 Task: Open a blank google sheet and write heading  Spark Sales. Add 10 people name  'Joshua Rivera, Zoey Coleman, Ryan Wright, Addison Bailey, Jonathan Simmons, Brooklyn Ward, Caleb Barnes, Audrey Collins, Gabriel Perry, Sofia Bell'Item code in between  2020-2080. Product range in between  1000-5000. Add Products   TOMS Shoe, UGG  Shoe, Wolverine Shoe, Z-Coil Shoe, Adidas shoe, Gucci T-shirt, Louis Vuitton bag, Zara Shirt, H&M jeans, Chanel perfume.Choose quantity  3 to 10 Tax 12 percent commission 2 percent Total Add Amount. Save page Attendance Sheet for Weekly Reportingbook
Action: Mouse moved to (899, 72)
Screenshot: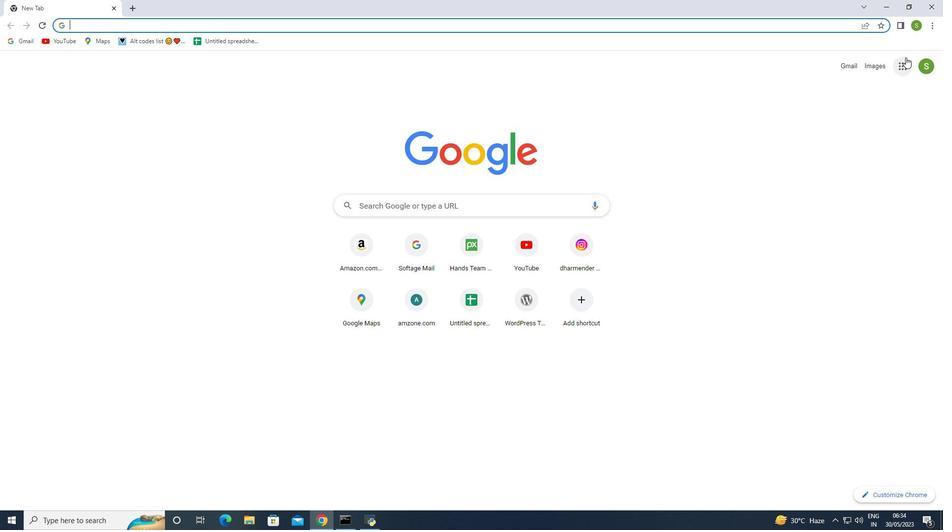 
Action: Mouse pressed left at (899, 72)
Screenshot: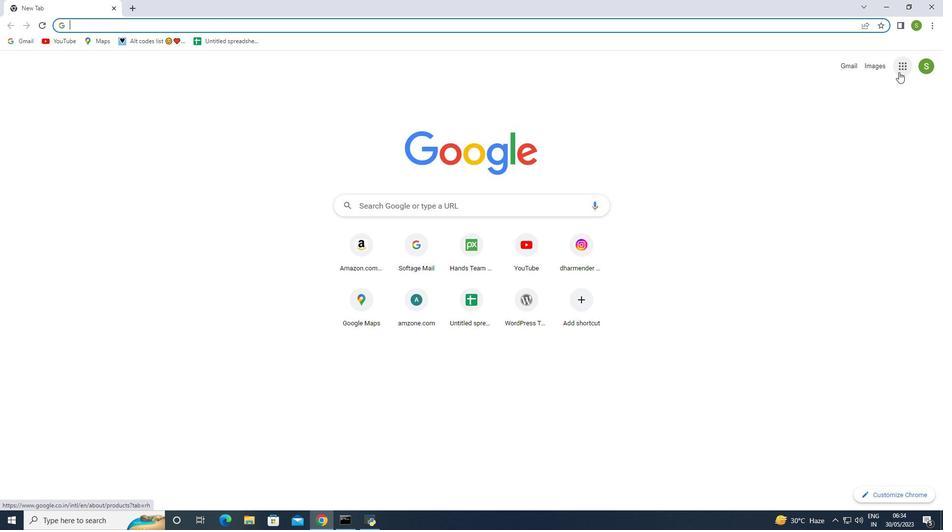 
Action: Mouse moved to (862, 148)
Screenshot: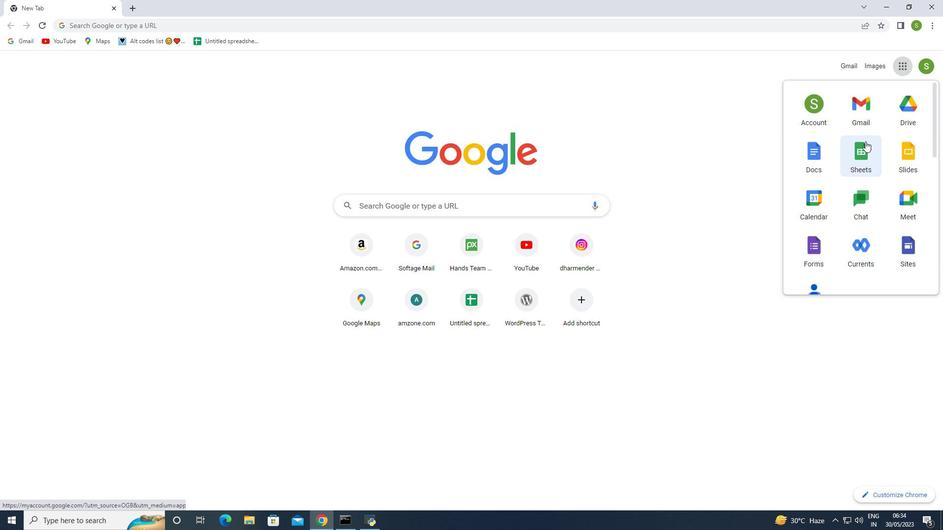 
Action: Mouse pressed left at (862, 148)
Screenshot: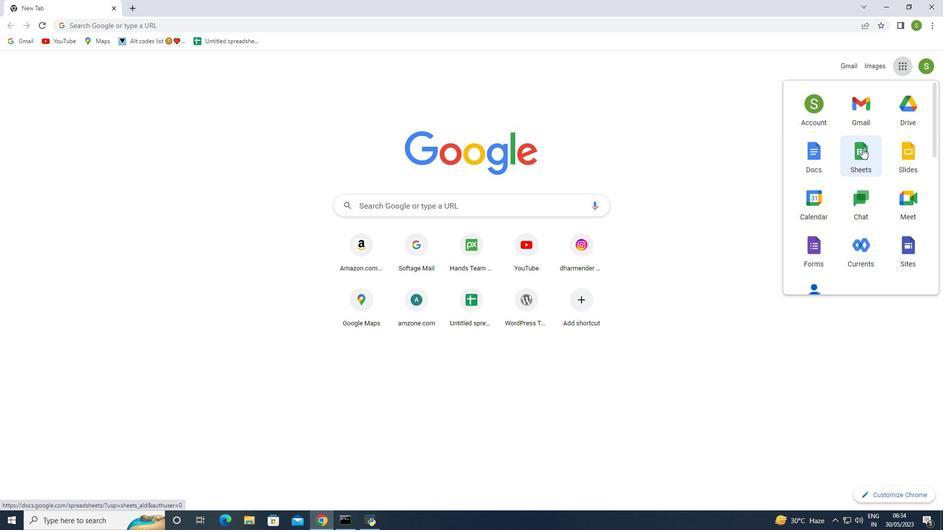 
Action: Mouse moved to (259, 144)
Screenshot: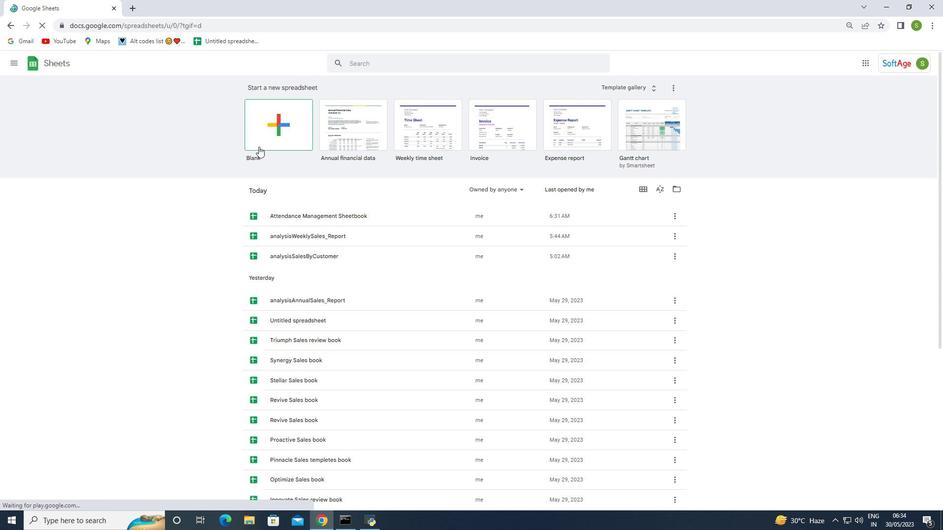 
Action: Mouse pressed left at (259, 144)
Screenshot: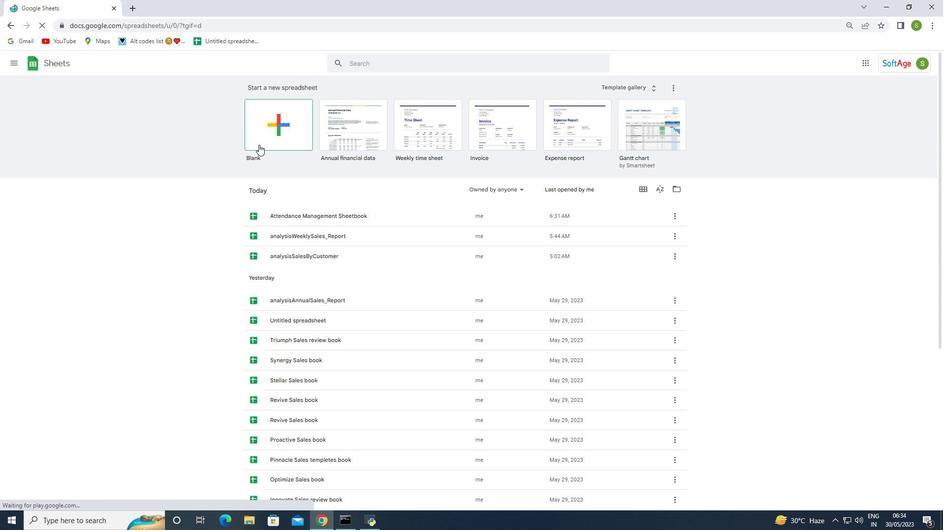 
Action: Mouse moved to (49, 136)
Screenshot: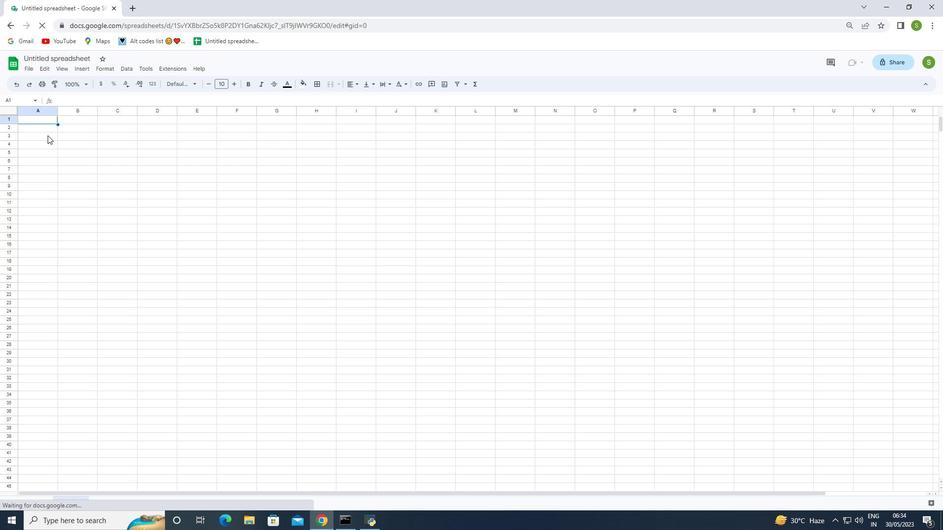 
Action: Key pressed <Key.shift><Key.shift><Key.shift><Key.shift><Key.shift><Key.shift><Key.shift><Key.shift><Key.shift><Key.shift><Key.shift><Key.shift><Key.shift><Key.shift><Key.shift><Key.shift><Key.shift><Key.shift><Key.shift><Key.shift><Key.shift><Key.shift><Key.shift><Key.shift><Key.shift><Key.shift><Key.shift><Key.shift><Key.shift><Key.shift><Key.shift><Key.shift><Key.shift><Key.shift><Key.shift>Spark<Key.space><Key.shift>Sales<Key.enter><Key.shift>Name<Key.enter><Key.shift><Key.shift><Key.shift>Joshua<Key.space><Key.shift><Key.shift><Key.shift><Key.shift>Rivera<Key.enter><Key.shift><Key.shift><Key.shift><Key.shift><Key.shift><Key.shift>Zoey<Key.space><Key.shift><Key.shift><Key.shift><Key.shift><Key.shift><Key.shift><Key.shift><Key.shift><Key.shift><Key.shift><Key.shift><Key.shift><Key.shift>Coleman<Key.enter><Key.shift><Key.shift><Key.shift><Key.shift><Key.shift><Key.shift><Key.shift>Ryan<Key.space><Key.shift>Wright<Key.enter><Key.shift>Addison<Key.space><Key.shift><Key.shift><Key.shift><Key.shift><Key.shift><Key.shift><Key.shift>Bailey<Key.enter><Key.shift>Jonathan<Key.space><Key.shift>Simmons<Key.enter><Key.shift><Key.shift><Key.shift><Key.shift><Key.shift><Key.shift><Key.shift><Key.shift><Key.shift><Key.shift><Key.shift>Brooklyn<Key.space><Key.shift>Ward<Key.enter><Key.shift><Key.shift><Key.shift><Key.shift><Key.shift><Key.shift><Key.shift><Key.shift><Key.shift><Key.shift><Key.shift><Key.shift><Key.shift><Key.shift><Key.shift><Key.shift><Key.shift><Key.shift><Key.shift><Key.shift><Key.shift><Key.shift><Key.shift><Key.shift><Key.shift><Key.shift><Key.shift><Key.shift>Caleb<Key.space><Key.shift><Key.shift>Barnes<Key.enter><Key.shift>Audrey<Key.space><Key.shift>Collins<Key.enter><Key.shift><Key.shift><Key.shift><Key.shift><Key.shift><Key.shift><Key.shift>Gabriel<Key.space><Key.shift>Perry<Key.enter><Key.shift>Sofi<Key.backspace><Key.backspace>phi<Key.backspace><Key.backspace><Key.backspace>fia<Key.space><Key.shift>Bell<Key.enter><Key.right><Key.up><Key.up><Key.up><Key.up><Key.up><Key.up><Key.up><Key.up><Key.up><Key.up><Key.up><Key.shift>Item<Key.space>code<Key.enter>2021<Key.enter>2060<Key.enter>2050<Key.enter>2065<Key.enter>2055<Key.enter>2060<Key.enter>2070<Key.enter>2075<Key.enter>2030<Key.enter>2040<Key.enter>
Screenshot: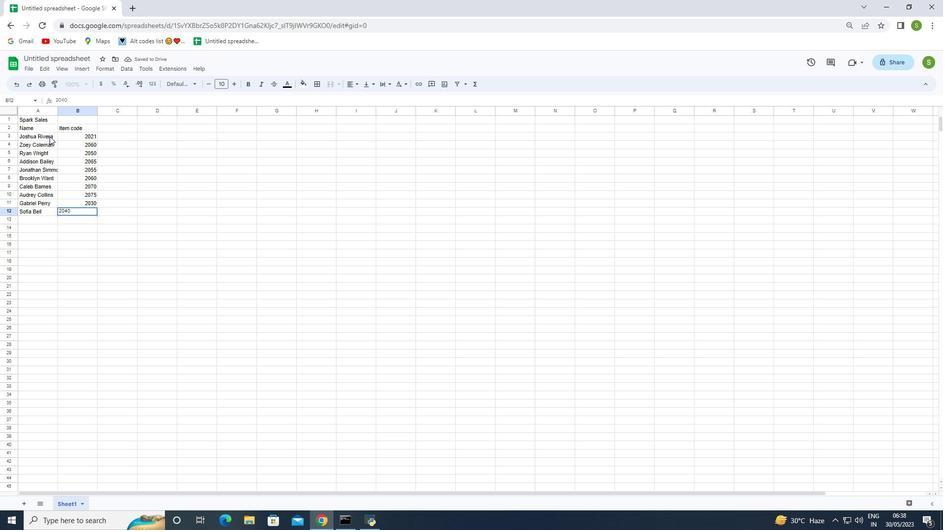 
Action: Mouse moved to (113, 127)
Screenshot: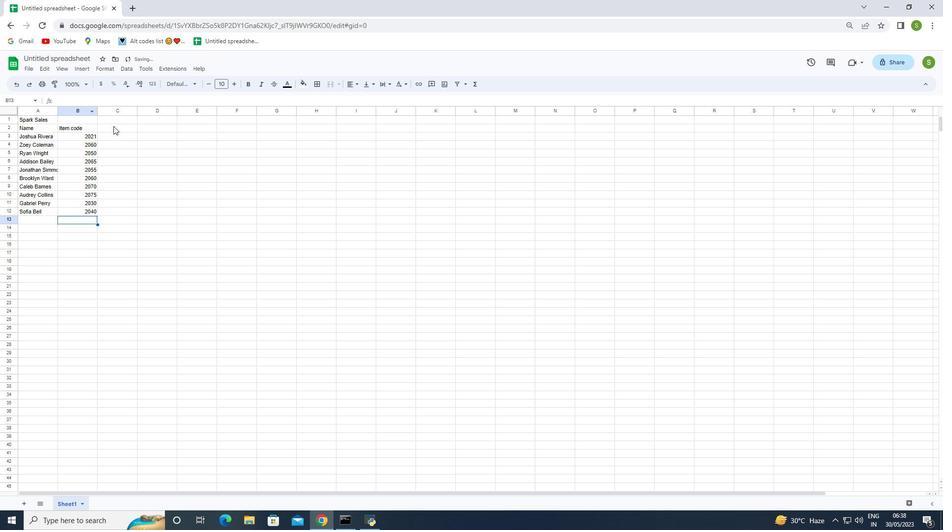 
Action: Mouse pressed left at (113, 127)
Screenshot: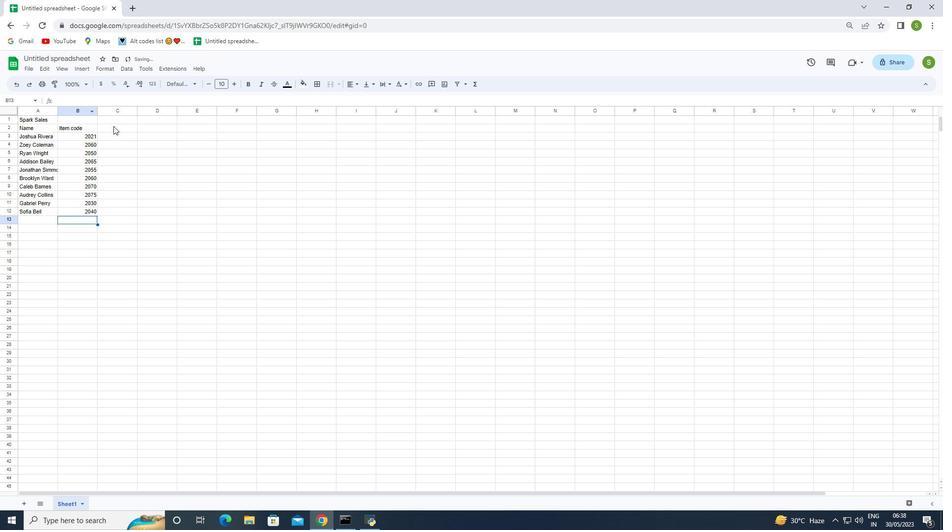 
Action: Key pressed <Key.shift><Key.shift><Key.shift><Key.shift>Product<Key.space>range<Key.enter>2000<Key.enter>3000<Key.enter>1100<Key.enter>3000<Key.enter>4000<Key.enter>45000<Key.backspace><Key.enter>3500<Key.enter>1500<Key.enter>1800<Key.enter>1700<Key.enter>
Screenshot: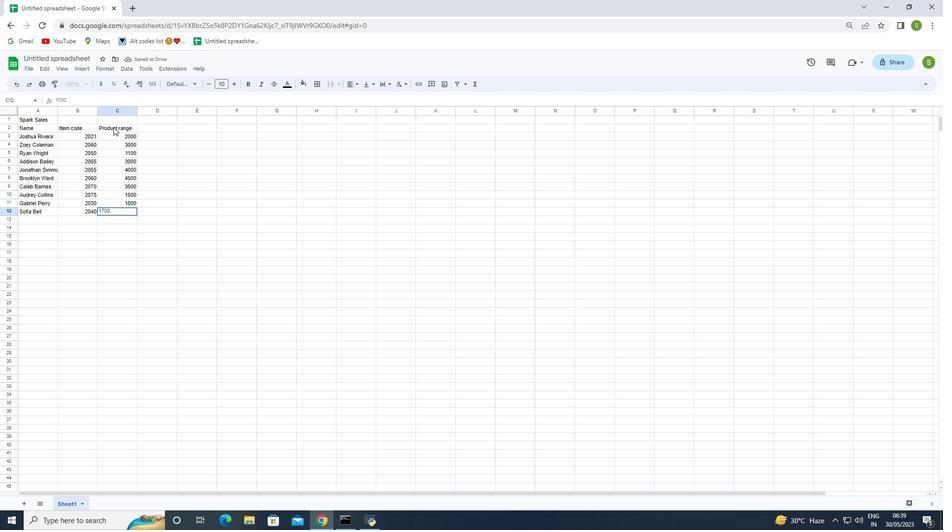 
Action: Mouse moved to (149, 127)
Screenshot: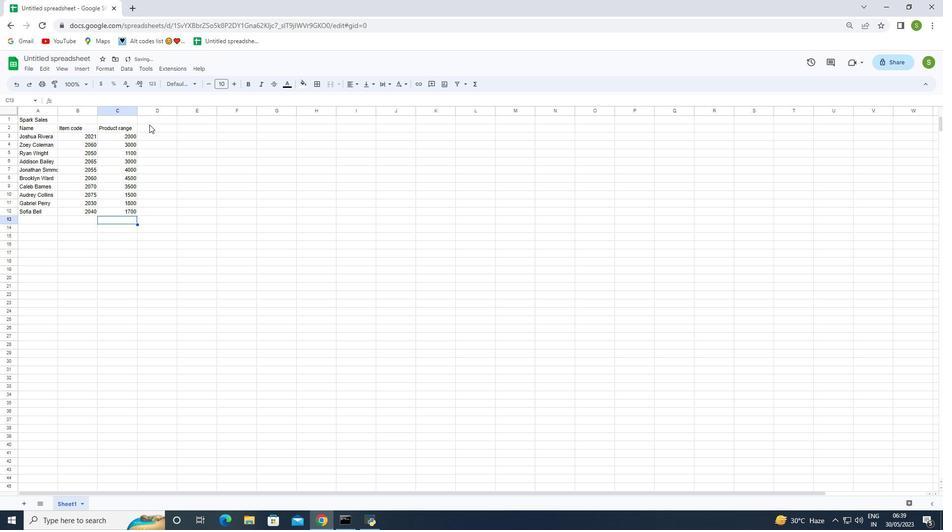 
Action: Mouse pressed left at (149, 127)
Screenshot: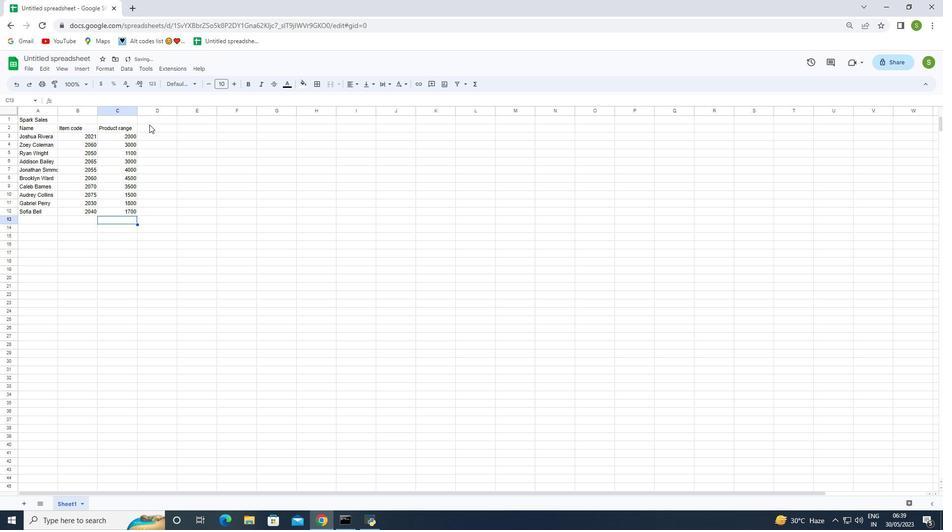 
Action: Key pressed <Key.shift><Key.shift>Products<Key.enter><Key.shift>T<Key.shift>OMS<Key.space><Key.shift>Shoe<Key.enter><Key.shift><Key.shift>UGG<Key.space><Key.shift>Shoe<Key.enter><Key.shift>Wolverine<Key.space><Key.shift>Shoe<Key.enter><Key.shift>Z-<Key.shift><Key.shift>Coil<Key.space><Key.shift>Shoe<Key.enter><Key.shift><Key.shift>Adidas<Key.space>shoe<Key.enter><Key.shift><Key.shift><Key.shift><Key.shift><Key.shift><Key.shift><Key.shift><Key.shift><Key.shift><Key.shift><Key.shift><Key.shift><Key.shift><Key.shift><Key.shift><Key.shift><Key.shift><Key.shift><Key.shift><Key.shift>Gucci<Key.space><Key.shift><Key.shift>T-shirt<Key.enter><Key.shift><Key.shift><Key.shift><Key.shift><Key.shift><Key.shift><Key.shift><Key.shift><Key.shift><Key.shift><Key.shift><Key.shift><Key.shift><Key.shift><Key.shift><Key.shift><Key.shift><Key.shift><Key.shift><Key.shift><Key.shift><Key.shift><Key.shift><Key.shift>Louis<Key.space><Key.shift>Vuitton<Key.space>bag<Key.enter><Key.shift><Key.shift><Key.shift><Key.shift><Key.shift><Key.shift><Key.shift><Key.shift><Key.shift><Key.shift><Key.shift>Zara<Key.space><Key.shift>Shirt<Key.enter><Key.shift><Key.shift>H<Key.shift><Key.shift><Key.shift><Key.shift><Key.shift><Key.shift><Key.shift><Key.shift><Key.shift>&<Key.shift>M<Key.space>jeans<Key.enter><Key.shift><Key.shift><Key.shift><Key.shift><Key.shift><Key.shift><Key.shift><Key.shift><Key.shift><Key.shift><Key.shift><Key.shift><Key.shift><Key.shift><Key.shift><Key.shift><Key.shift><Key.shift><Key.shift><Key.shift><Key.shift><Key.shift><Key.shift><Key.shift><Key.shift><Key.shift><Key.shift><Key.shift><Key.shift><Key.shift><Key.shift><Key.shift><Key.shift><Key.shift><Key.shift><Key.shift><Key.shift><Key.shift><Key.shift><Key.shift><Key.shift><Key.shift><Key.shift><Key.shift><Key.shift><Key.shift><Key.shift><Key.shift><Key.shift><Key.shift><Key.shift><Key.shift><Key.shift><Key.shift><Key.shift><Key.shift><Key.shift><Key.shift><Key.shift><Key.shift><Key.shift><Key.shift><Key.shift><Key.shift><Key.shift><Key.shift><Key.shift><Key.shift><Key.shift><Key.shift><Key.shift><Key.shift><Key.shift><Key.shift><Key.shift><Key.shift><Key.shift><Key.shift><Key.shift><Key.shift><Key.shift><Key.shift><Key.shift><Key.shift><Key.shift><Key.shift><Key.shift><Key.shift><Key.shift><Key.shift><Key.shift><Key.shift><Key.shift><Key.shift><Key.shift><Key.shift><Key.shift><Key.shift><Key.shift><Key.shift><Key.shift><Key.shift><Key.shift><Key.shift><Key.shift><Key.shift><Key.shift><Key.shift><Key.shift><Key.shift><Key.shift><Key.shift><Key.shift><Key.shift><Key.shift><Key.shift><Key.shift><Key.shift><Key.shift><Key.shift><Key.shift><Key.shift><Key.shift><Key.shift><Key.shift><Key.shift><Key.shift><Key.shift><Key.shift><Key.shift><Key.shift><Key.shift><Key.shift><Key.shift><Key.shift><Key.shift><Key.shift><Key.shift><Key.shift><Key.shift><Key.shift><Key.shift><Key.shift><Key.shift><Key.shift><Key.shift><Key.shift><Key.shift><Key.shift><Key.shift><Key.shift><Key.shift><Key.shift><Key.shift><Key.shift><Key.shift><Key.shift><Key.shift><Key.shift><Key.shift><Key.shift><Key.shift><Key.shift><Key.shift><Key.shift><Key.shift><Key.shift><Key.shift><Key.shift><Key.shift><Key.shift><Key.shift><Key.shift><Key.shift><Key.shift><Key.shift><Key.shift><Key.shift><Key.shift><Key.shift><Key.shift><Key.shift><Key.shift><Key.shift><Key.shift><Key.shift><Key.shift><Key.shift><Key.shift><Key.shift><Key.shift><Key.shift><Key.shift><Key.shift><Key.shift><Key.shift><Key.shift><Key.shift><Key.shift><Key.shift><Key.shift><Key.shift><Key.shift><Key.shift><Key.shift><Key.shift><Key.shift><Key.shift><Key.shift><Key.shift><Key.shift><Key.shift><Key.shift><Key.shift><Key.shift><Key.shift><Key.shift><Key.shift><Key.shift><Key.shift><Key.shift><Key.shift><Key.shift><Key.shift><Key.shift><Key.shift><Key.shift><Key.shift><Key.shift><Key.shift><Key.shift><Key.shift><Key.shift><Key.shift><Key.shift><Key.shift><Key.shift><Key.shift><Key.shift><Key.shift><Key.shift><Key.shift><Key.shift><Key.shift><Key.shift><Key.shift><Key.shift><Key.shift><Key.shift><Key.shift><Key.shift><Key.shift><Key.shift><Key.shift><Key.shift><Key.shift><Key.shift><Key.shift><Key.shift><Key.shift><Key.shift><Key.shift><Key.shift><Key.shift><Key.shift><Key.shift><Key.shift><Key.shift><Key.shift><Key.shift><Key.shift><Key.shift><Key.shift><Key.shift><Key.shift><Key.shift><Key.shift><Key.shift><Key.shift><Key.shift><Key.shift><Key.shift><Key.shift><Key.shift><Key.shift><Key.shift><Key.shift><Key.shift><Key.shift><Key.shift><Key.shift><Key.shift><Key.shift><Key.shift><Key.shift><Key.shift><Key.shift><Key.shift><Key.shift><Key.shift><Key.shift><Key.shift><Key.shift><Key.shift><Key.shift><Key.shift><Key.shift><Key.shift><Key.shift><Key.shift><Key.shift><Key.shift><Key.shift><Key.shift><Key.shift><Key.shift><Key.shift><Key.shift><Key.shift><Key.shift><Key.shift><Key.shift><Key.shift><Key.shift><Key.shift><Key.shift><Key.shift><Key.shift><Key.shift><Key.shift><Key.shift><Key.shift><Key.shift><Key.shift><Key.shift><Key.shift><Key.shift><Key.shift><Key.shift><Key.shift><Key.shift><Key.shift><Key.shift><Key.shift><Key.shift><Key.shift><Key.shift><Key.shift><Key.shift><Key.shift><Key.shift><Key.shift><Key.shift><Key.shift><Key.shift><Key.shift><Key.shift><Key.shift><Key.shift><Key.shift><Key.shift><Key.shift><Key.shift><Key.shift><Key.shift><Key.shift><Key.shift><Key.shift><Key.shift><Key.shift><Key.shift><Key.shift><Key.shift><Key.shift><Key.shift><Key.shift><Key.shift><Key.shift><Key.shift><Key.shift><Key.shift><Key.shift><Key.shift><Key.shift><Key.shift><Key.shift><Key.shift><Key.shift><Key.shift><Key.shift><Key.shift><Key.shift><Key.shift><Key.shift><Key.shift><Key.shift><Key.shift><Key.shift><Key.shift><Key.shift><Key.shift><Key.shift><Key.shift><Key.shift><Key.shift><Key.shift><Key.shift><Key.shift><Key.shift><Key.shift><Key.shift><Key.shift><Key.shift><Key.shift><Key.shift><Key.shift><Key.shift><Key.shift><Key.shift><Key.shift><Key.shift><Key.shift><Key.shift><Key.shift>
Screenshot: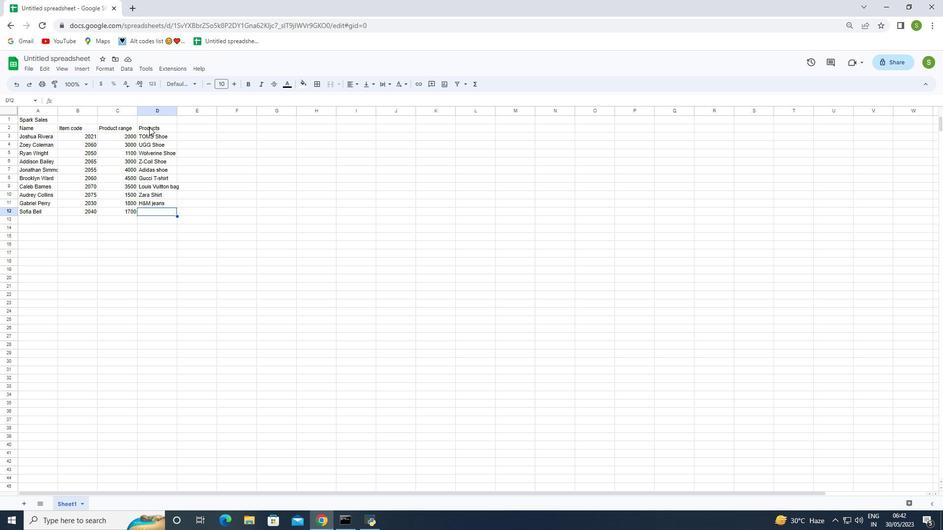 
Action: Mouse moved to (139, 209)
Screenshot: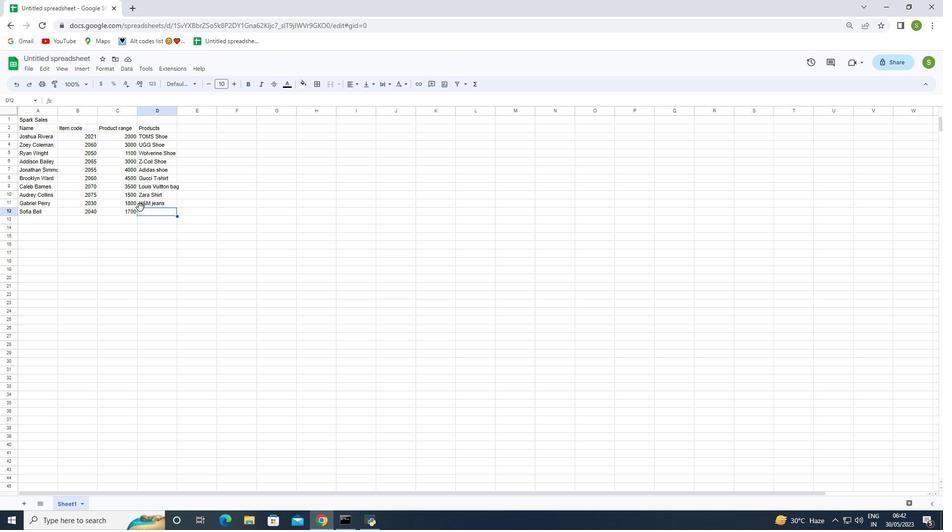 
Action: Key pressed <Key.shift><Key.shift><Key.shift><Key.shift><Key.shift><Key.shift><Key.shift><Key.shift><Key.shift><Key.shift><Key.shift><Key.shift><Key.shift><Key.shift><Key.shift><Key.shift><Key.shift><Key.shift><Key.shift><Key.shift><Key.shift><Key.shift><Key.shift><Key.shift><Key.shift><Key.shift><Key.shift><Key.shift><Key.shift><Key.shift><Key.shift><Key.shift><Key.shift><Key.shift><Key.shift><Key.shift><Key.shift><Key.shift><Key.shift><Key.shift><Key.shift><Key.shift><Key.shift><Key.shift><Key.shift><Key.shift><Key.shift><Key.shift><Key.shift><Key.shift><Key.shift><Key.shift><Key.shift><Key.shift><Key.shift><Key.shift>Chanel<Key.space>perfume<Key.enter>
Screenshot: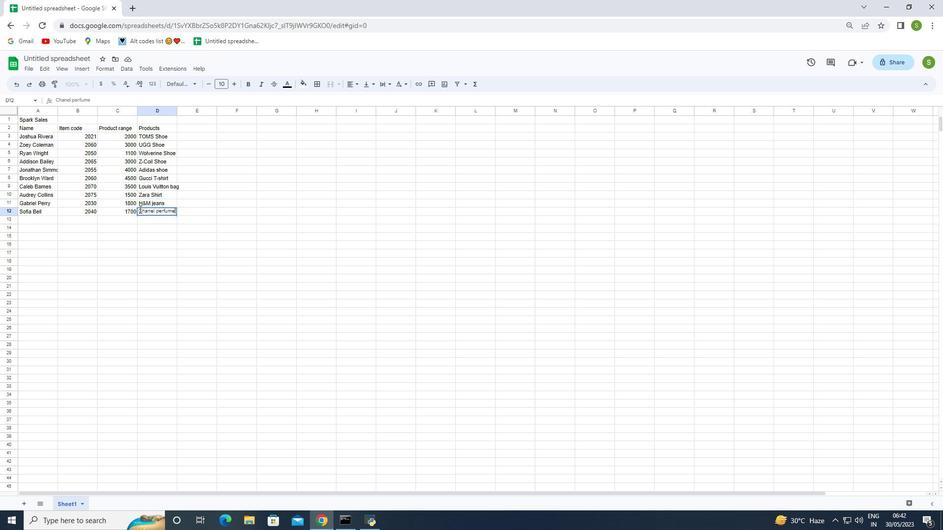 
Action: Mouse moved to (182, 127)
Screenshot: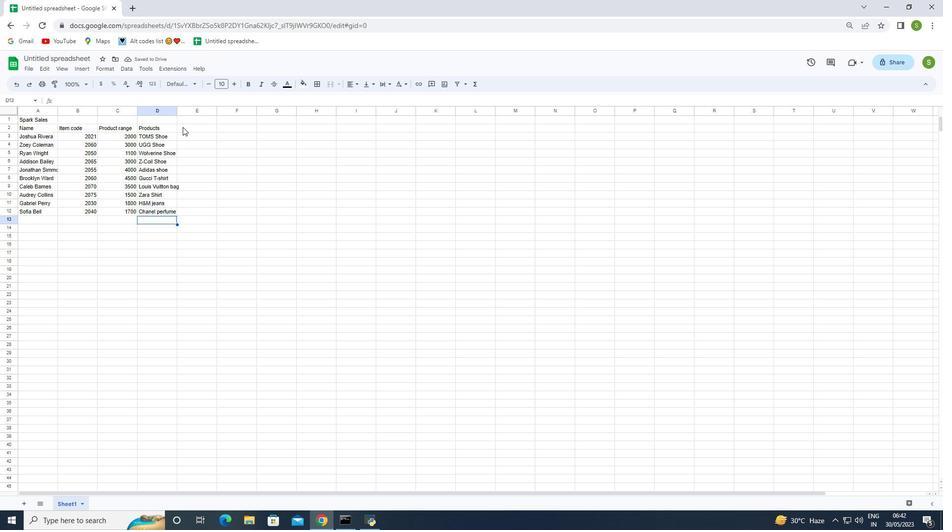 
Action: Mouse pressed left at (182, 127)
Screenshot: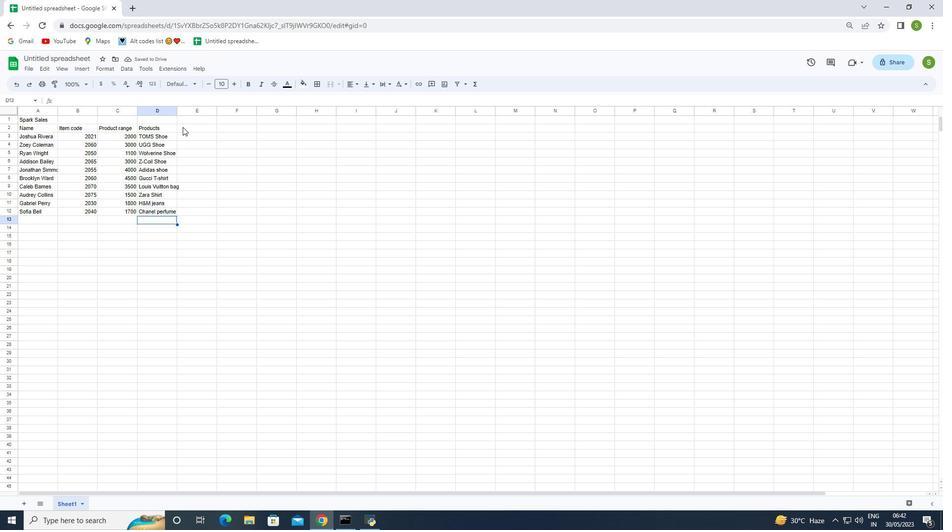 
Action: Key pressed <Key.shift>Quantity<Key.enter>3<Key.enter>4<Key.enter>6<Key.enter>5<Key.enter>7<Key.enter>8<Key.enter>9<Key.enter>10<Key.enter>4<Key.enter>5<Key.enter>
Screenshot: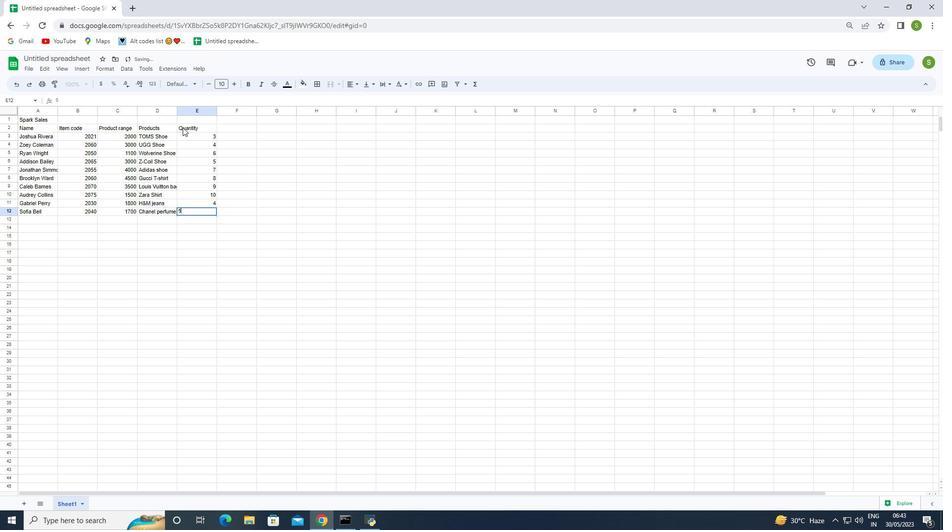 
Action: Mouse moved to (233, 126)
Screenshot: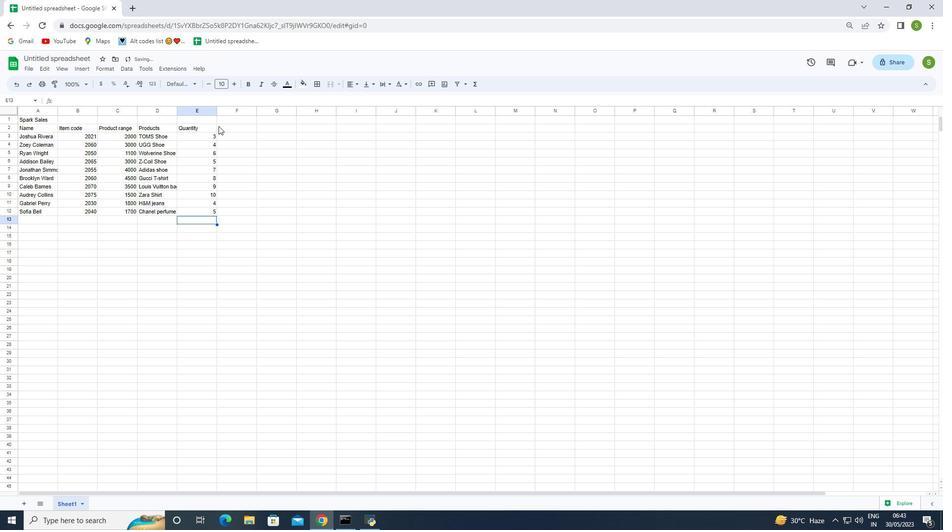 
Action: Mouse pressed left at (233, 126)
Screenshot: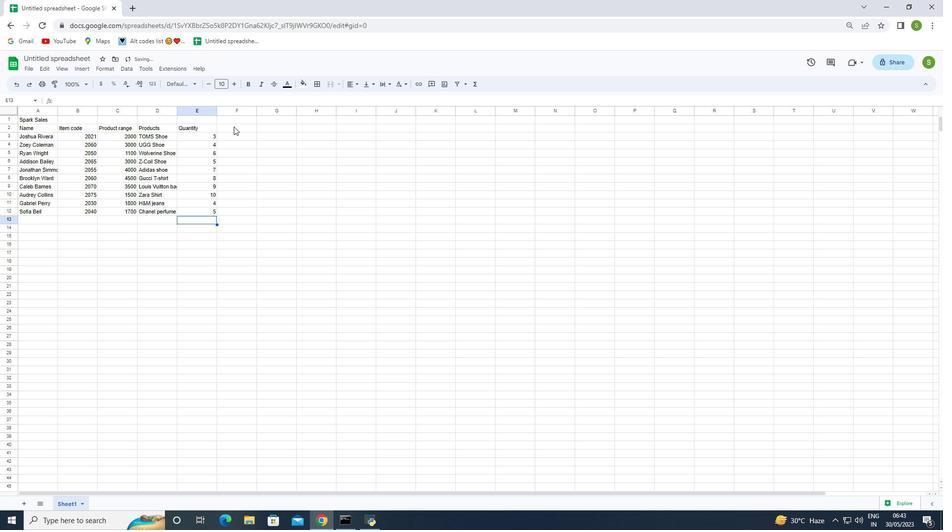 
Action: Key pressed <Key.shift>Amount<Key.enter>=
Screenshot: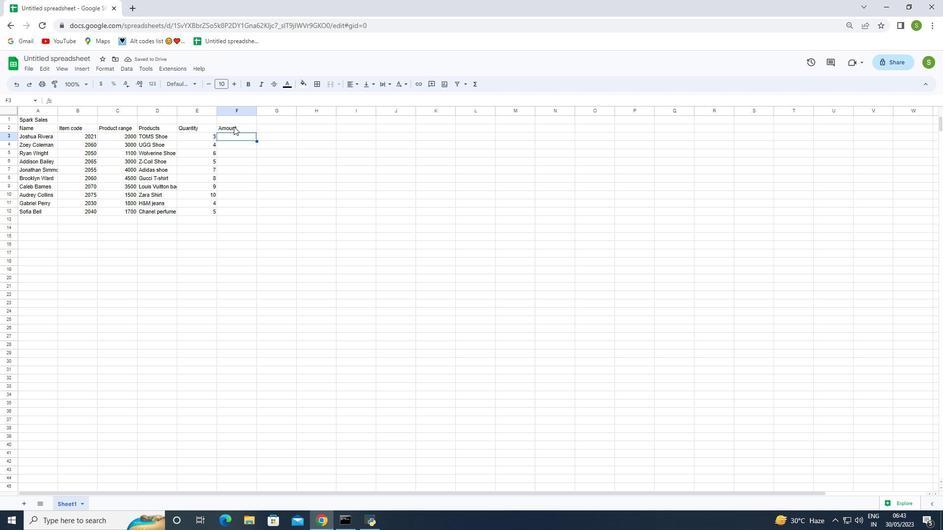 
Action: Mouse moved to (126, 138)
Screenshot: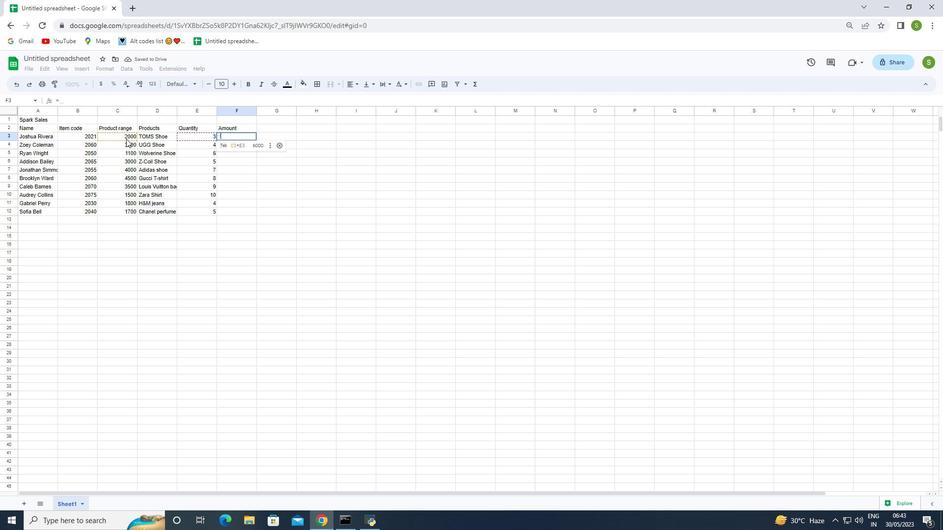 
Action: Mouse pressed left at (126, 138)
Screenshot: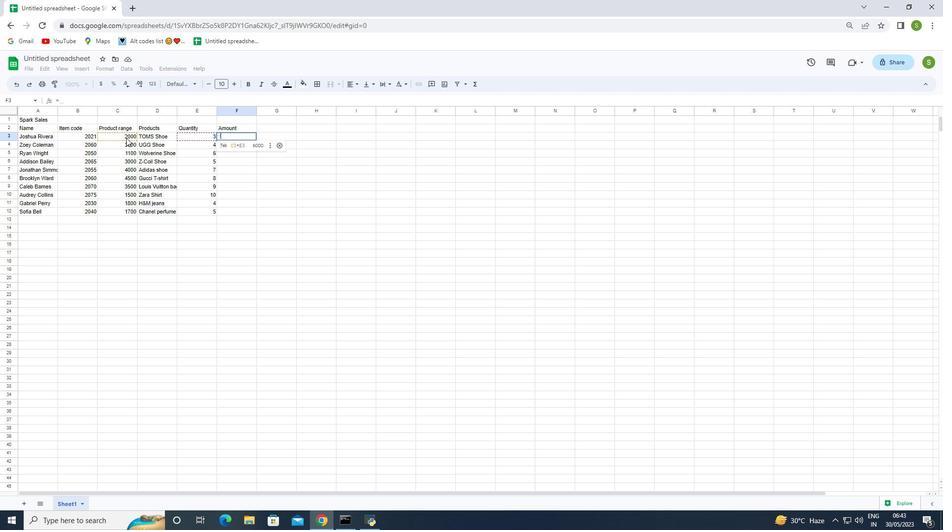 
Action: Key pressed *
Screenshot: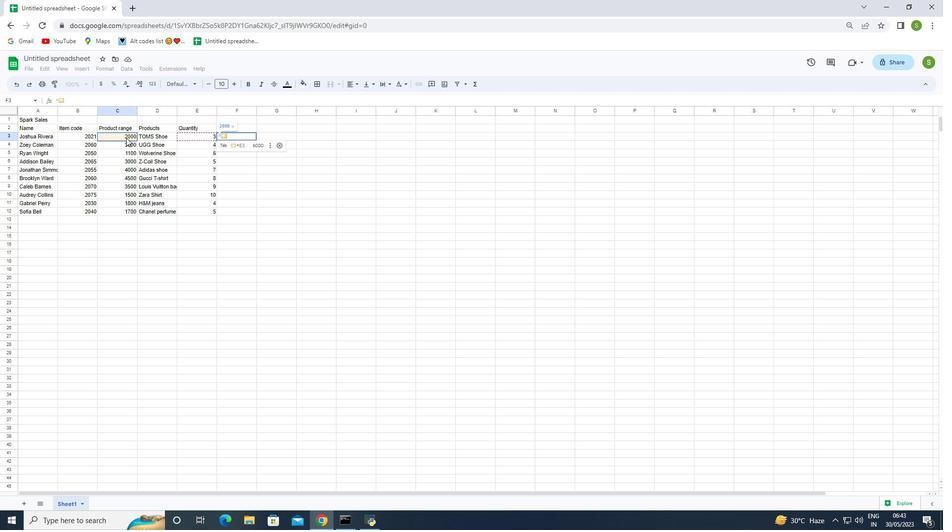 
Action: Mouse moved to (191, 136)
Screenshot: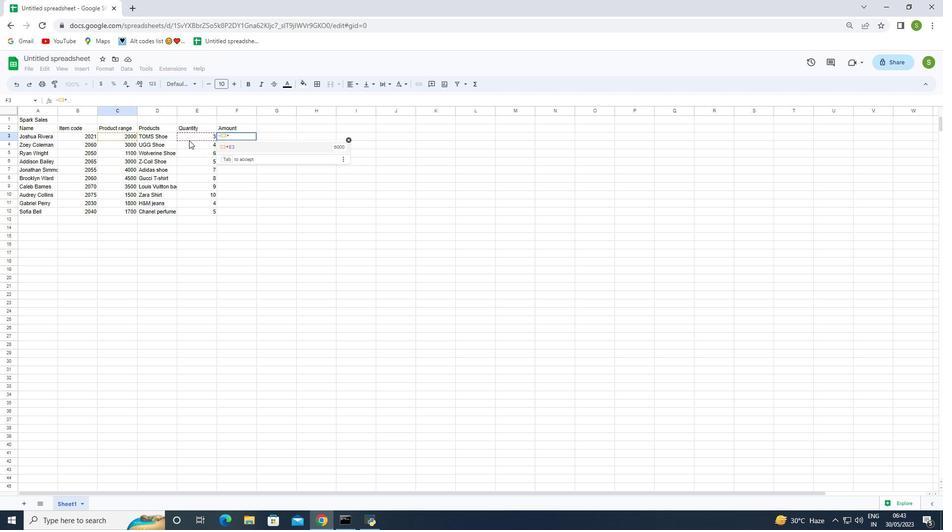 
Action: Mouse pressed left at (191, 136)
Screenshot: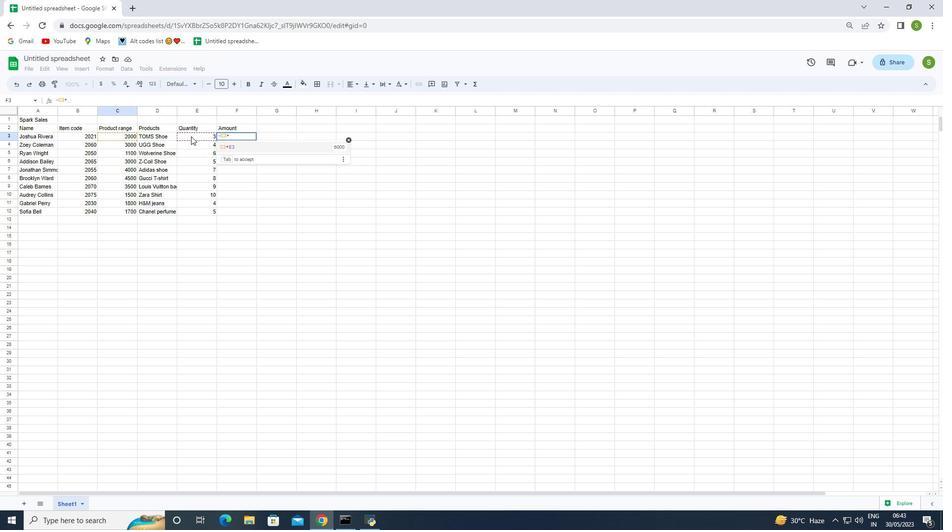 
Action: Mouse moved to (191, 137)
Screenshot: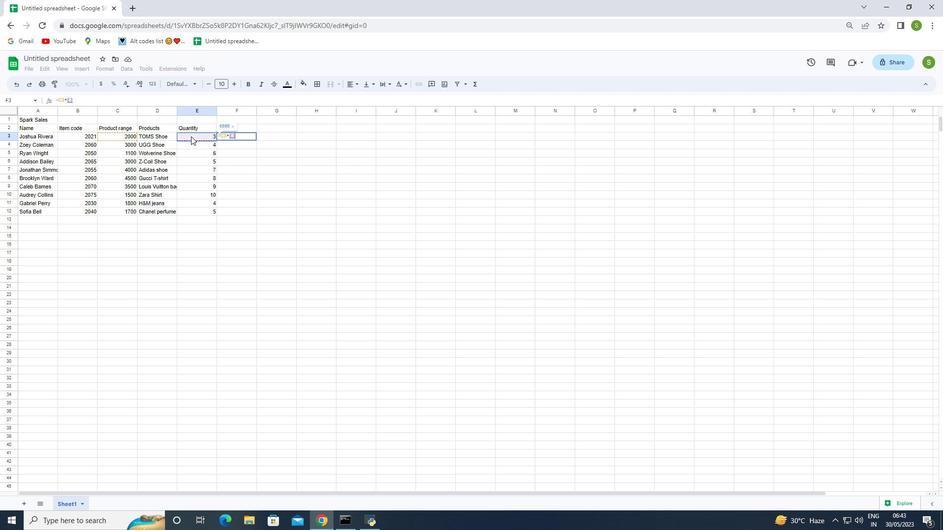 
Action: Key pressed <Key.enter>
Screenshot: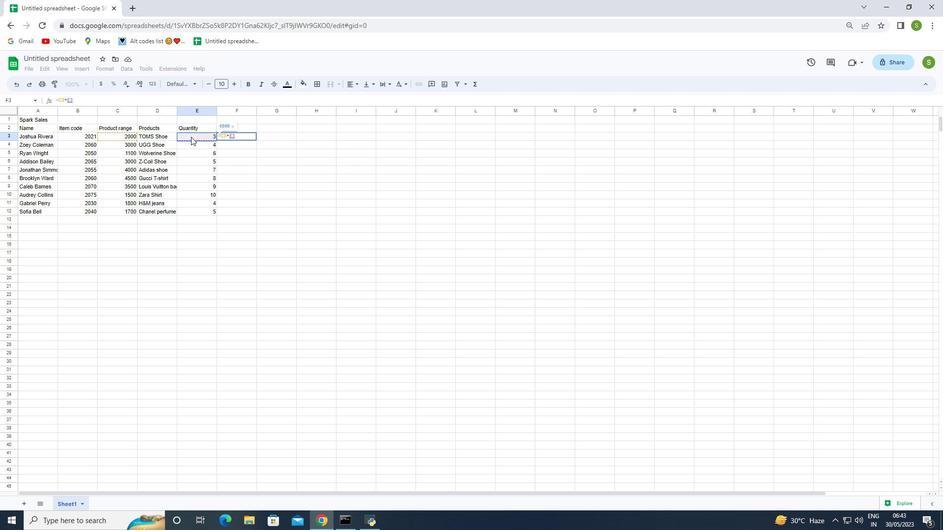 
Action: Mouse moved to (357, 141)
Screenshot: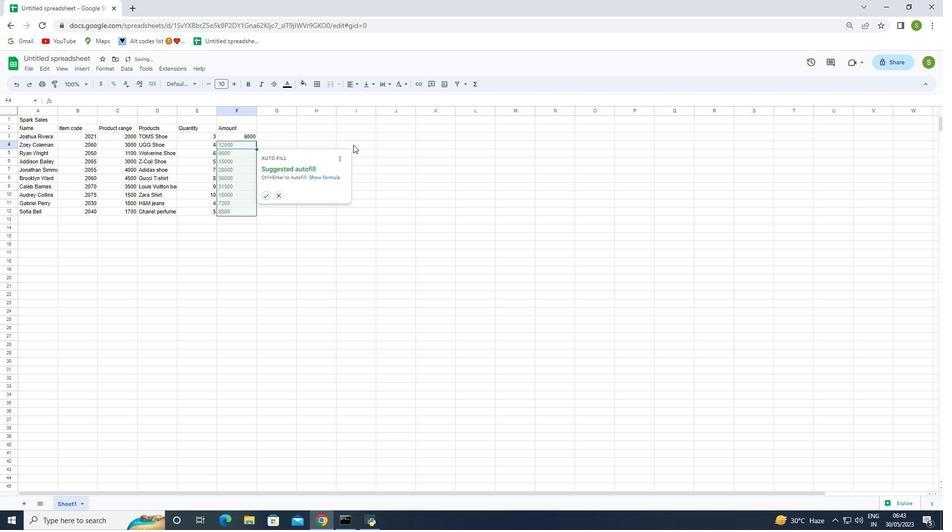 
Action: Mouse pressed left at (357, 141)
Screenshot: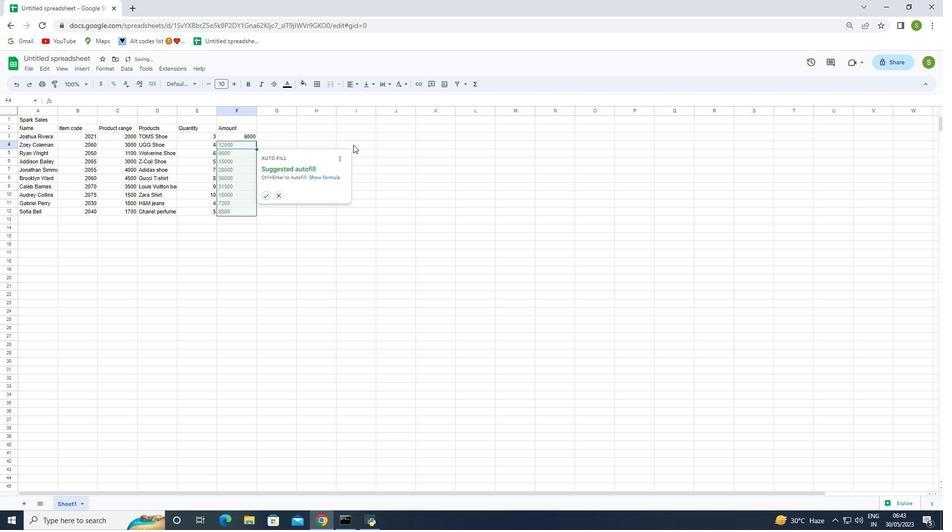 
Action: Mouse moved to (245, 143)
Screenshot: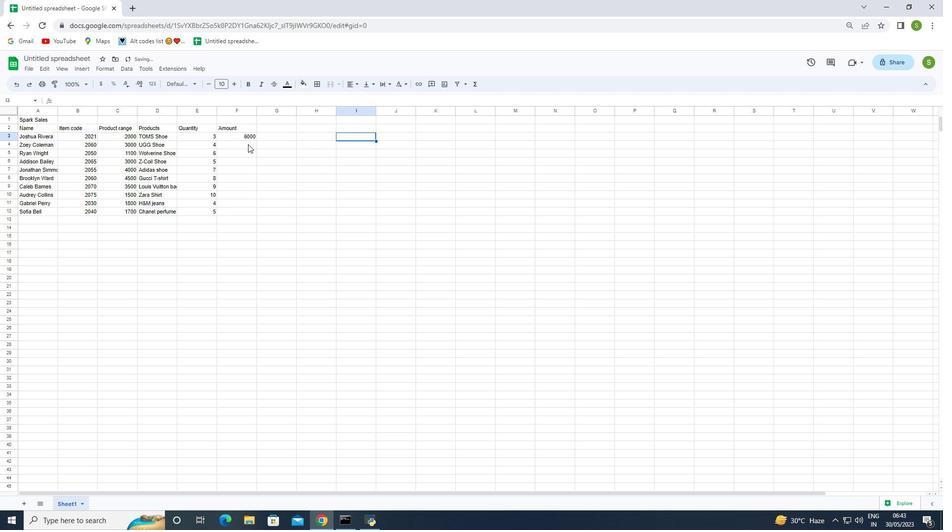 
Action: Mouse pressed left at (245, 143)
Screenshot: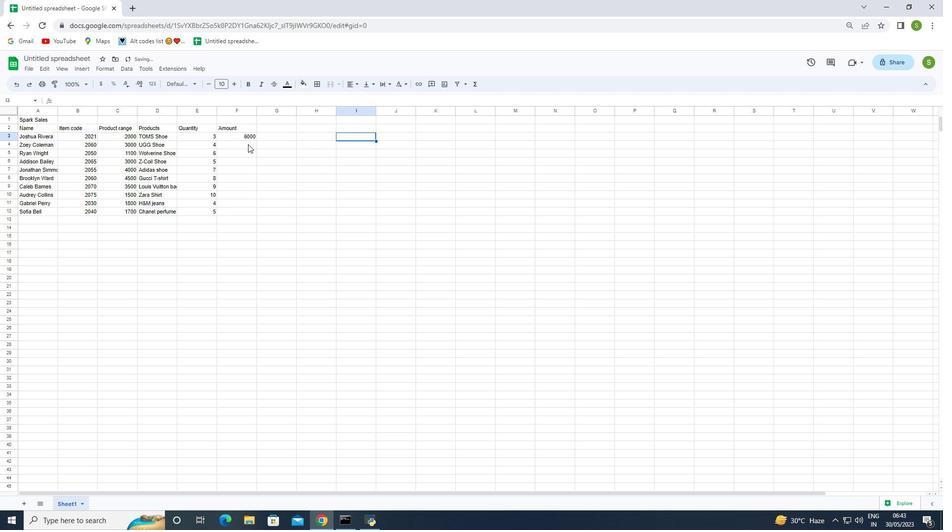 
Action: Key pressed =
Screenshot: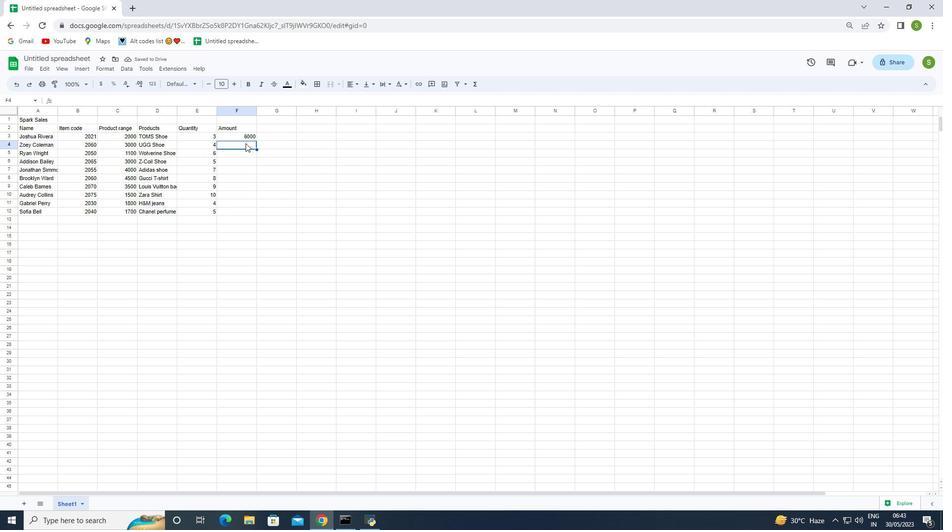 
Action: Mouse moved to (112, 144)
Screenshot: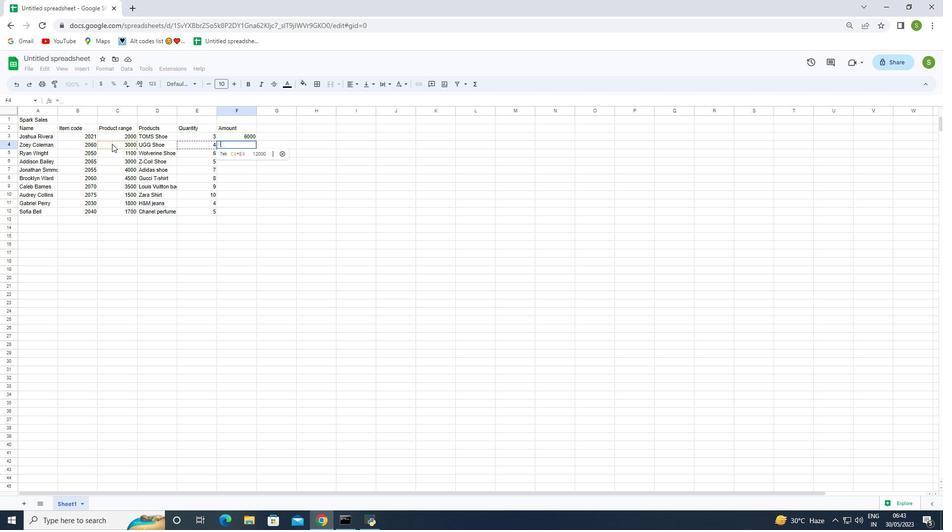 
Action: Mouse pressed left at (112, 144)
Screenshot: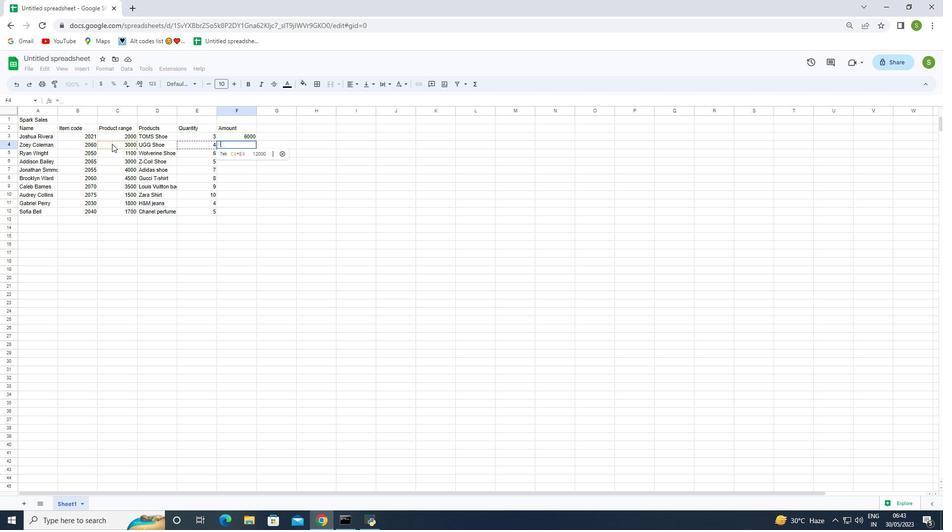 
Action: Key pressed *
Screenshot: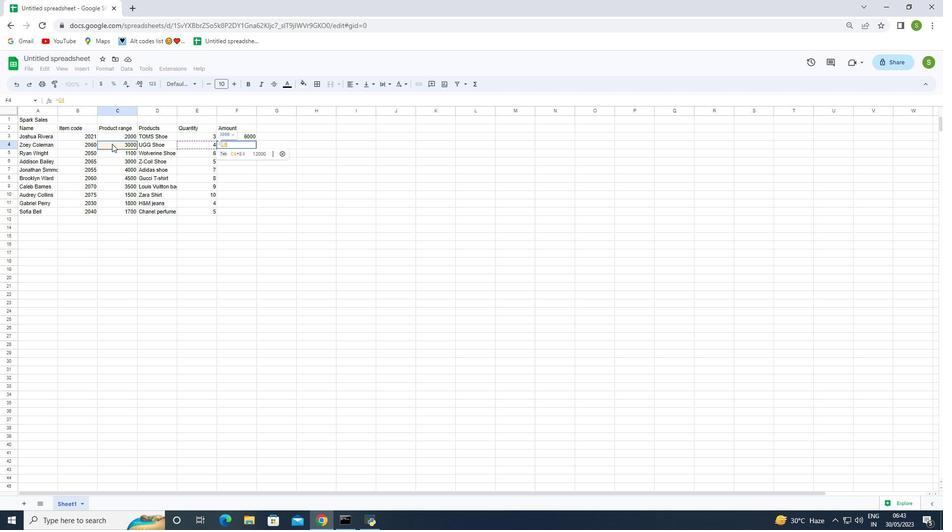 
Action: Mouse moved to (183, 144)
Screenshot: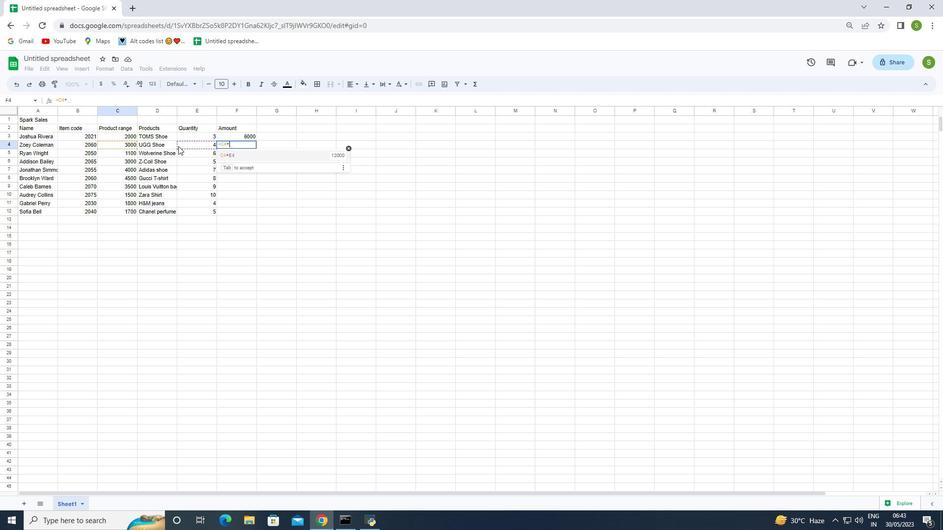 
Action: Mouse pressed left at (183, 144)
Screenshot: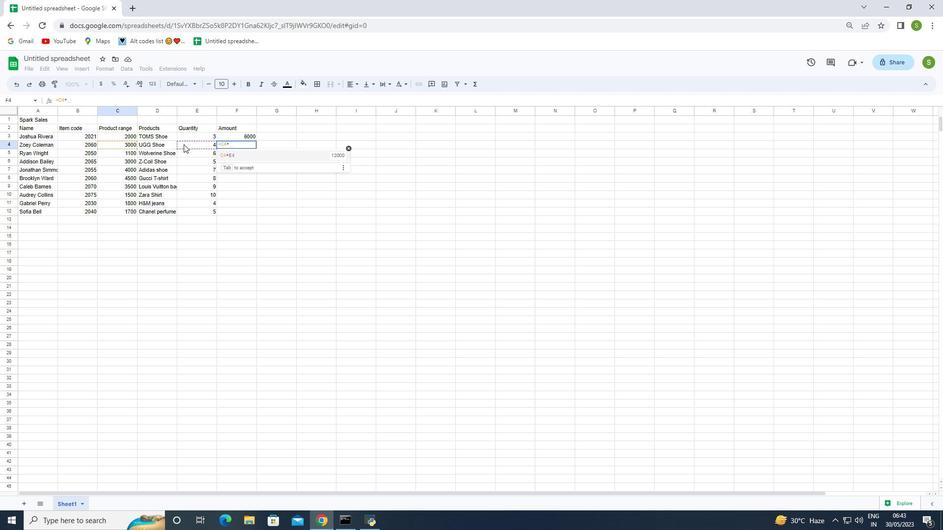 
Action: Key pressed <Key.enter>
Screenshot: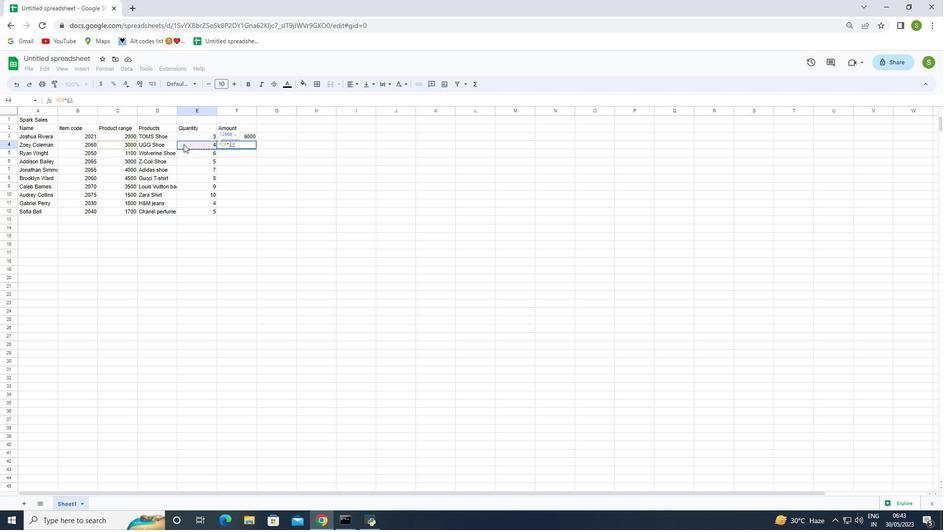 
Action: Mouse moved to (221, 160)
Screenshot: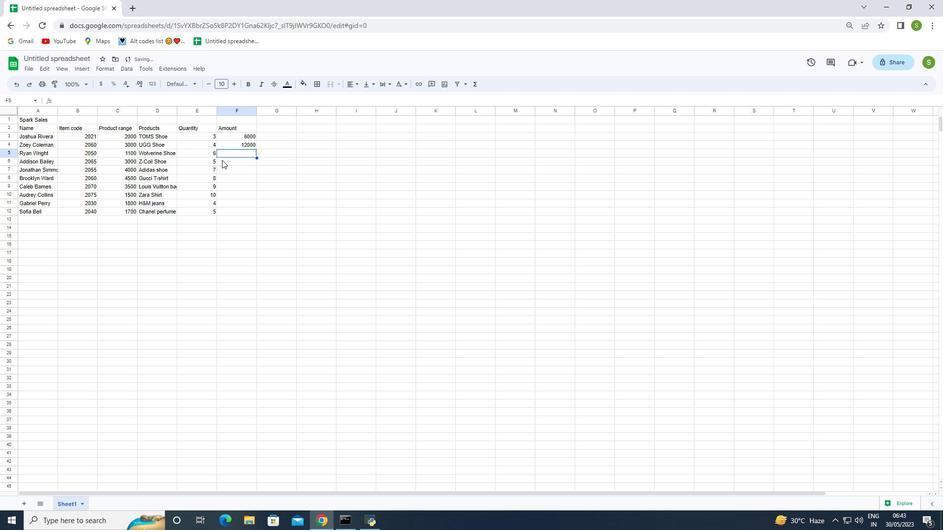 
Action: Key pressed =
Screenshot: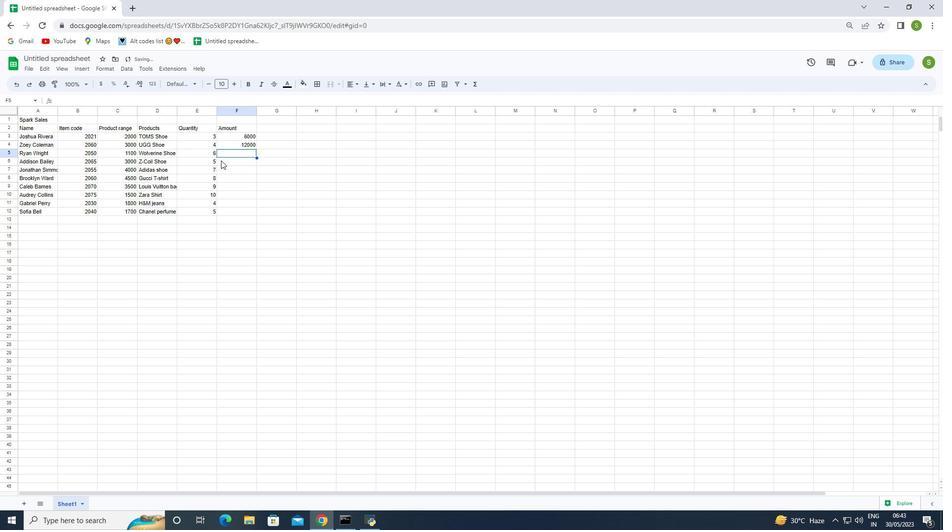 
Action: Mouse moved to (116, 154)
Screenshot: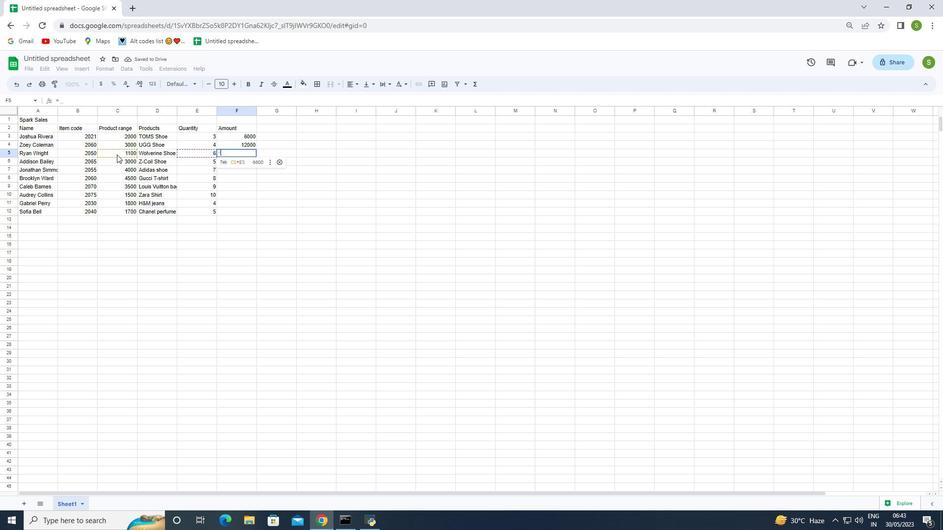 
Action: Mouse pressed left at (116, 154)
Screenshot: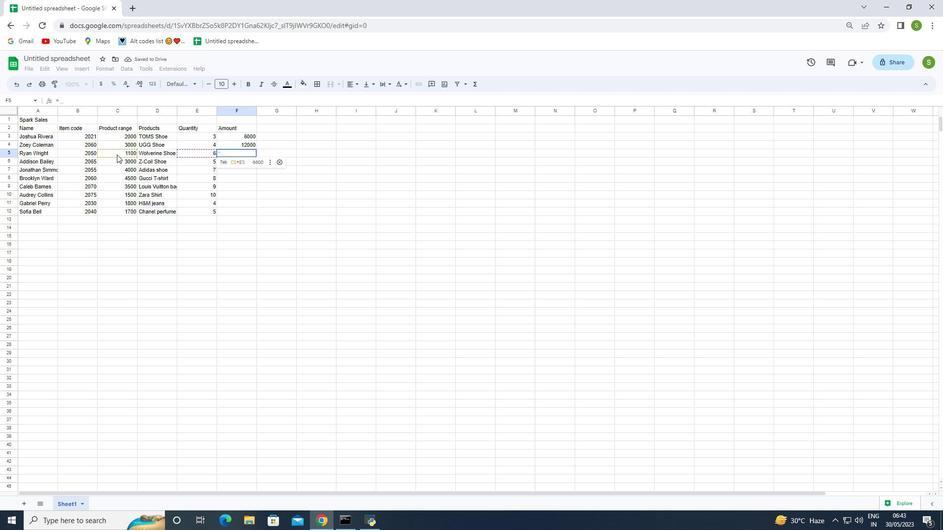 
Action: Key pressed *
Screenshot: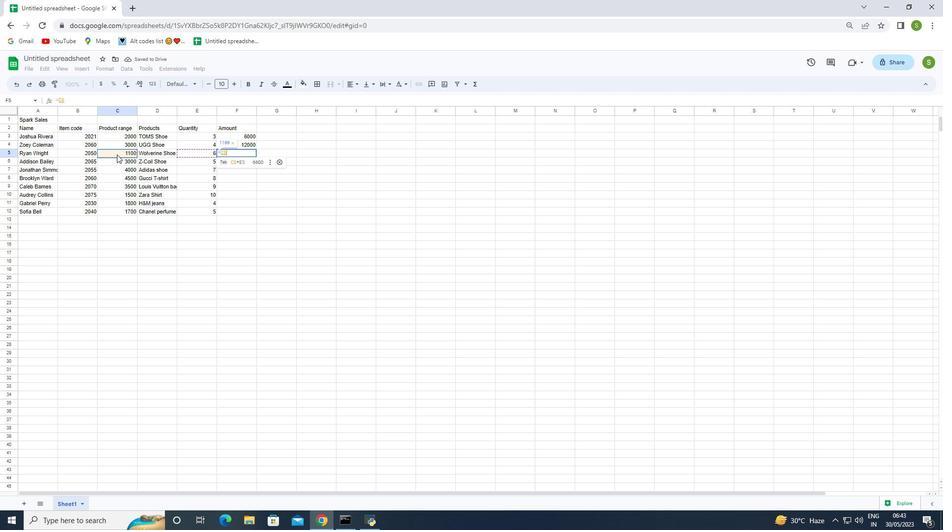 
Action: Mouse moved to (203, 155)
Screenshot: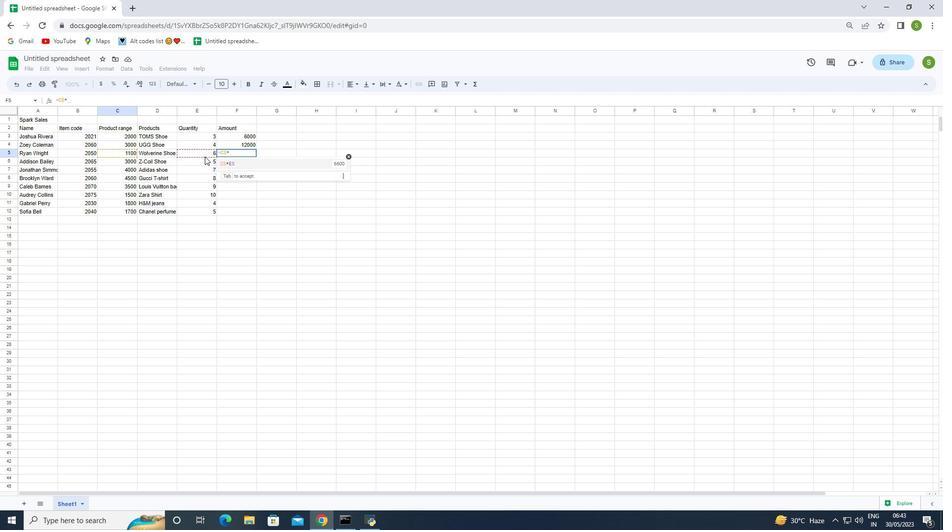 
Action: Mouse pressed left at (203, 155)
Screenshot: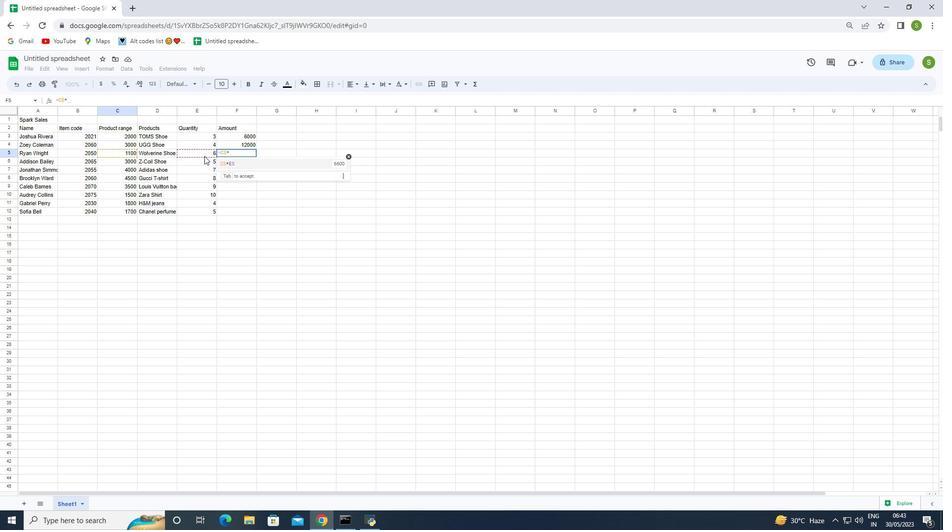 
Action: Key pressed <Key.enter>
Screenshot: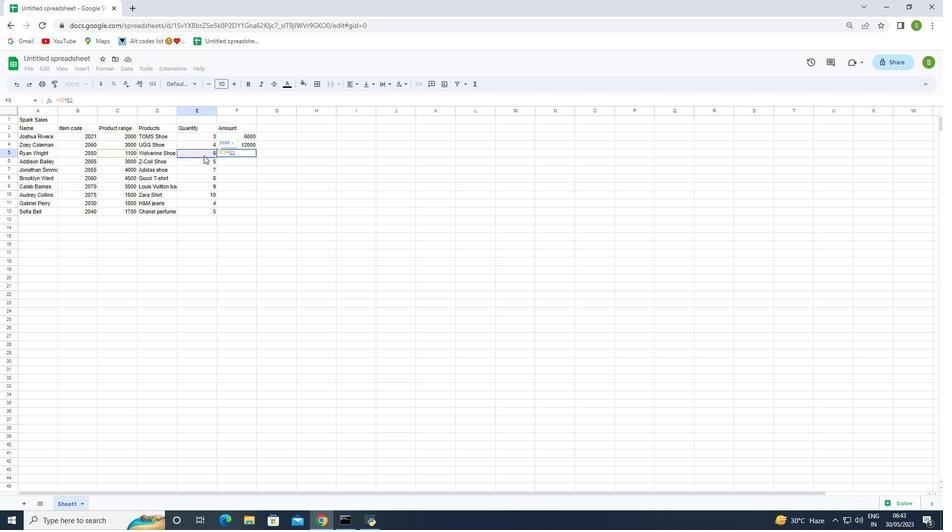 
Action: Mouse moved to (227, 169)
Screenshot: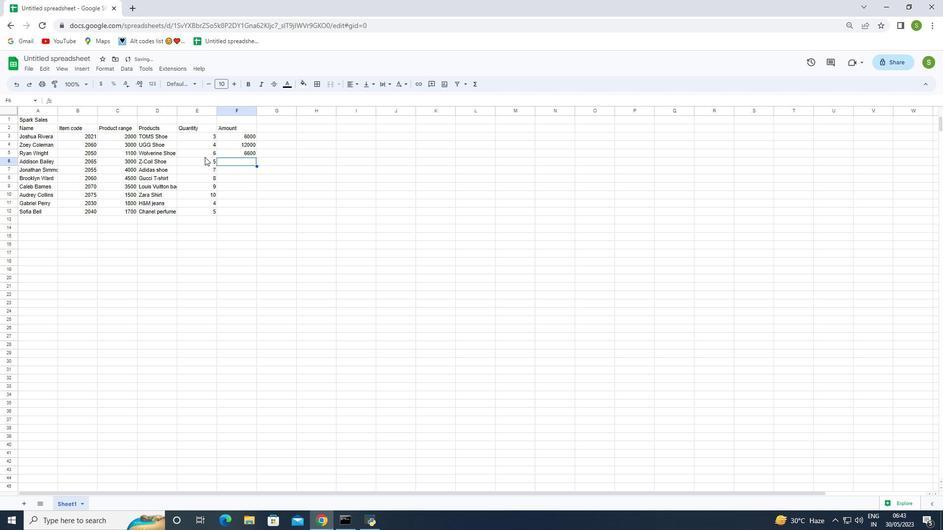 
Action: Key pressed =
Screenshot: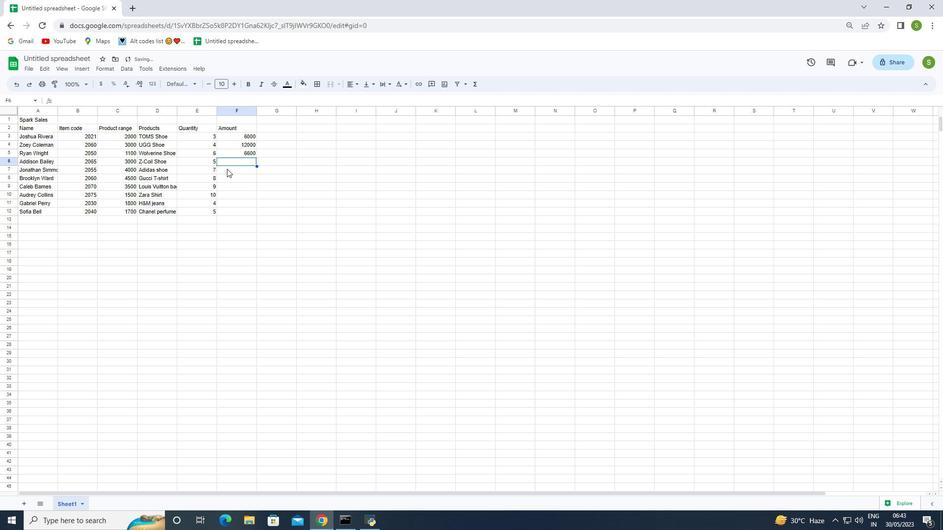 
Action: Mouse moved to (125, 162)
Screenshot: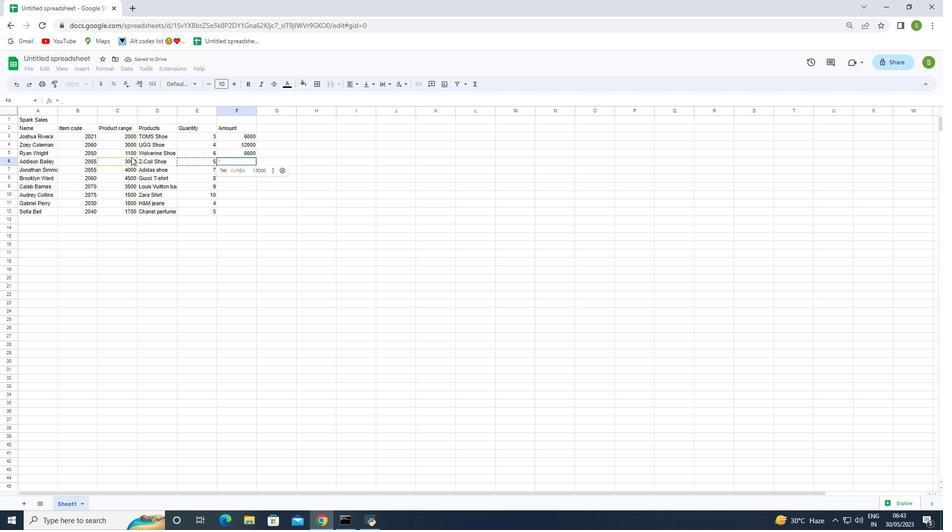 
Action: Mouse pressed left at (125, 162)
Screenshot: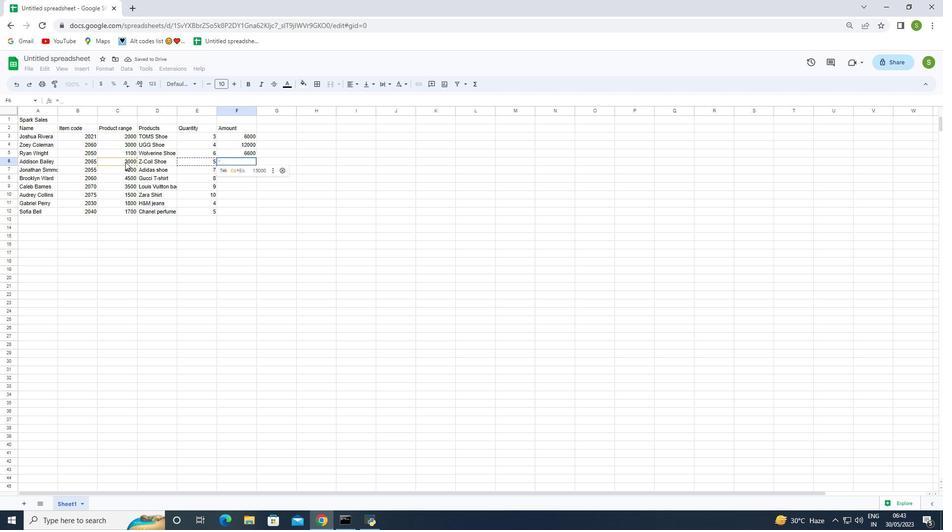 
Action: Key pressed *
Screenshot: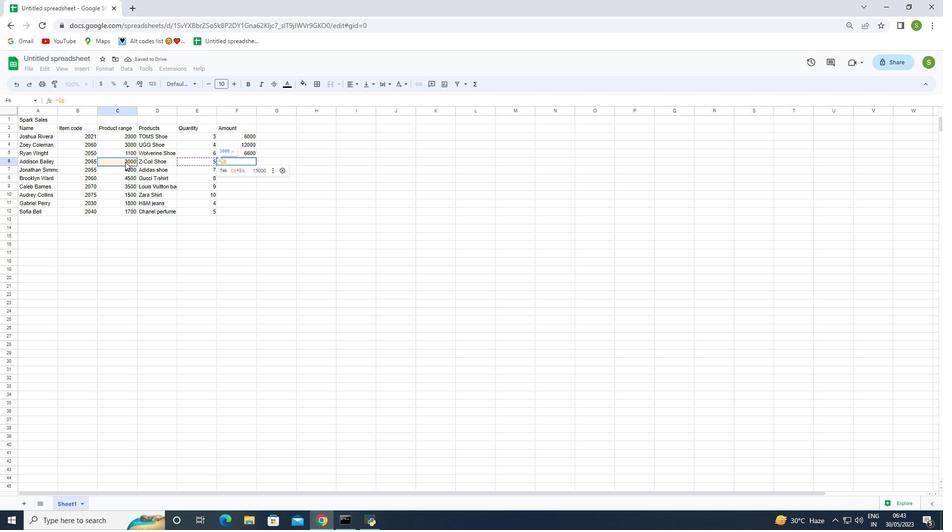 
Action: Mouse moved to (186, 163)
Screenshot: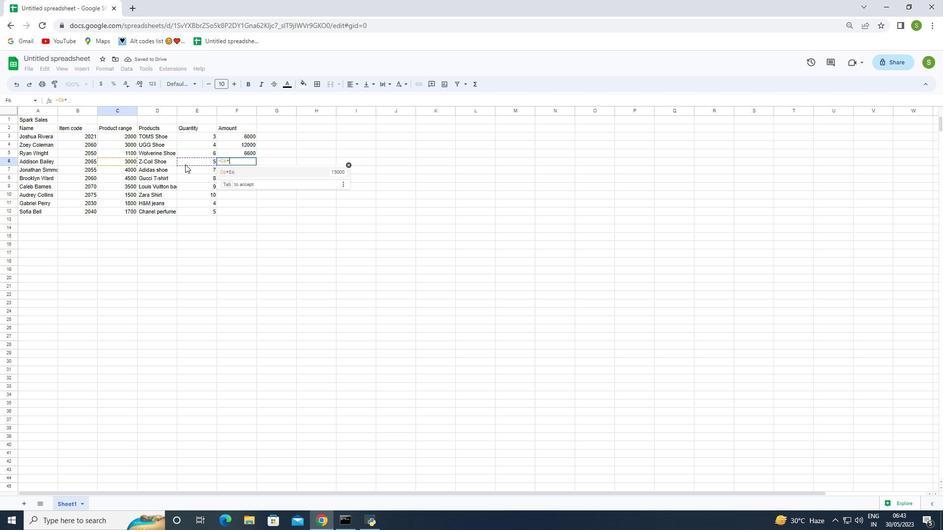
Action: Mouse pressed left at (186, 163)
Screenshot: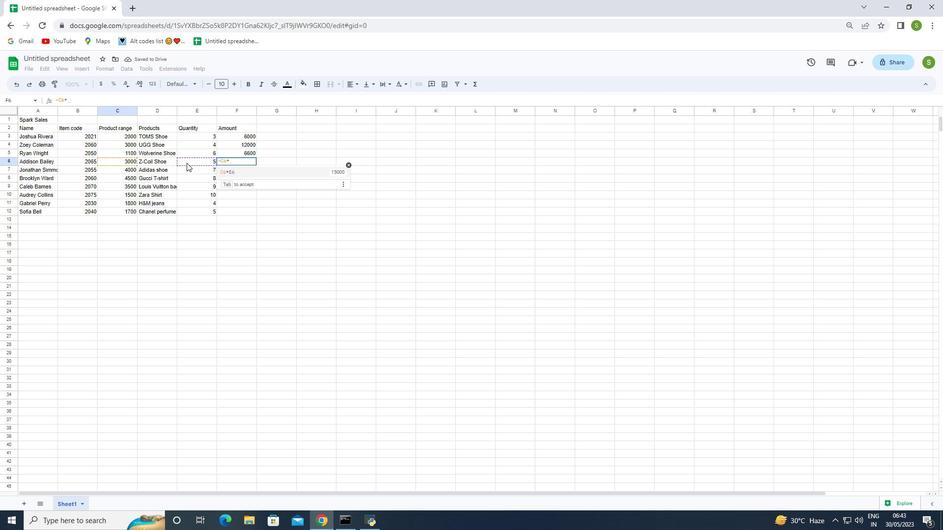 
Action: Key pressed <Key.enter>
Screenshot: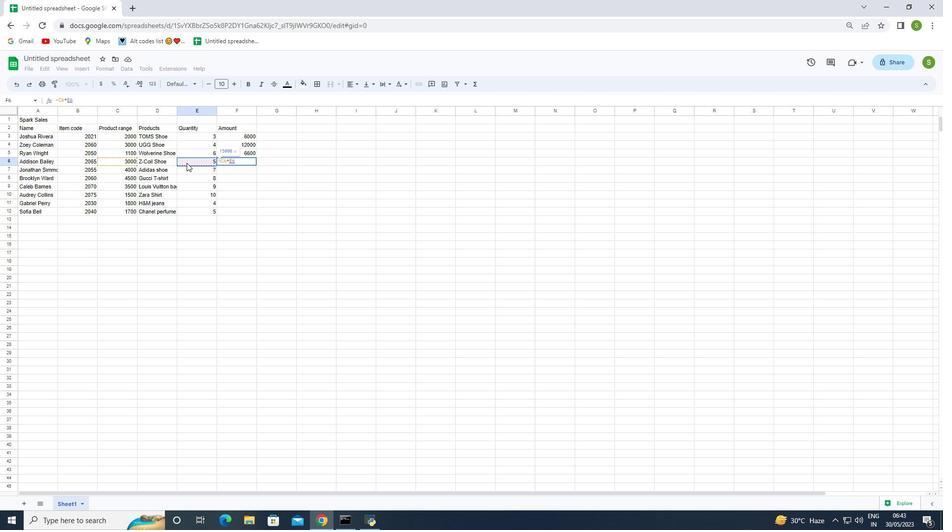 
Action: Mouse moved to (201, 171)
Screenshot: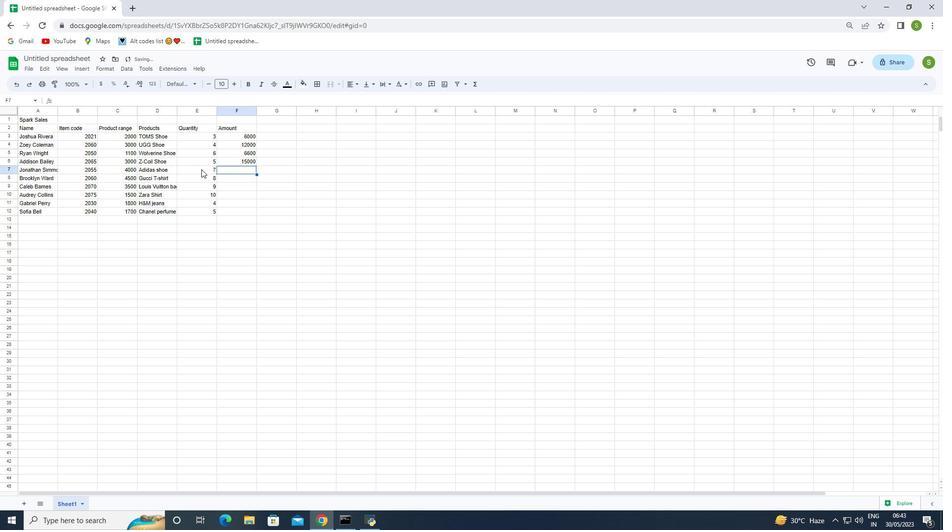 
Action: Key pressed =
Screenshot: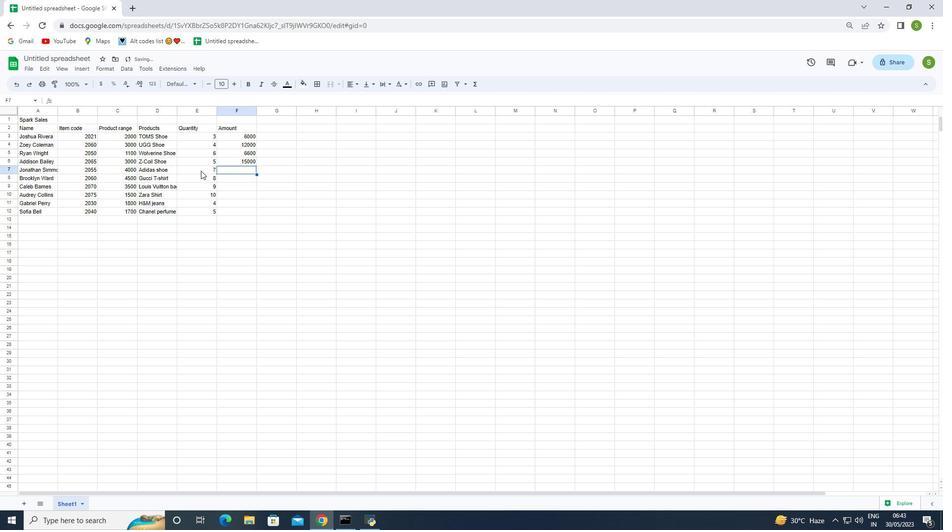
Action: Mouse moved to (127, 168)
Screenshot: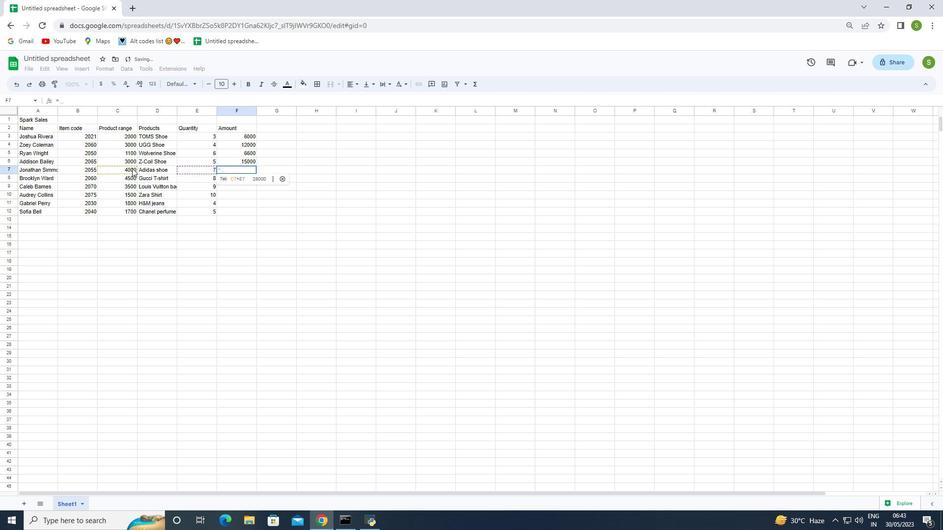 
Action: Mouse pressed left at (127, 168)
Screenshot: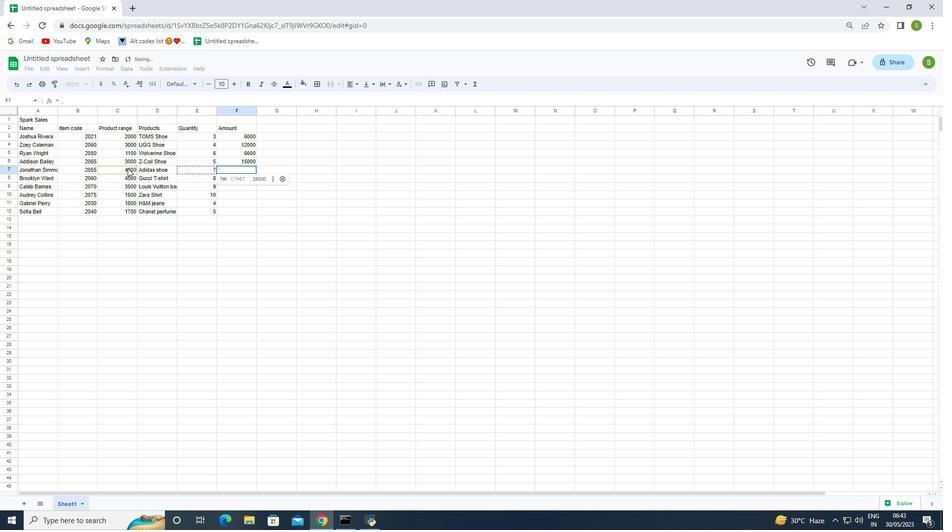 
Action: Key pressed *
Screenshot: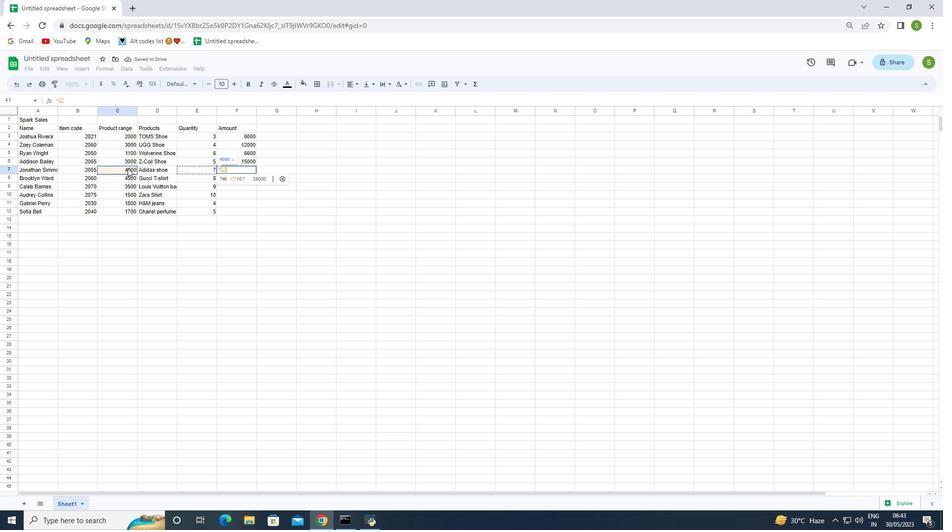 
Action: Mouse moved to (183, 170)
Screenshot: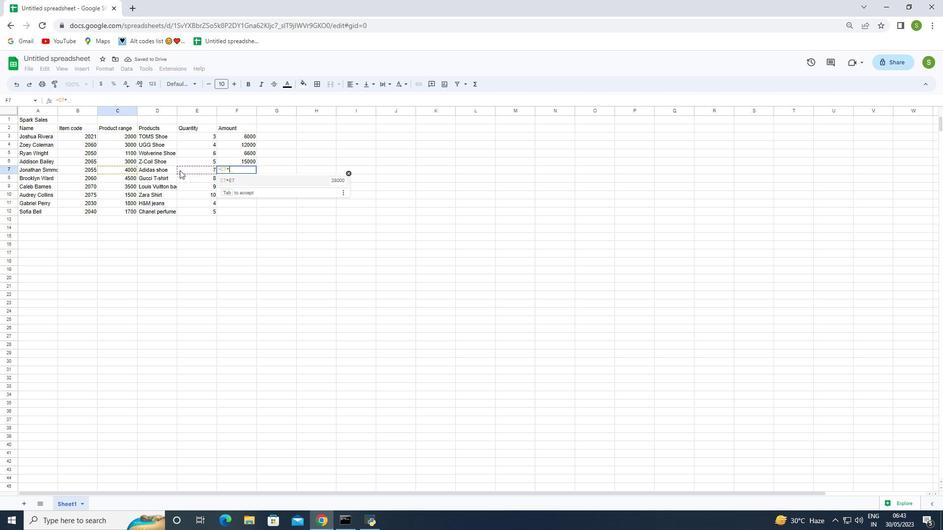 
Action: Mouse pressed left at (183, 170)
Screenshot: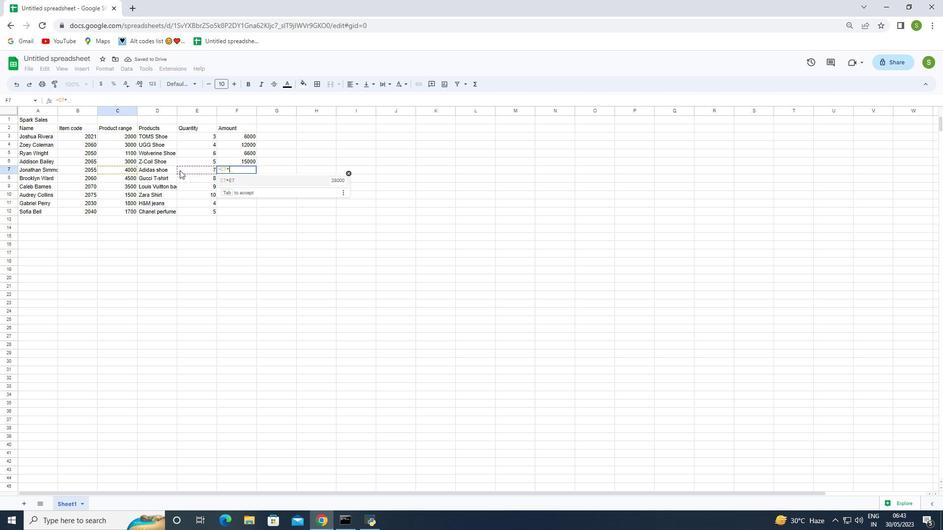 
Action: Key pressed <Key.enter>
Screenshot: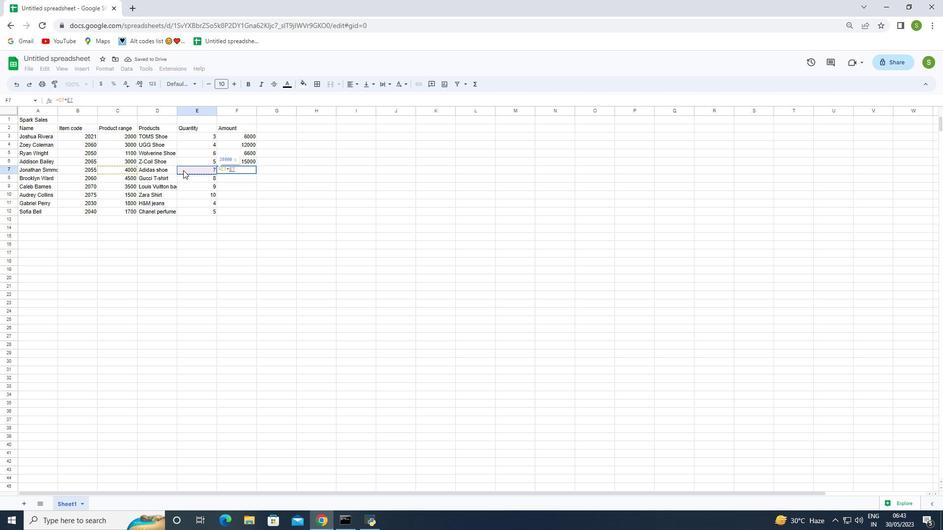 
Action: Mouse moved to (183, 174)
Screenshot: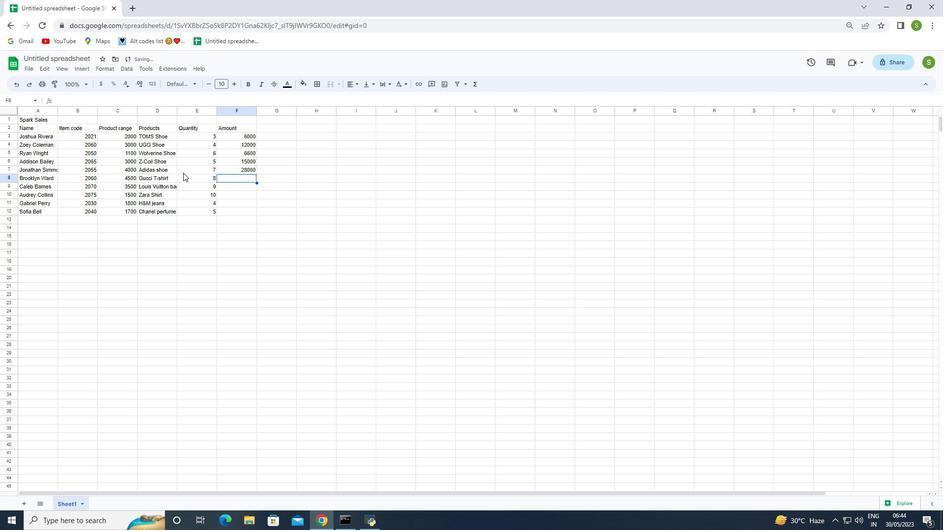 
Action: Key pressed =
Screenshot: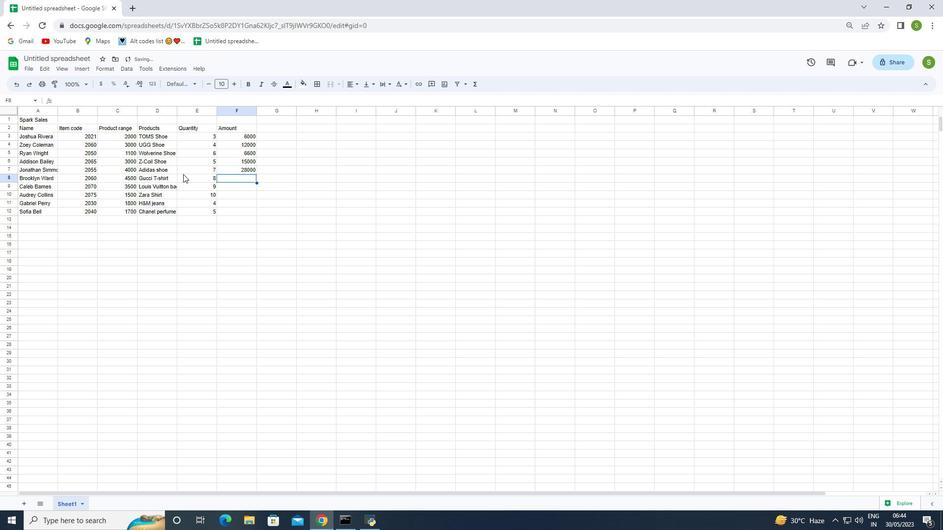 
Action: Mouse moved to (127, 177)
Screenshot: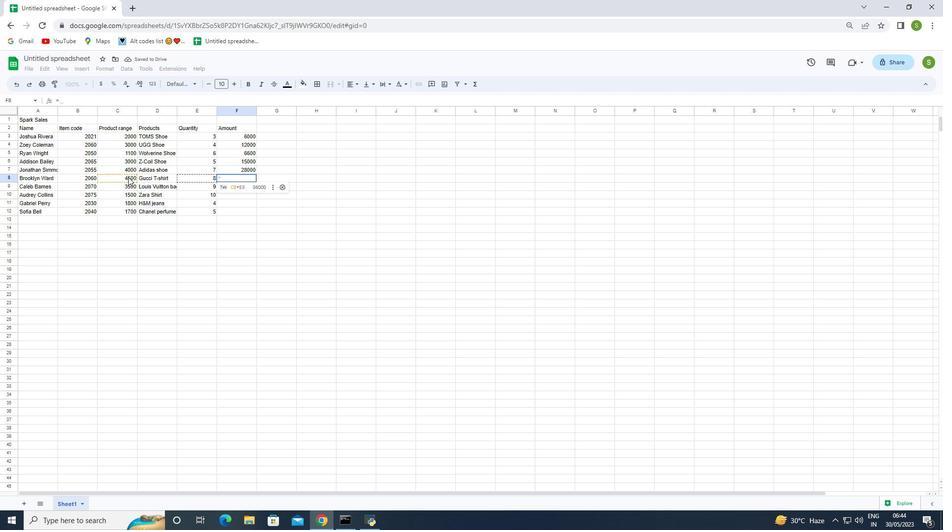 
Action: Mouse pressed left at (127, 177)
Screenshot: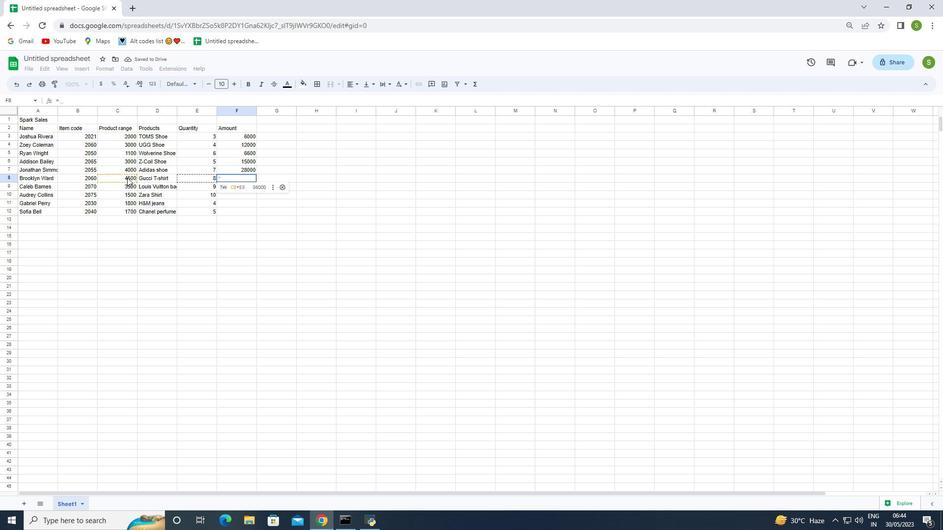 
Action: Mouse moved to (127, 177)
Screenshot: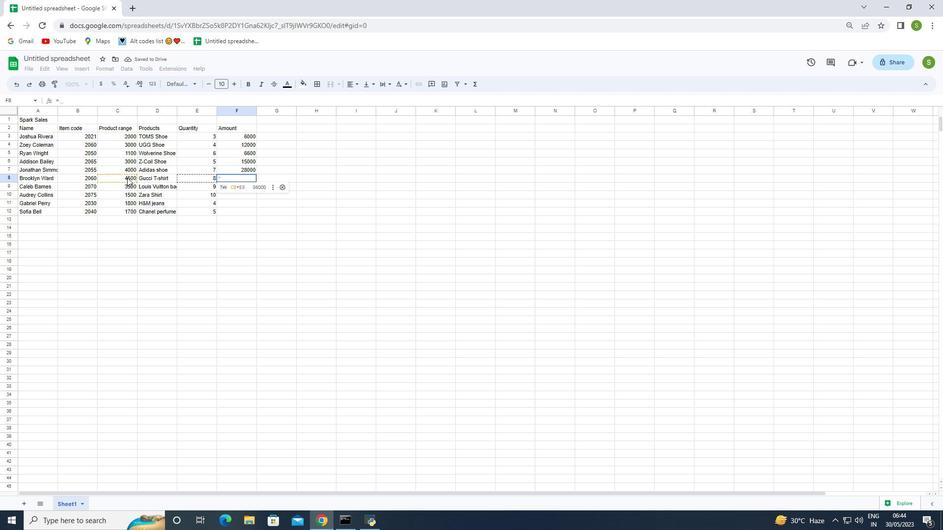 
Action: Key pressed *
Screenshot: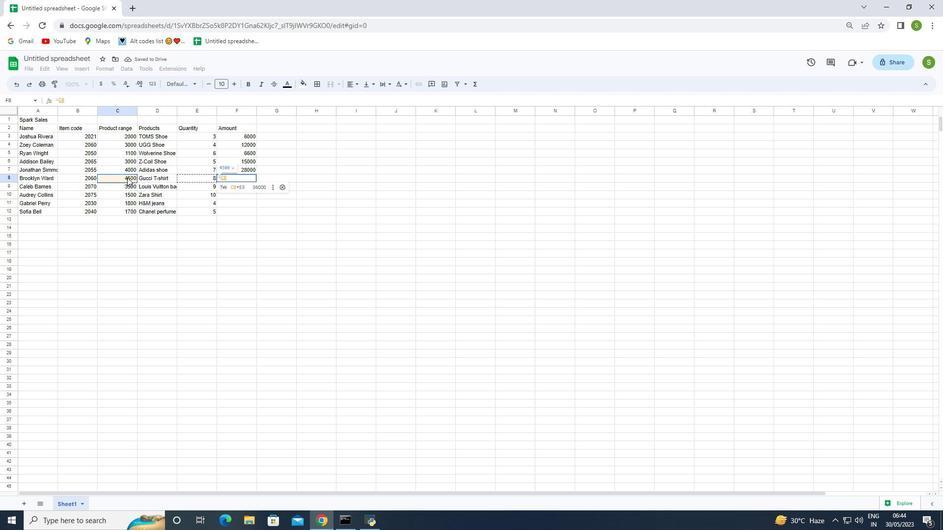 
Action: Mouse moved to (194, 180)
Screenshot: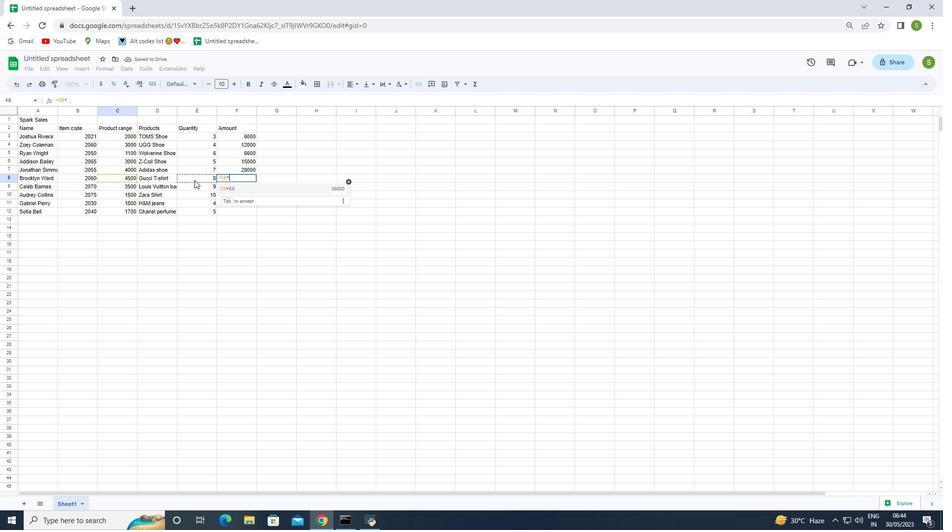 
Action: Mouse pressed left at (194, 180)
Screenshot: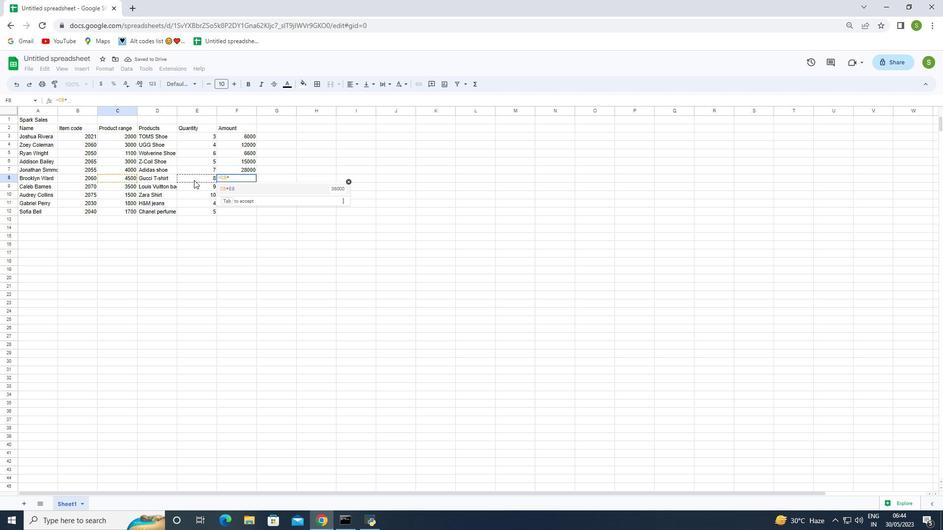 
Action: Key pressed <Key.enter>=
Screenshot: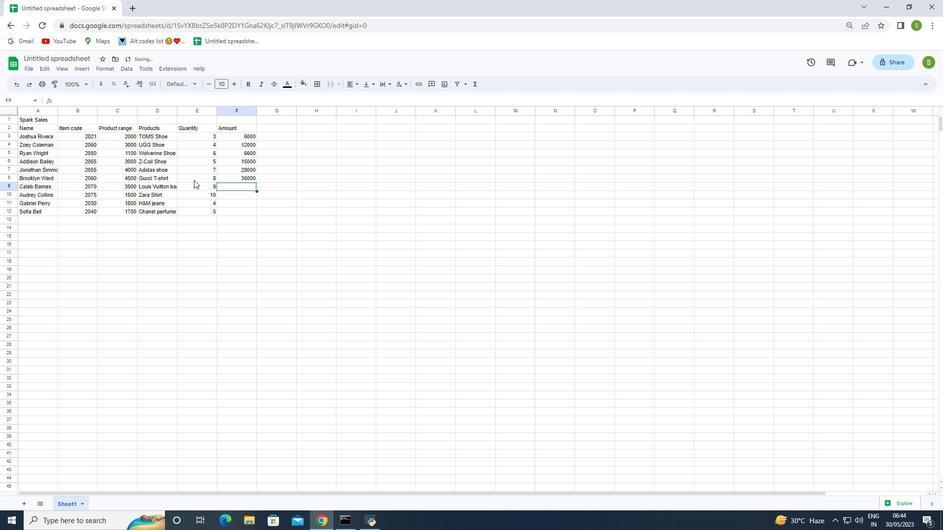 
Action: Mouse moved to (131, 184)
Screenshot: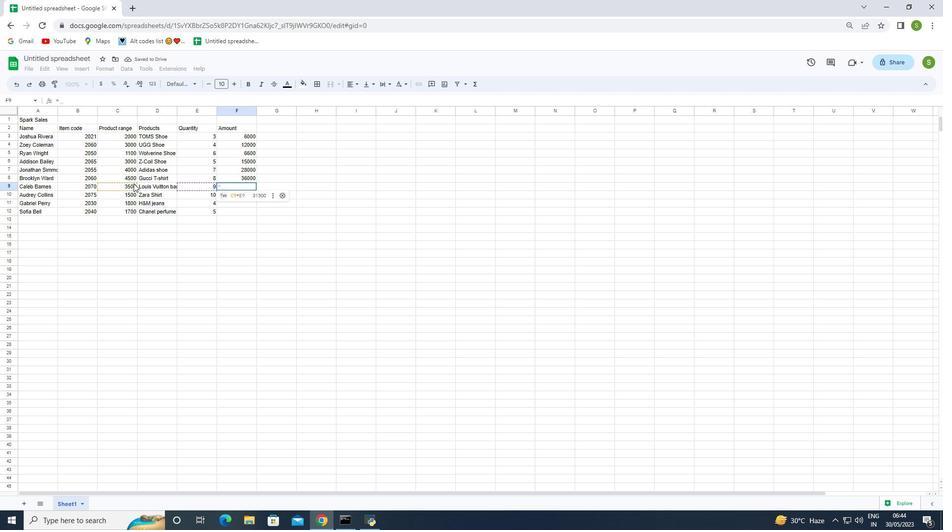 
Action: Mouse pressed left at (131, 184)
Screenshot: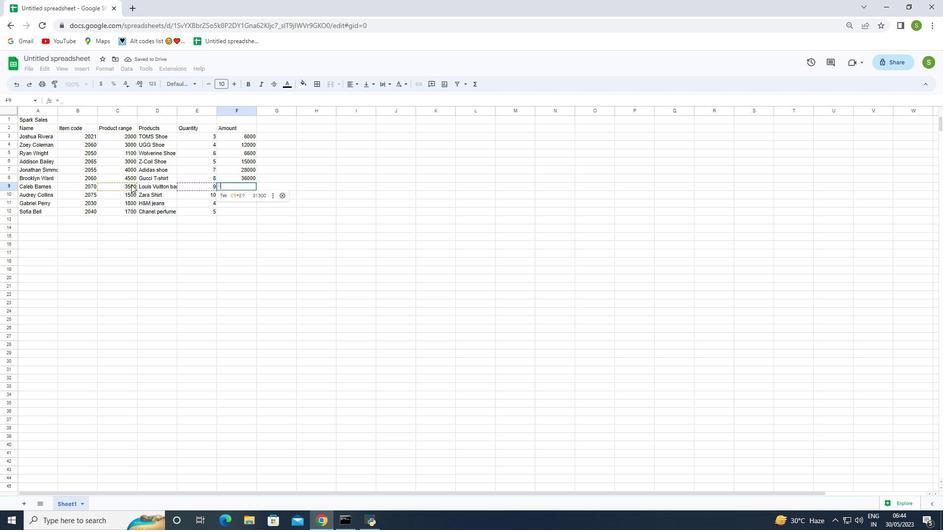 
Action: Mouse moved to (131, 184)
Screenshot: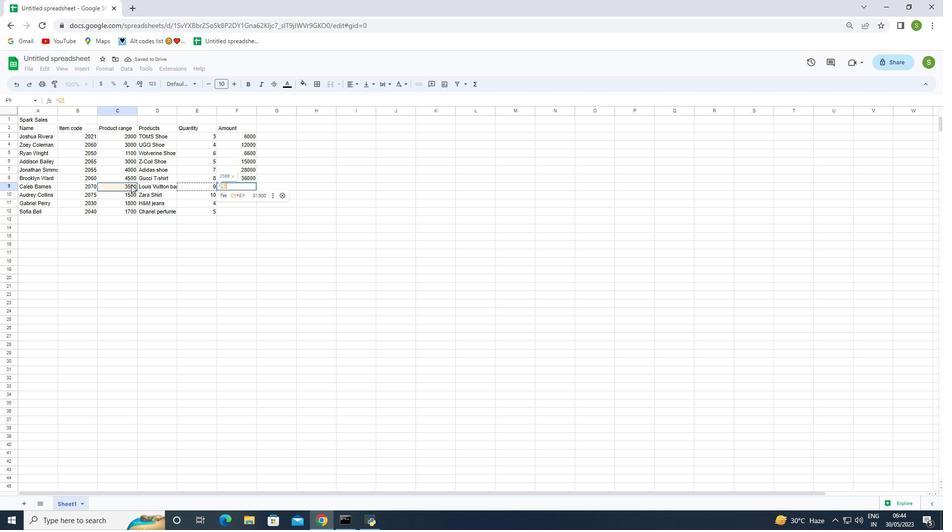 
Action: Key pressed *
Screenshot: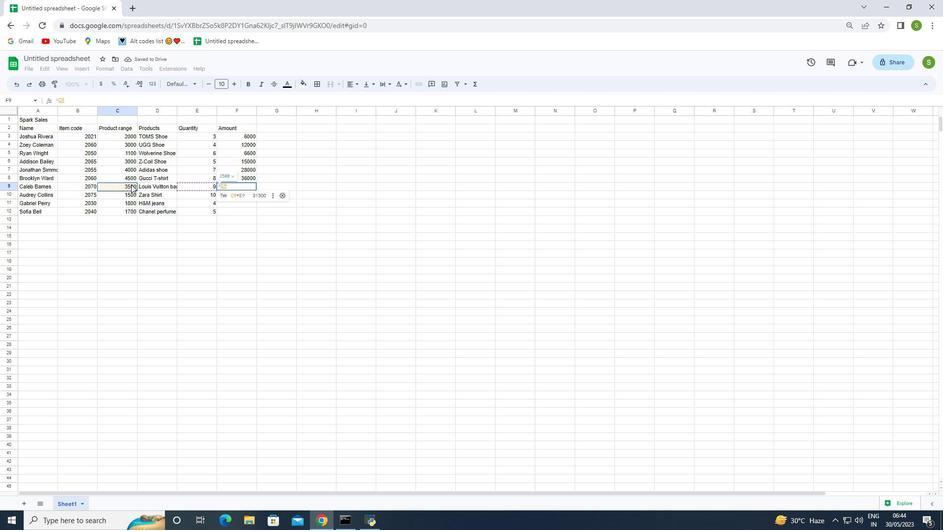 
Action: Mouse moved to (201, 187)
Screenshot: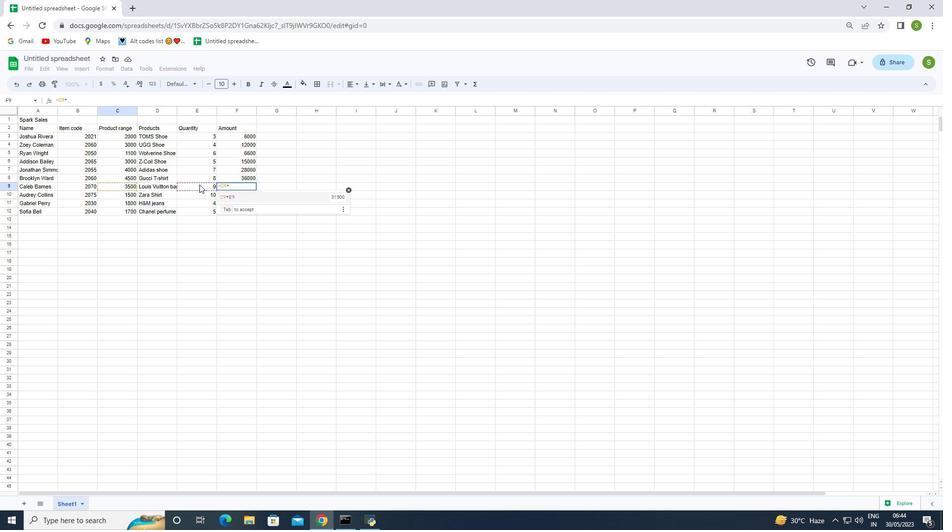 
Action: Mouse pressed left at (201, 187)
Screenshot: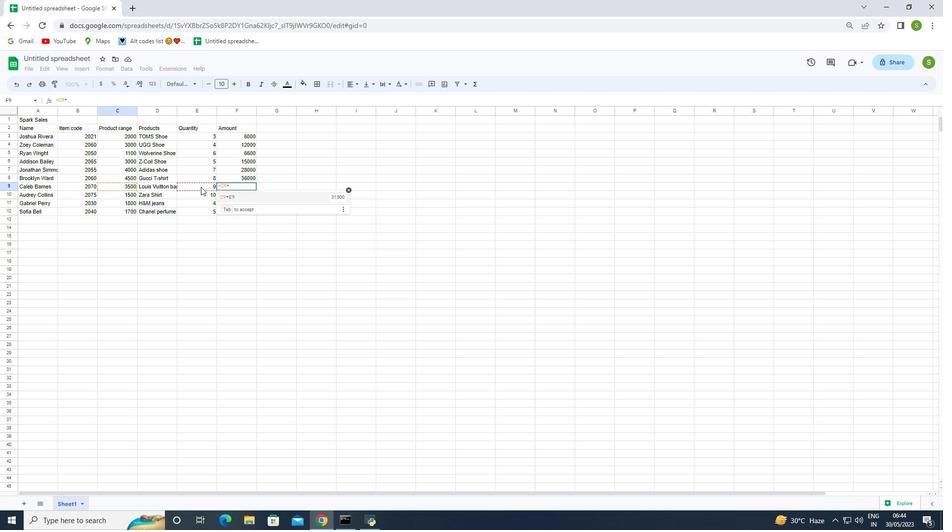 
Action: Key pressed <Key.enter>
Screenshot: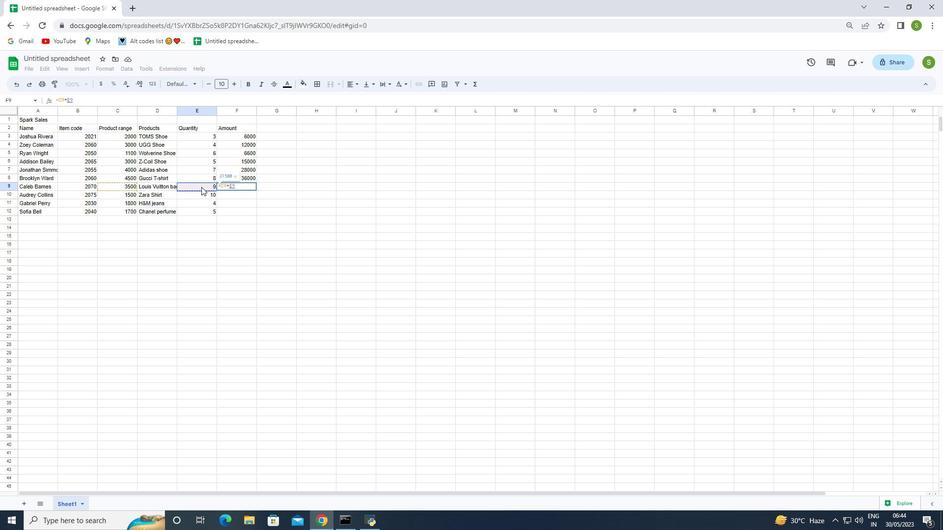 
Action: Mouse moved to (211, 200)
Screenshot: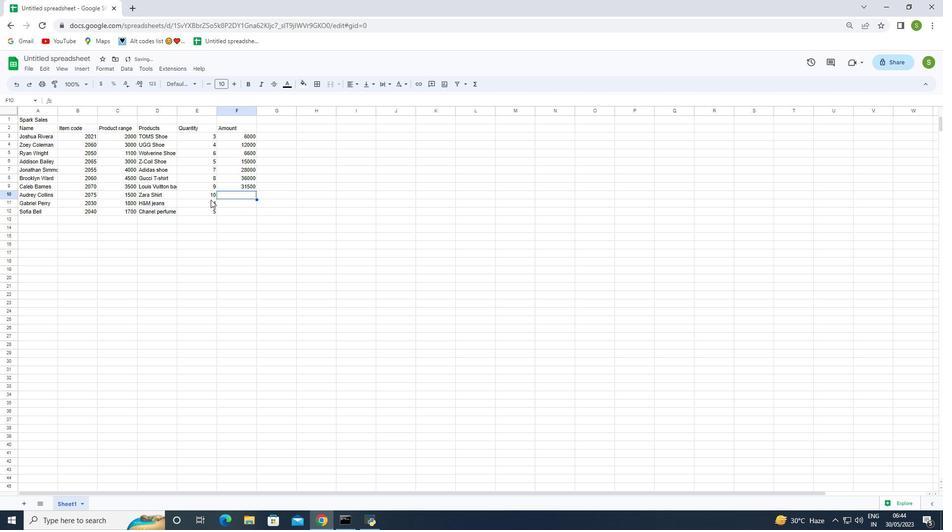 
Action: Key pressed =
Screenshot: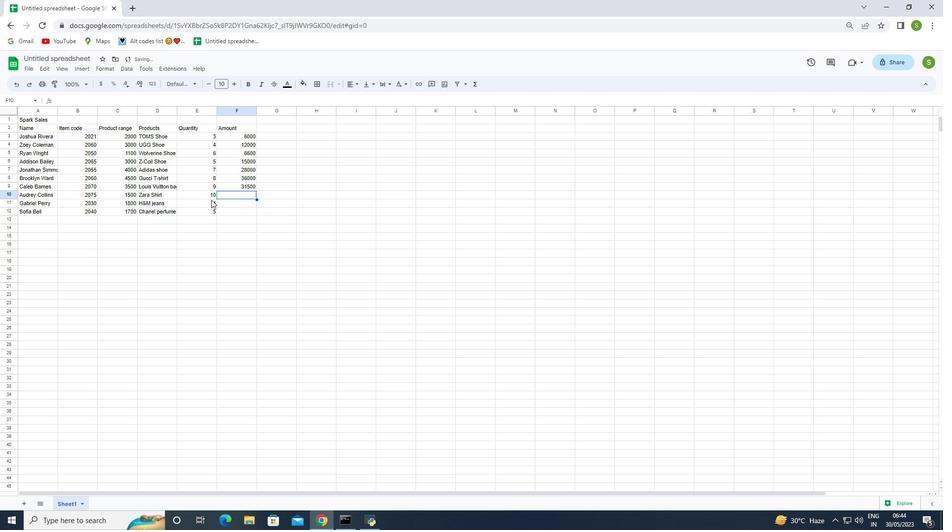 
Action: Mouse moved to (126, 196)
Screenshot: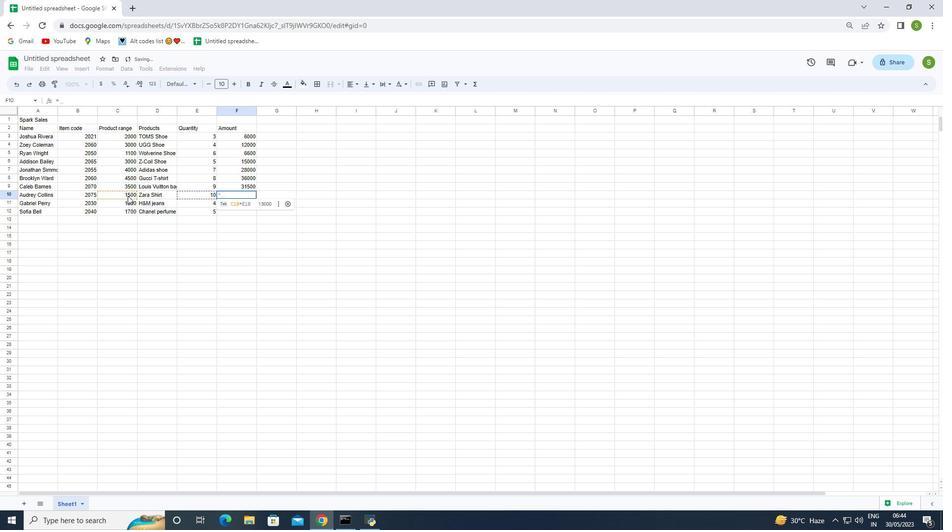 
Action: Mouse pressed left at (126, 196)
Screenshot: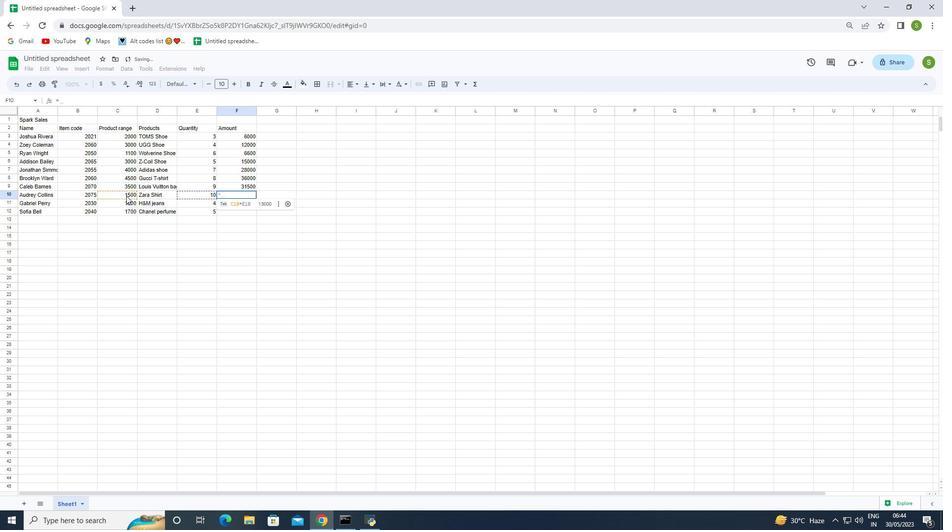 
Action: Mouse moved to (126, 195)
Screenshot: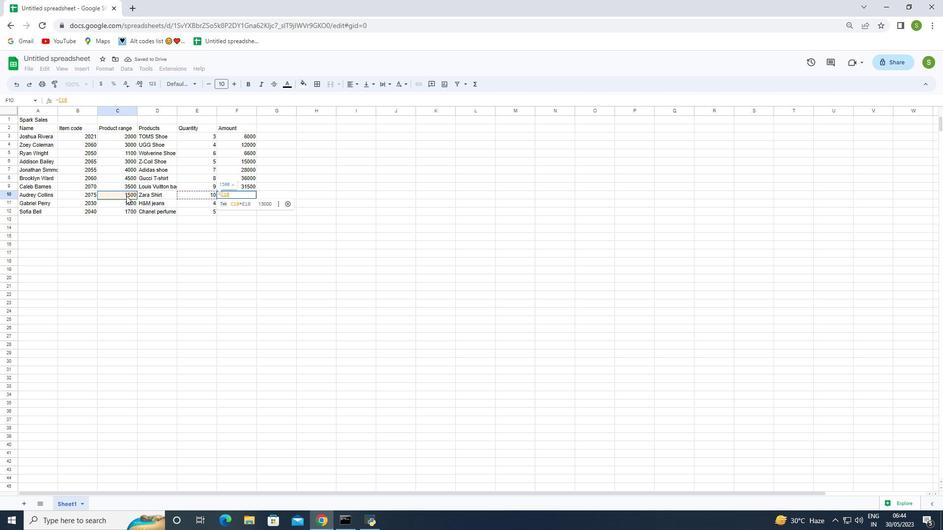 
Action: Key pressed *
Screenshot: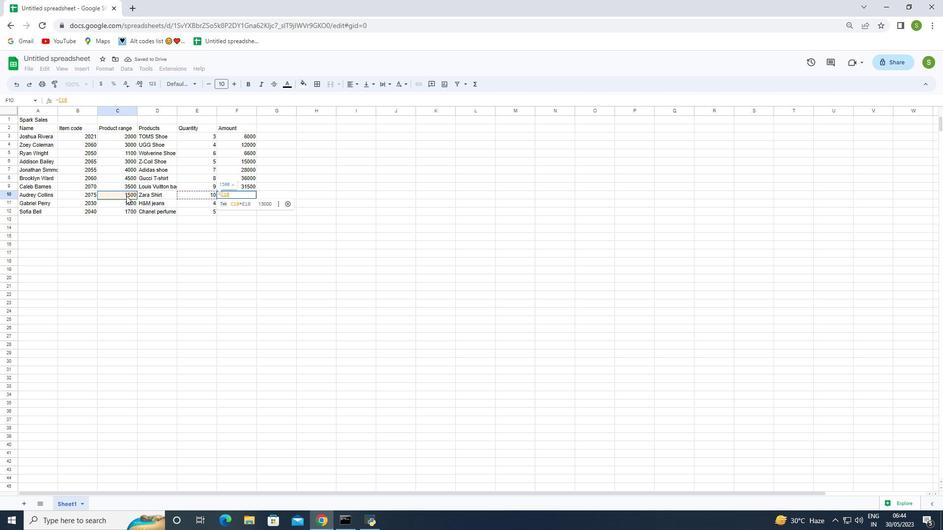 
Action: Mouse moved to (190, 196)
Screenshot: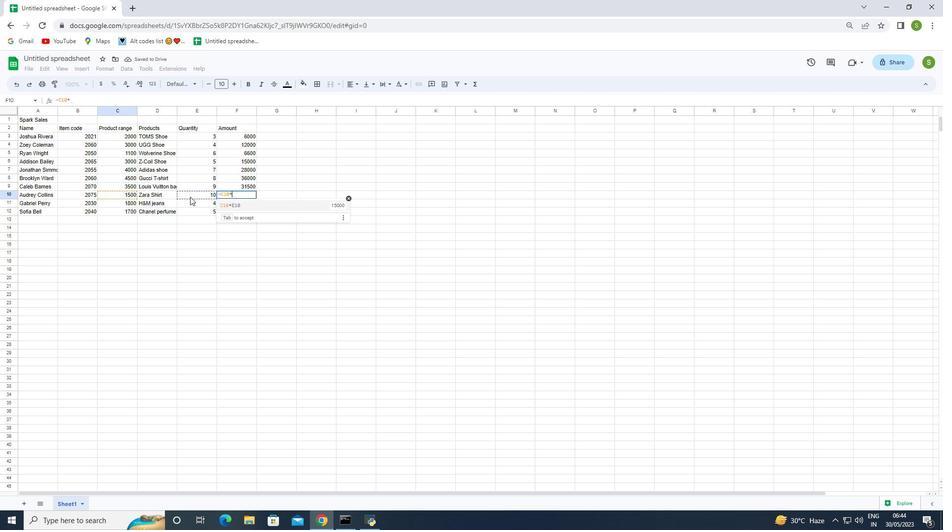 
Action: Mouse pressed left at (190, 196)
Screenshot: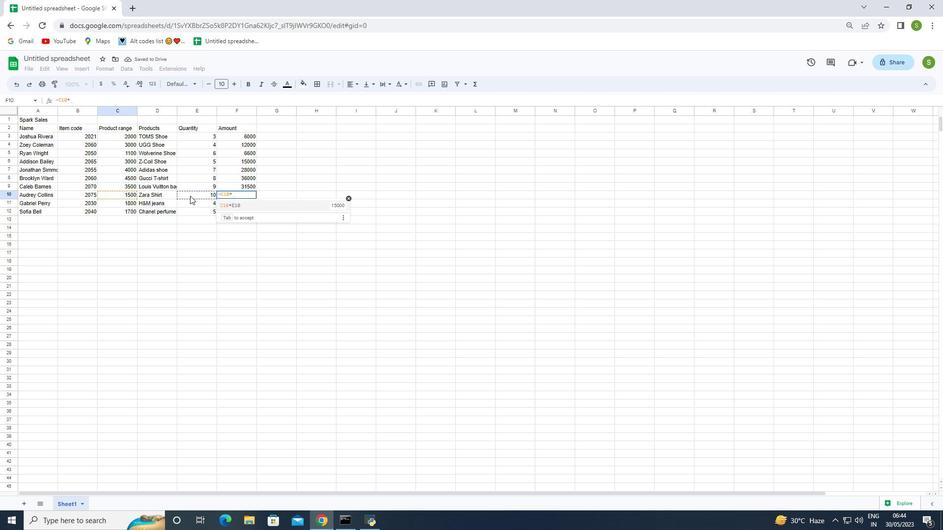 
Action: Key pressed <Key.enter>
Screenshot: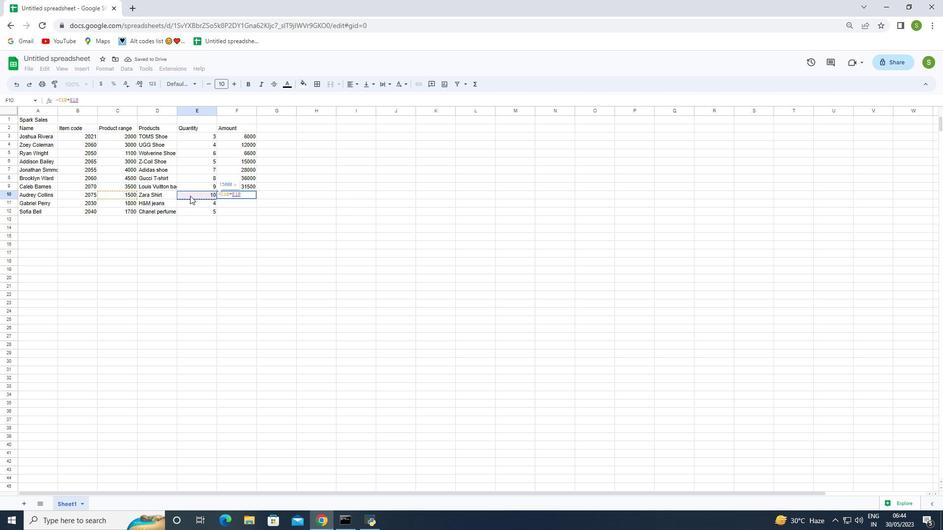 
Action: Mouse moved to (197, 202)
Screenshot: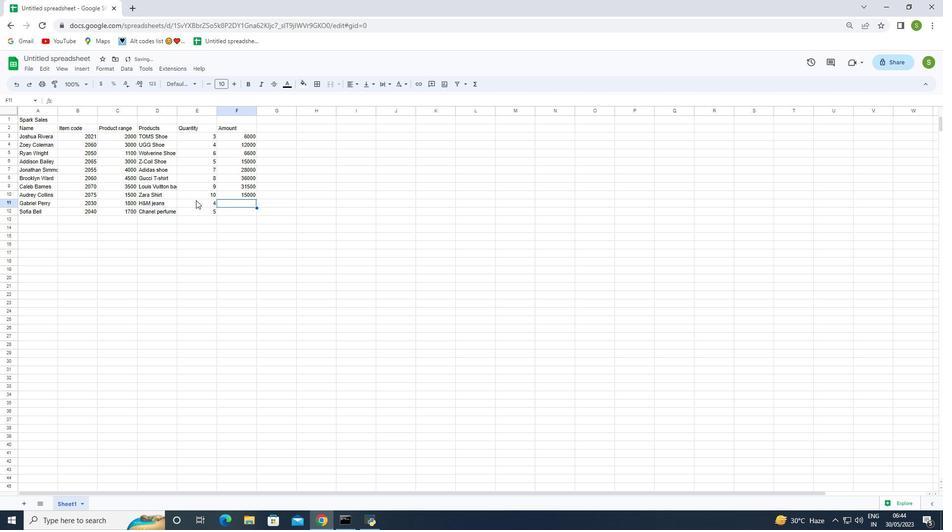 
Action: Key pressed =
Screenshot: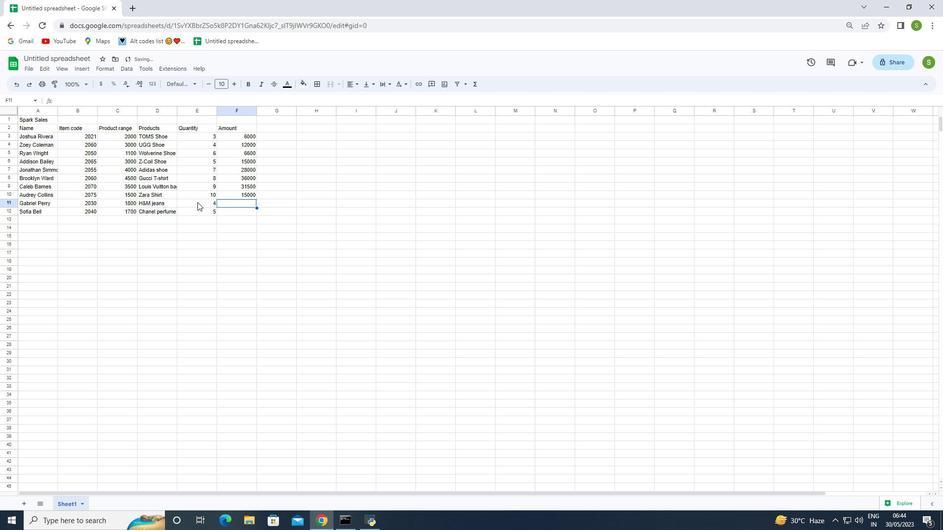 
Action: Mouse moved to (131, 203)
Screenshot: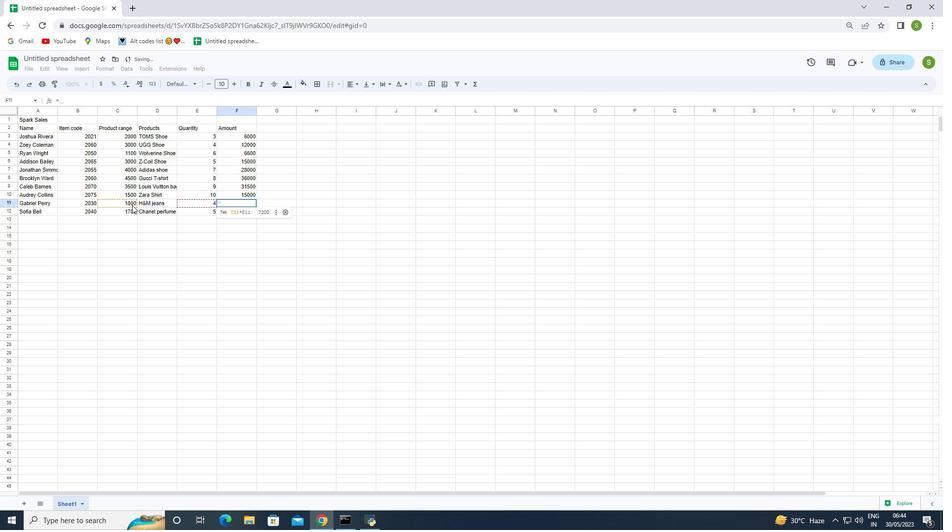 
Action: Mouse pressed left at (131, 203)
Screenshot: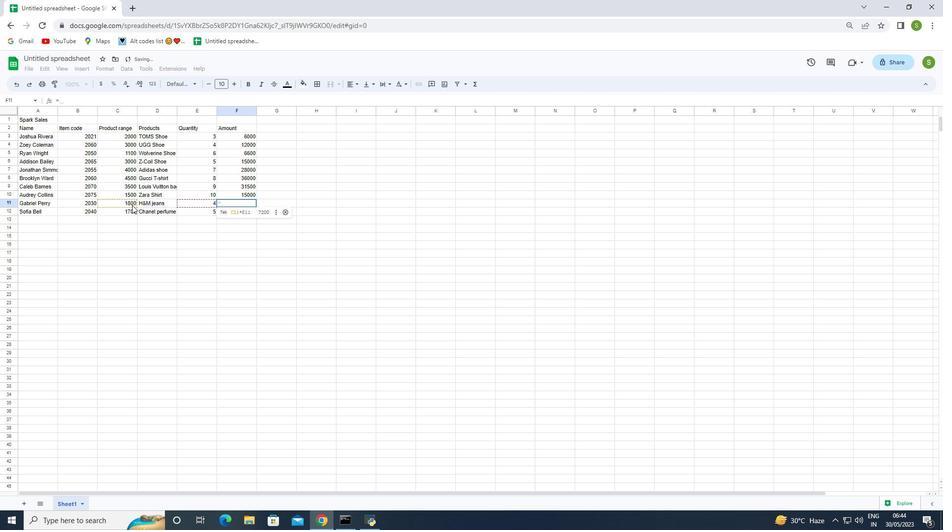 
Action: Mouse moved to (131, 203)
Screenshot: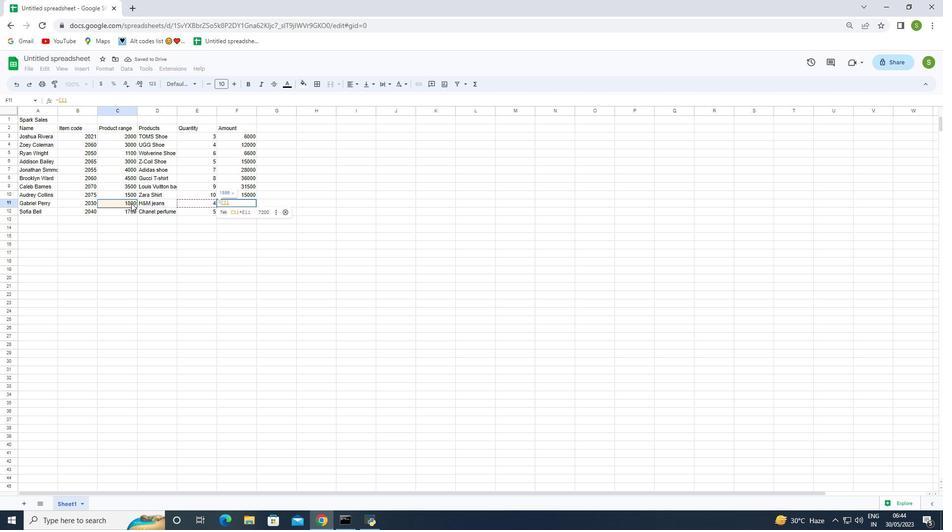 
Action: Key pressed *
Screenshot: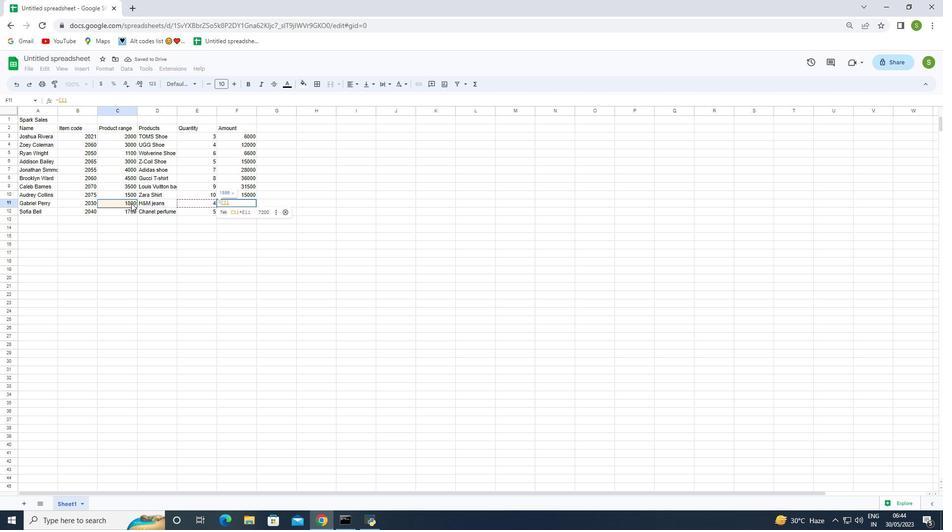 
Action: Mouse moved to (181, 204)
Screenshot: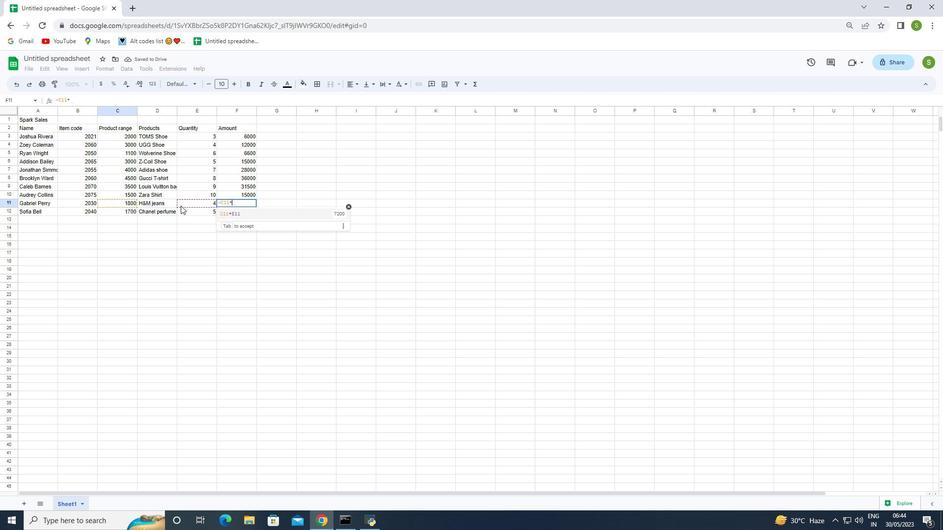 
Action: Mouse pressed left at (181, 204)
Screenshot: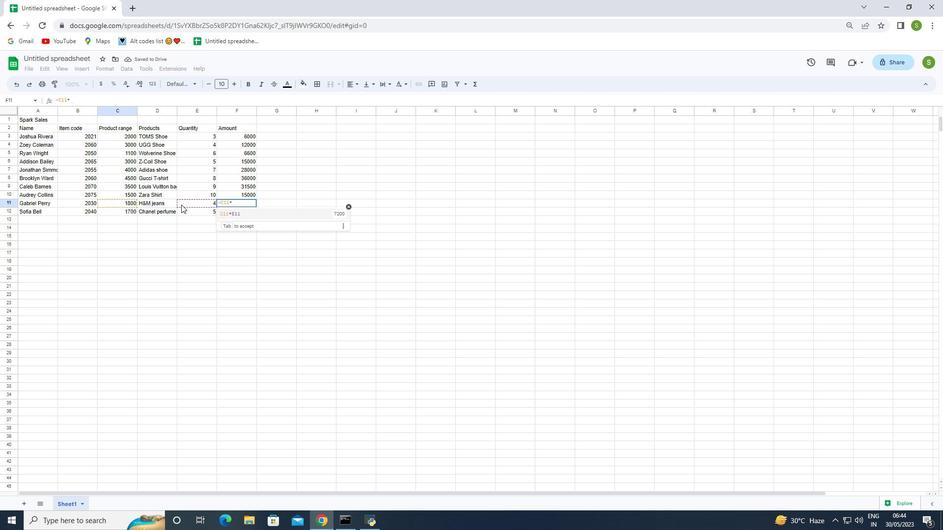 
Action: Mouse moved to (181, 205)
Screenshot: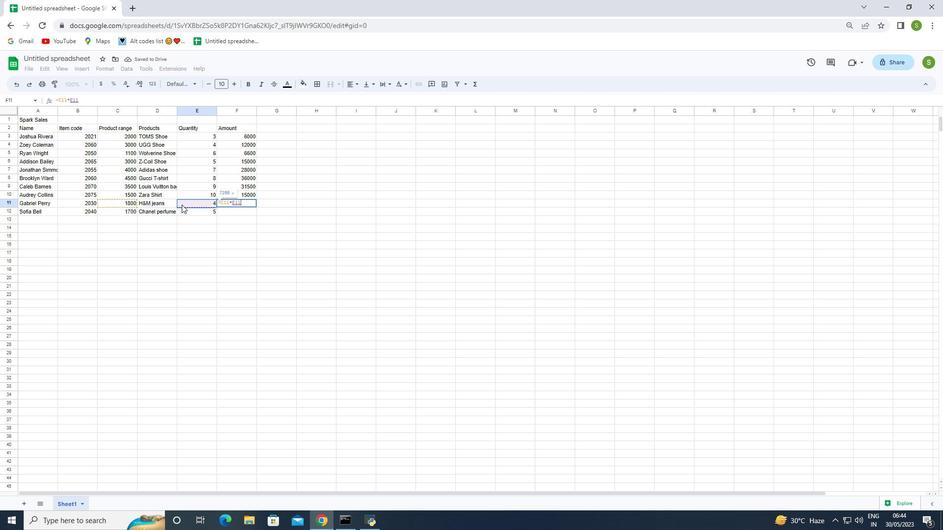 
Action: Key pressed <Key.enter>
Screenshot: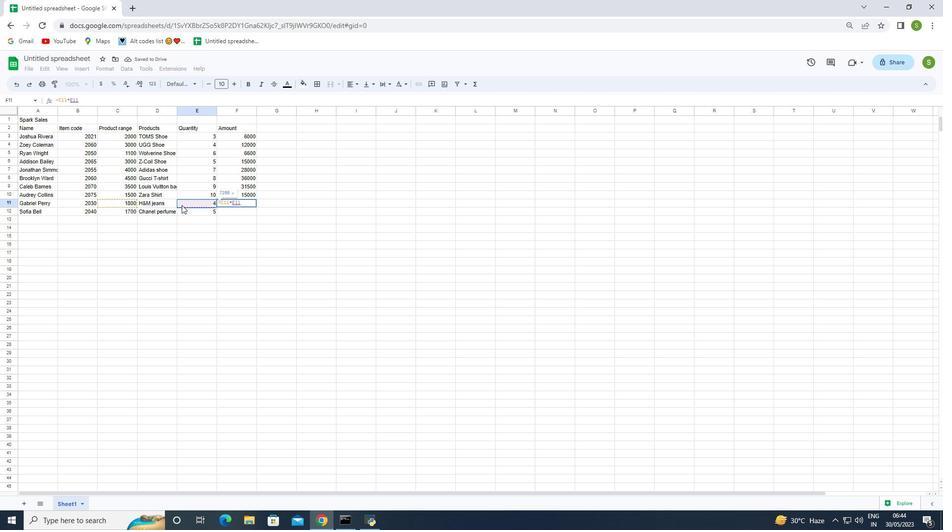 
Action: Mouse moved to (182, 219)
Screenshot: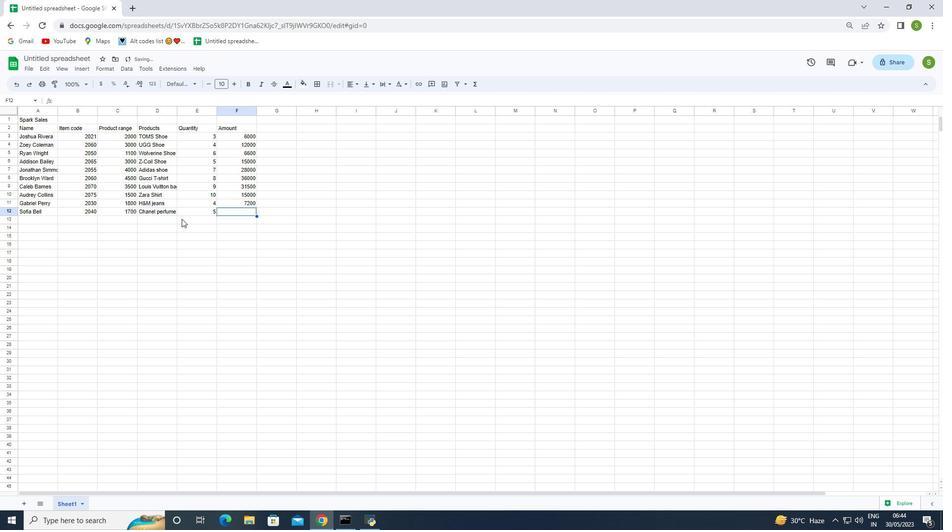 
Action: Key pressed =
Screenshot: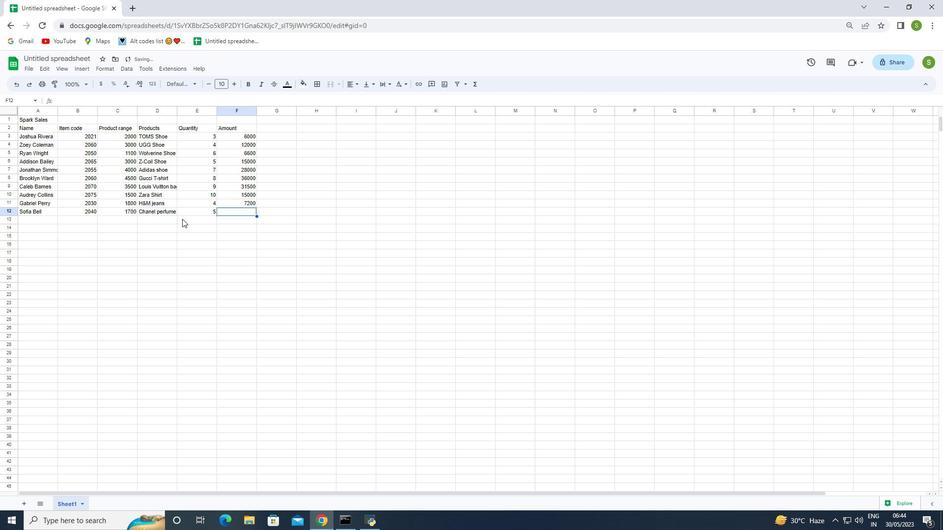 
Action: Mouse moved to (133, 212)
Screenshot: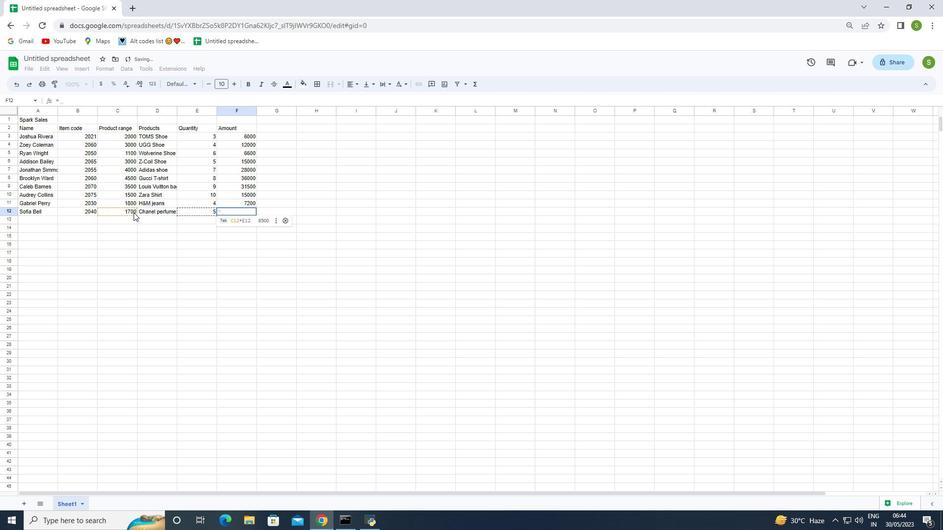 
Action: Mouse pressed left at (133, 212)
Screenshot: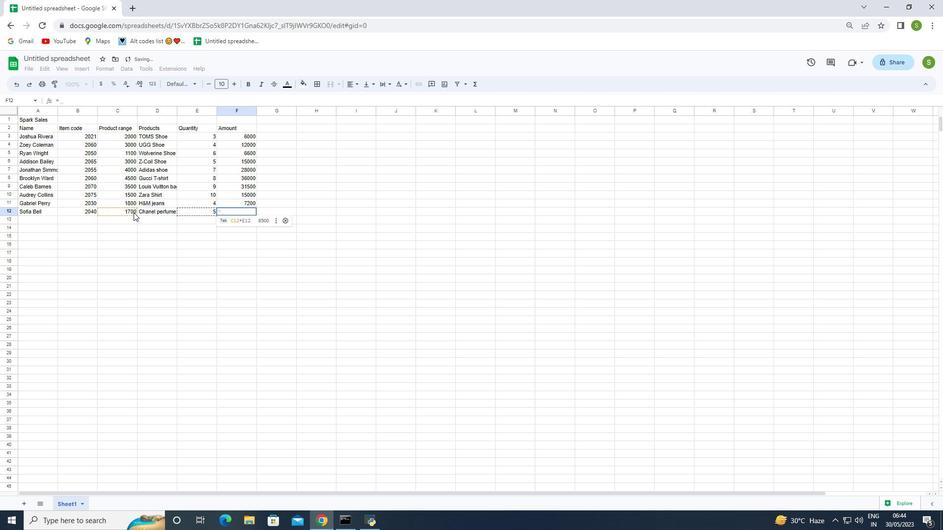 
Action: Mouse moved to (136, 211)
Screenshot: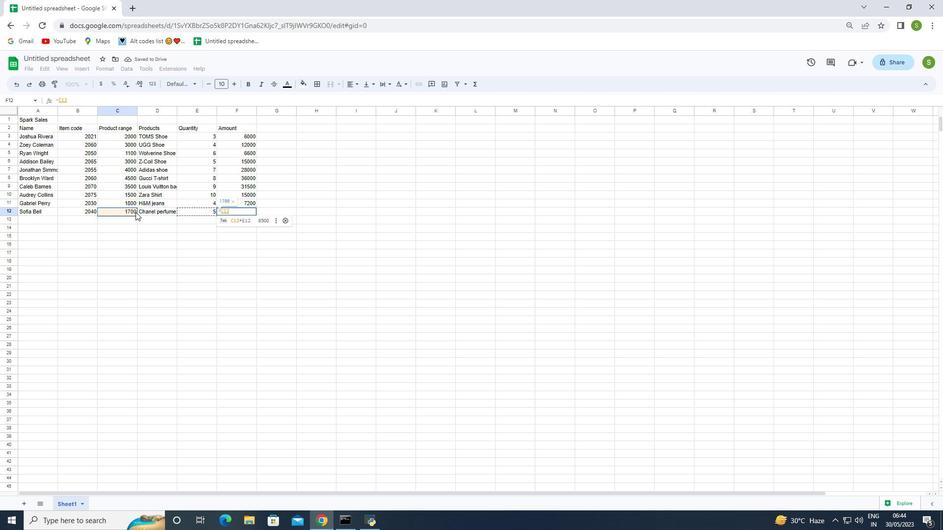 
Action: Key pressed *
Screenshot: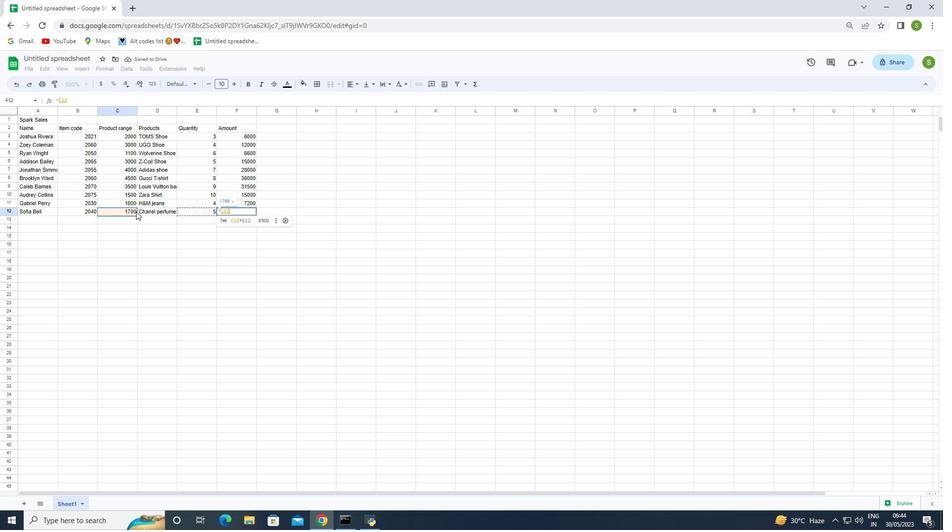 
Action: Mouse moved to (183, 212)
Screenshot: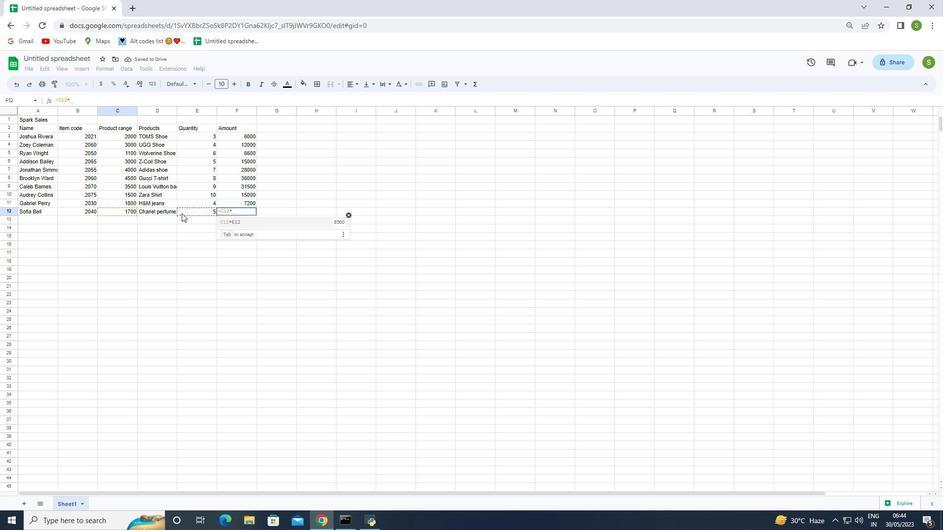 
Action: Mouse pressed left at (183, 212)
Screenshot: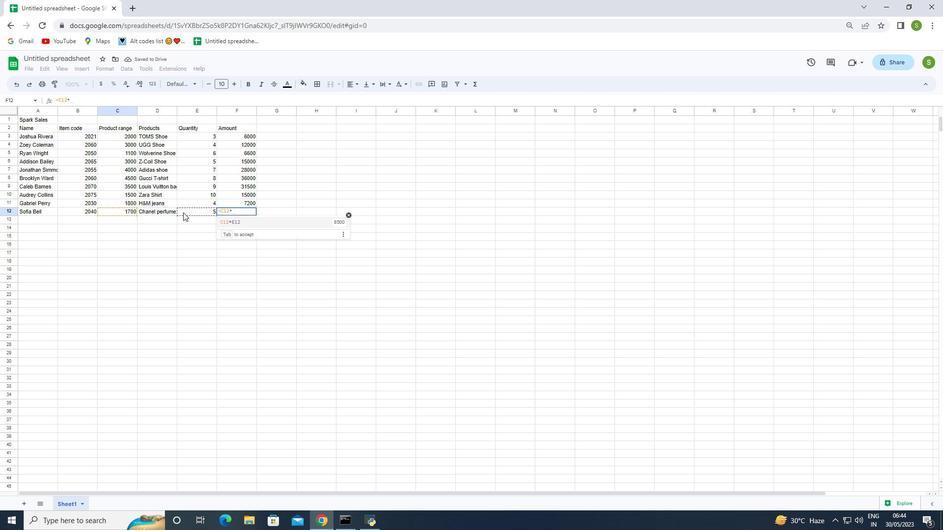 
Action: Mouse moved to (183, 212)
Screenshot: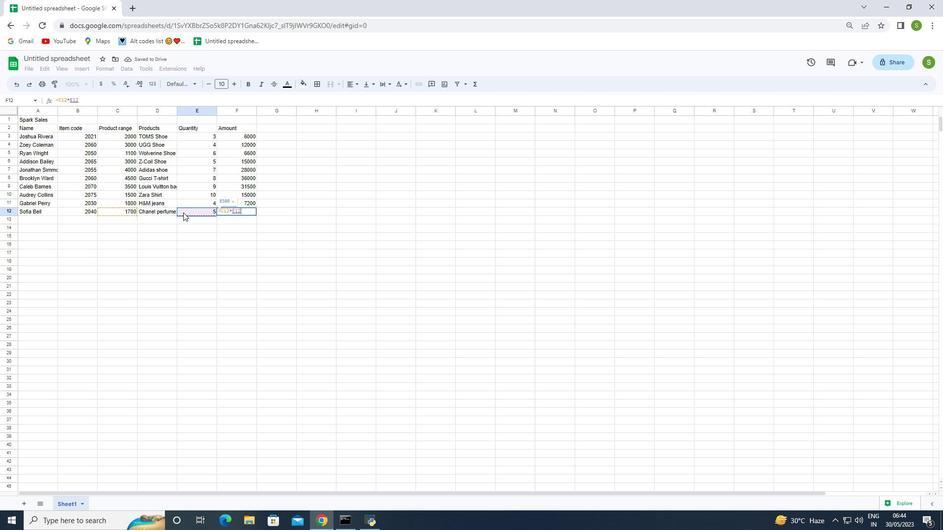 
Action: Key pressed <Key.enter>
Screenshot: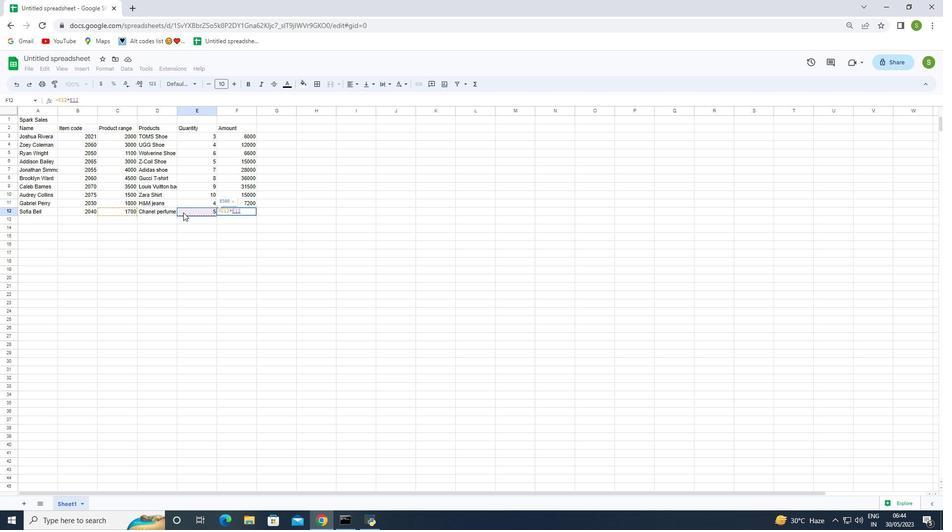 
Action: Mouse moved to (204, 265)
Screenshot: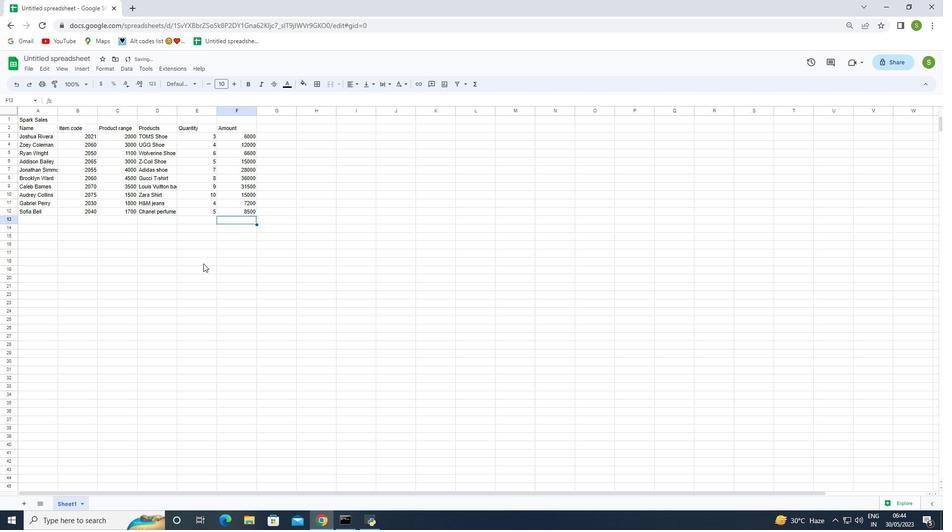 
Action: Mouse pressed left at (204, 265)
Screenshot: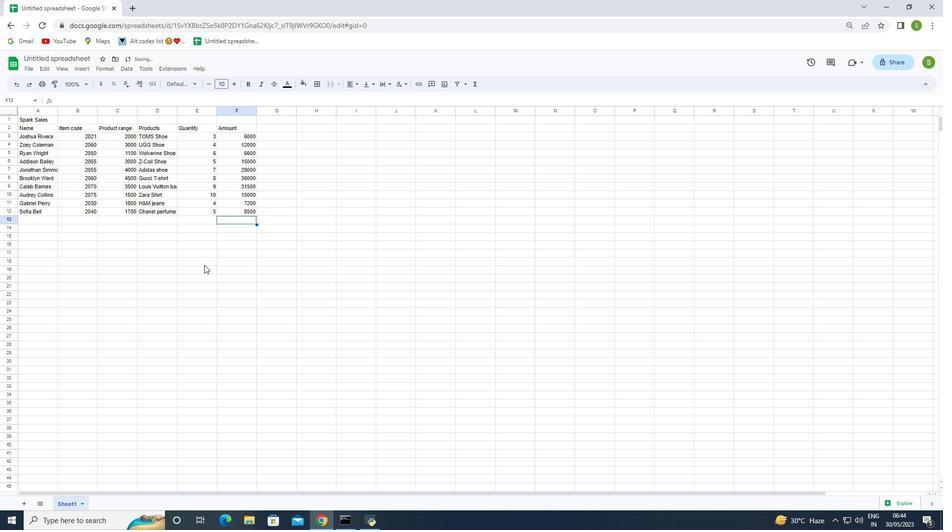 
Action: Mouse moved to (266, 129)
Screenshot: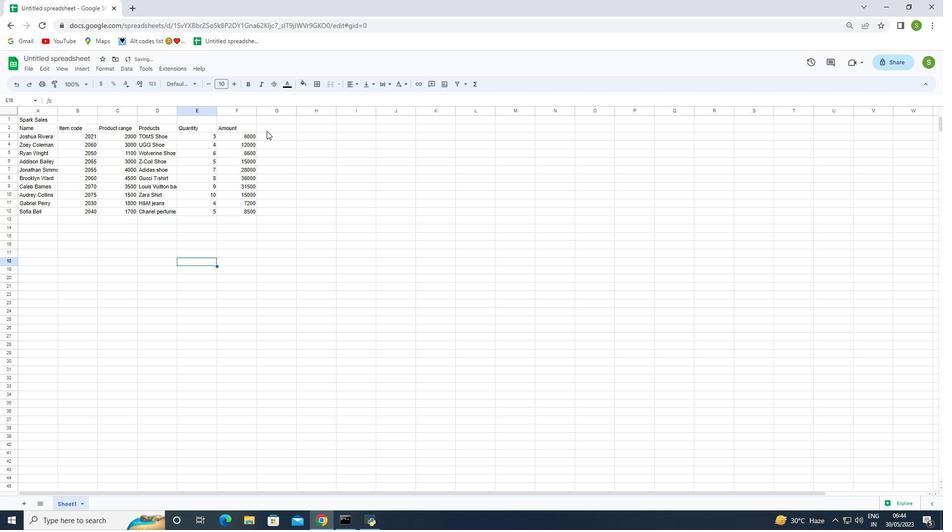 
Action: Mouse pressed left at (266, 129)
Screenshot: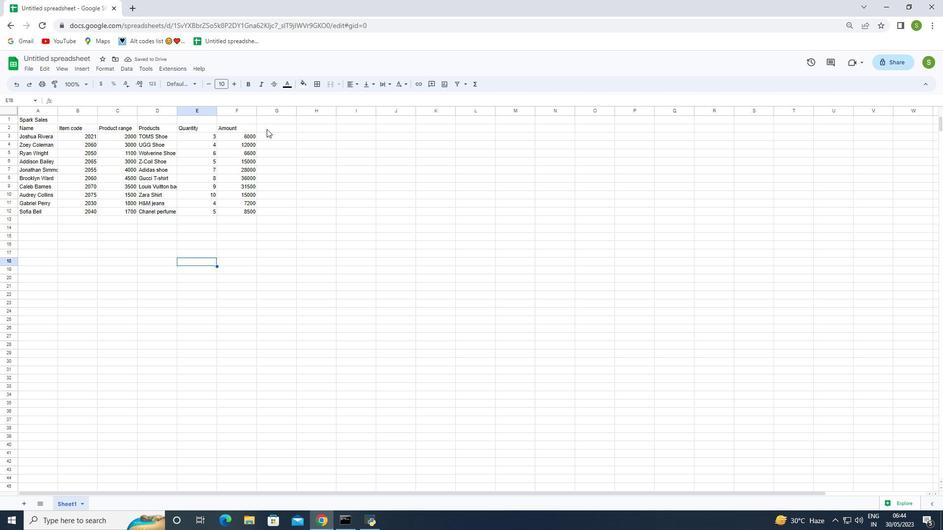
Action: Mouse moved to (266, 131)
Screenshot: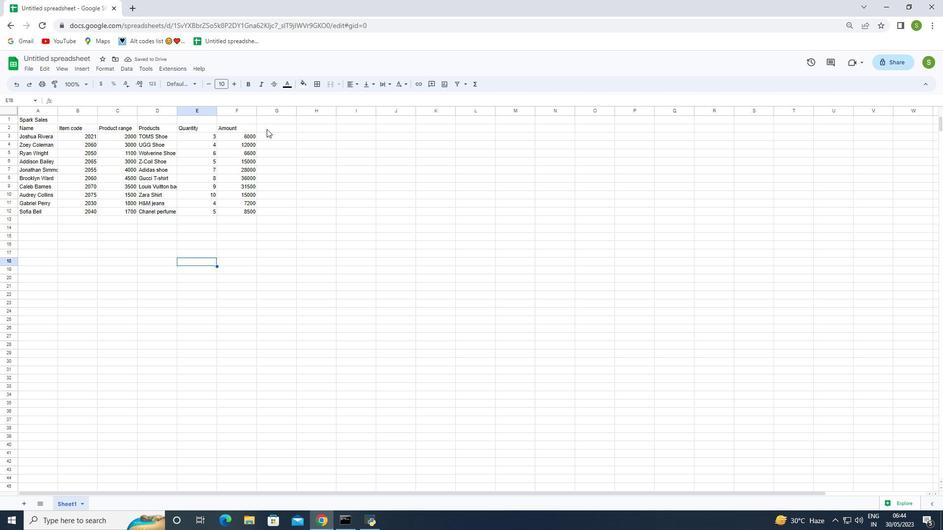 
Action: Key pressed <Key.shift>Tax
Screenshot: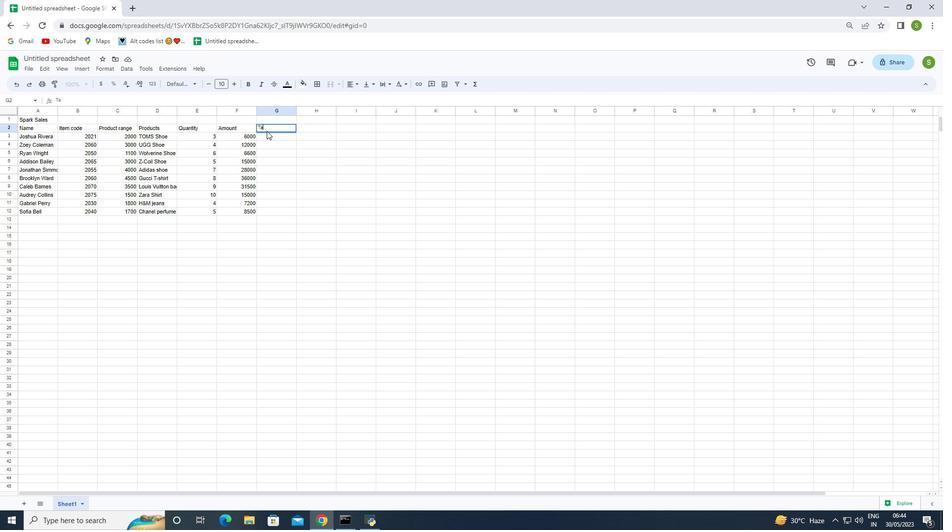 
Action: Mouse moved to (269, 135)
Screenshot: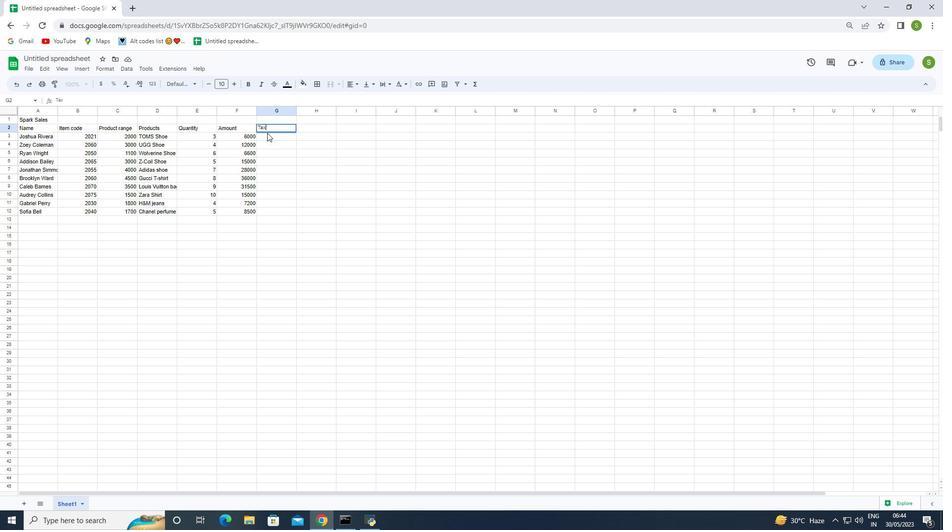 
Action: Mouse pressed left at (269, 135)
Screenshot: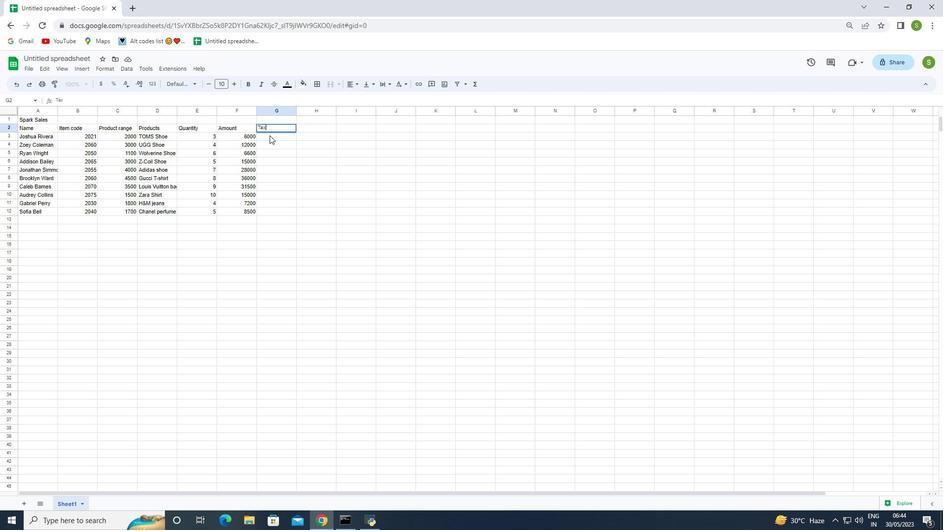
Action: Key pressed =
Screenshot: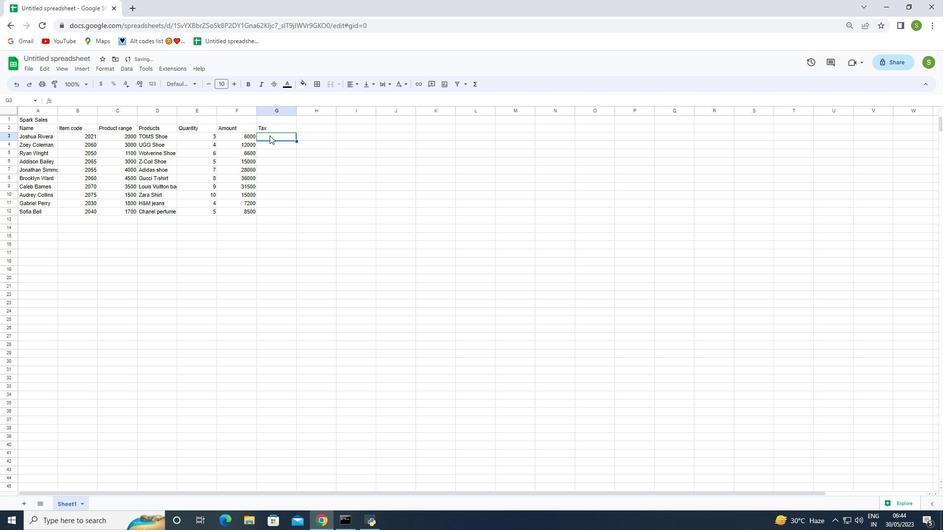 
Action: Mouse moved to (249, 137)
Screenshot: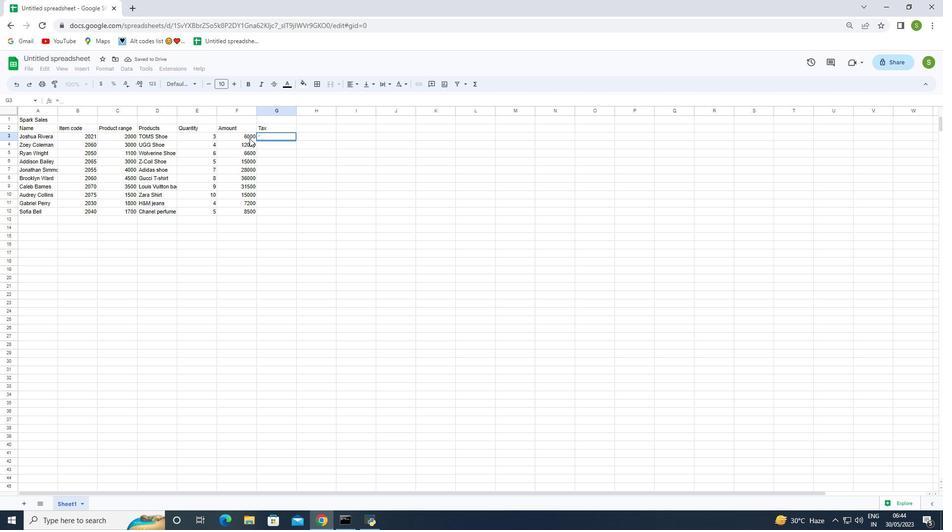 
Action: Mouse pressed left at (249, 137)
Screenshot: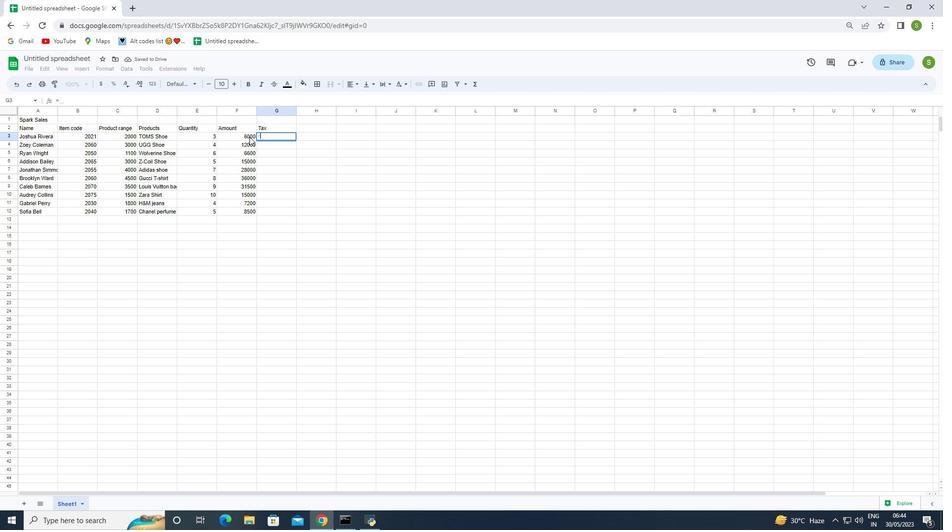 
Action: Key pressed *12<Key.shift><Key.shift><Key.shift><Key.shift><Key.shift>%<Key.enter>
Screenshot: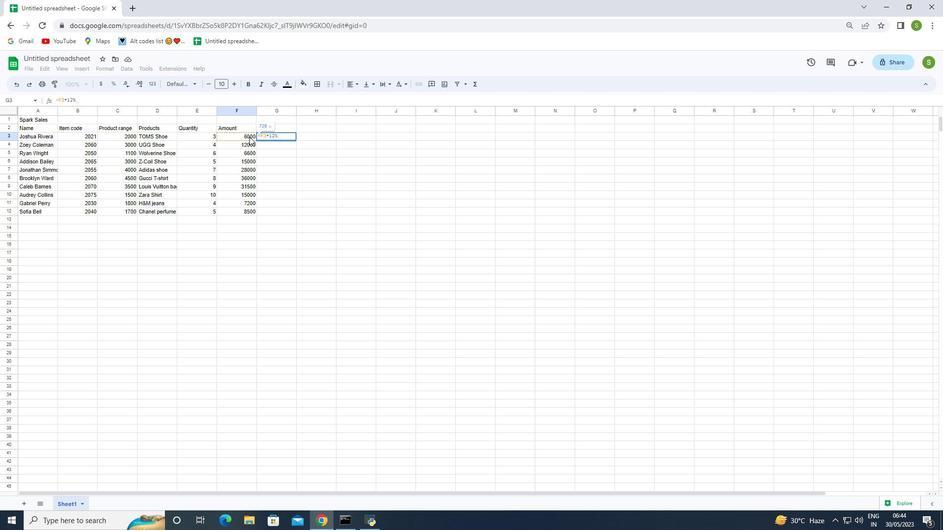 
Action: Mouse moved to (373, 142)
Screenshot: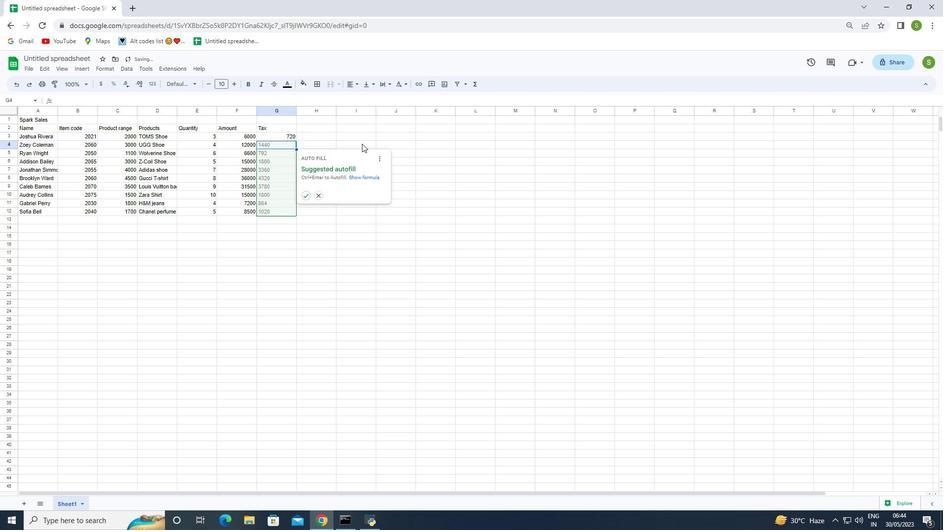 
Action: Mouse pressed left at (373, 142)
Screenshot: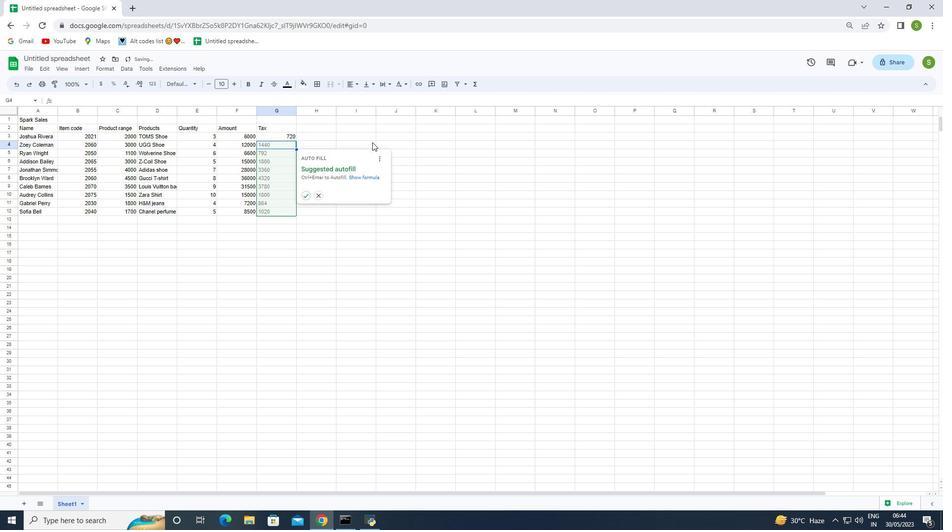 
Action: Mouse moved to (286, 145)
Screenshot: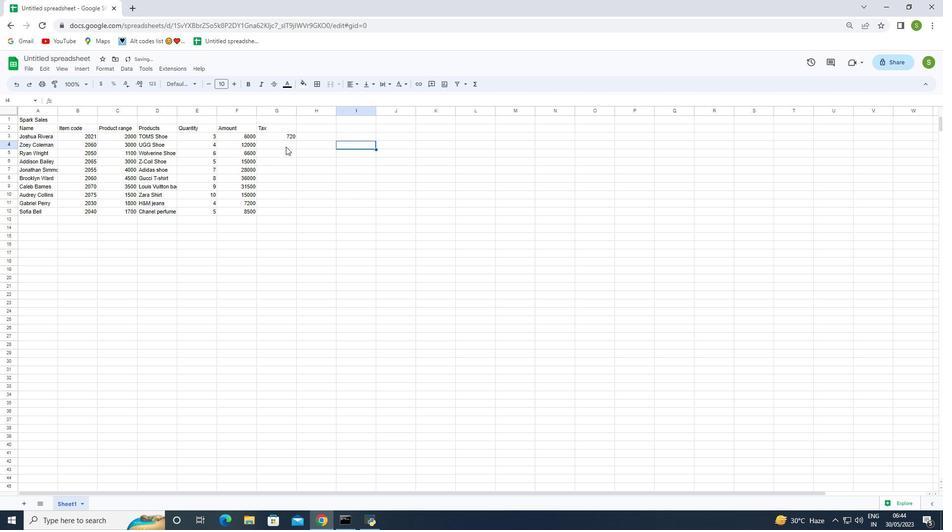 
Action: Mouse pressed left at (286, 145)
Screenshot: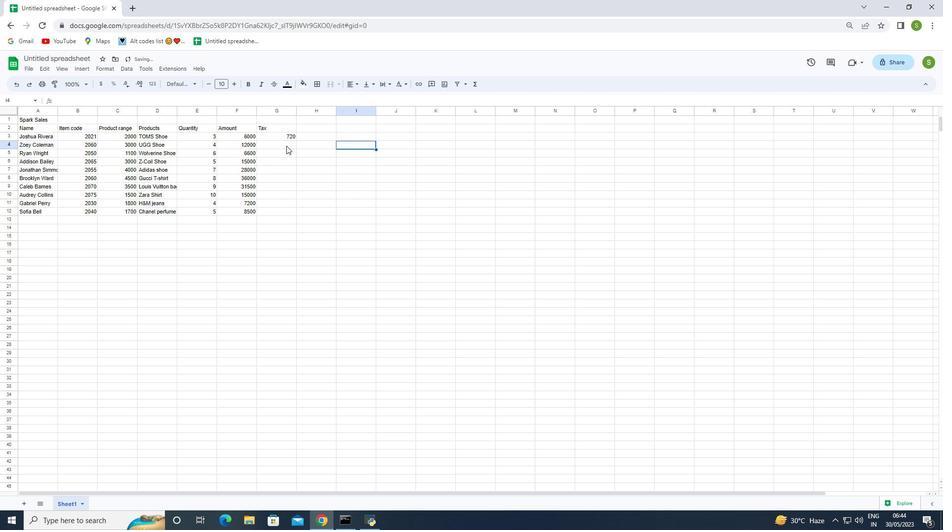 
Action: Key pressed =
Screenshot: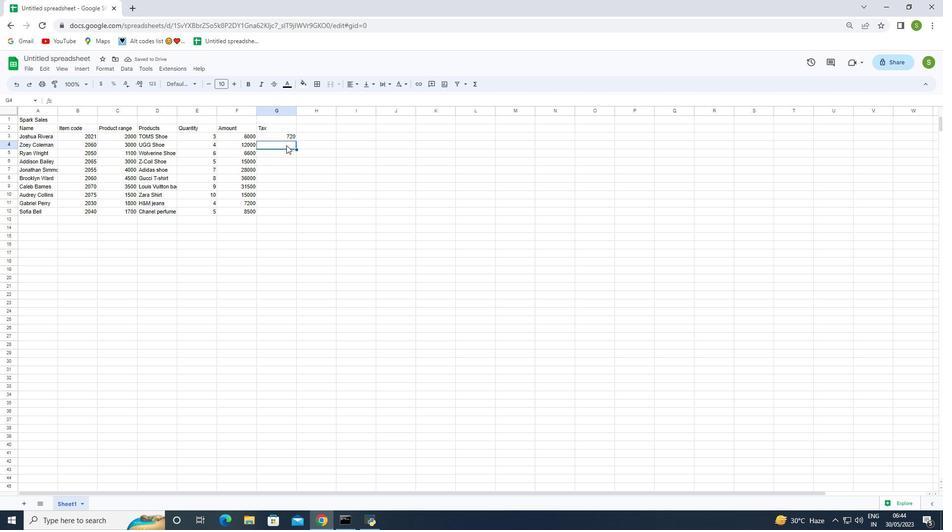 
Action: Mouse moved to (247, 144)
Screenshot: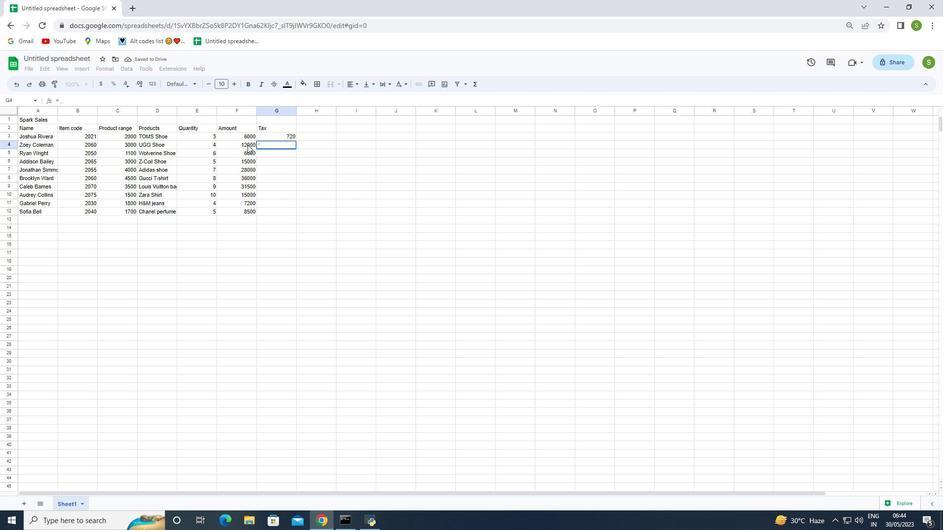 
Action: Mouse pressed left at (247, 144)
Screenshot: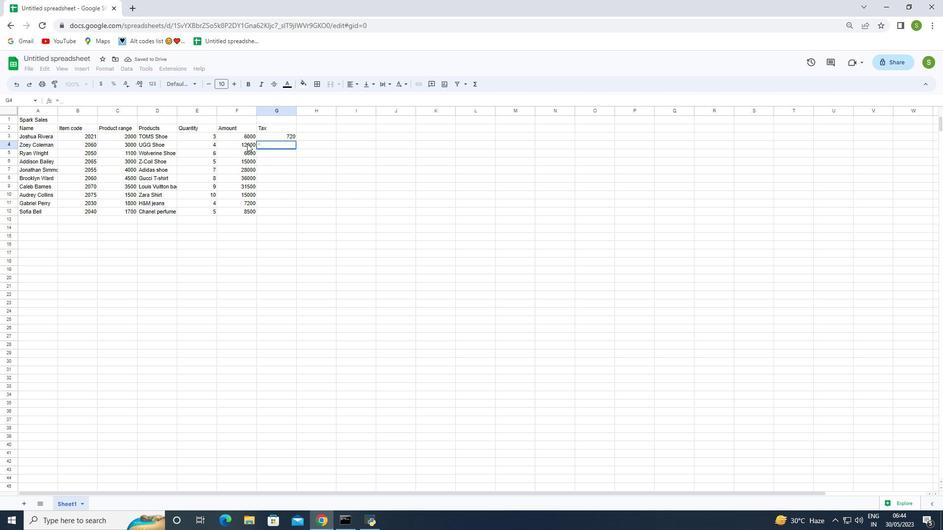 
Action: Key pressed *12<Key.shift>%<Key.enter>
Screenshot: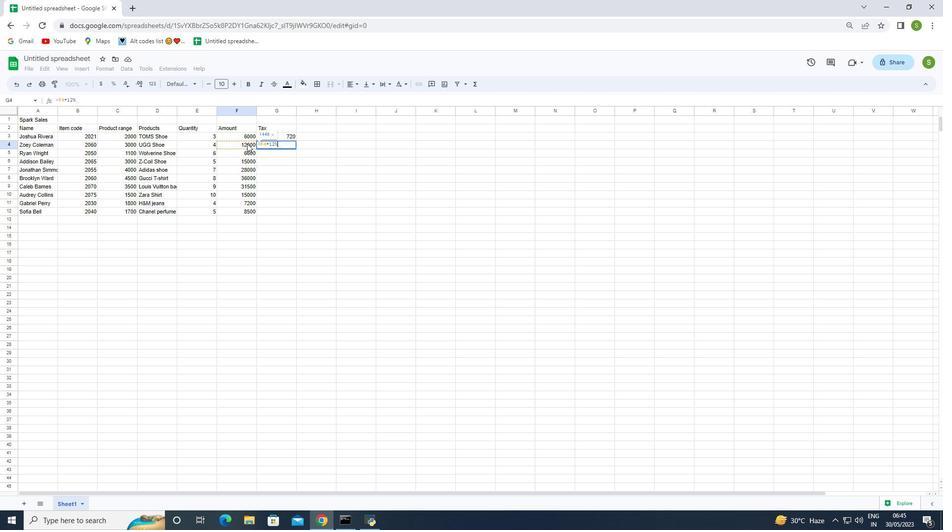 
Action: Mouse moved to (273, 158)
Screenshot: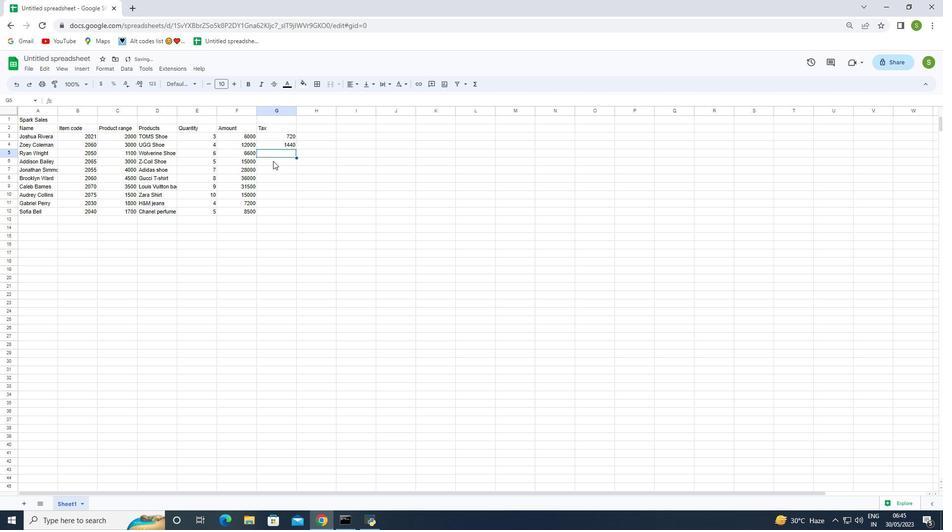 
Action: Key pressed =
Screenshot: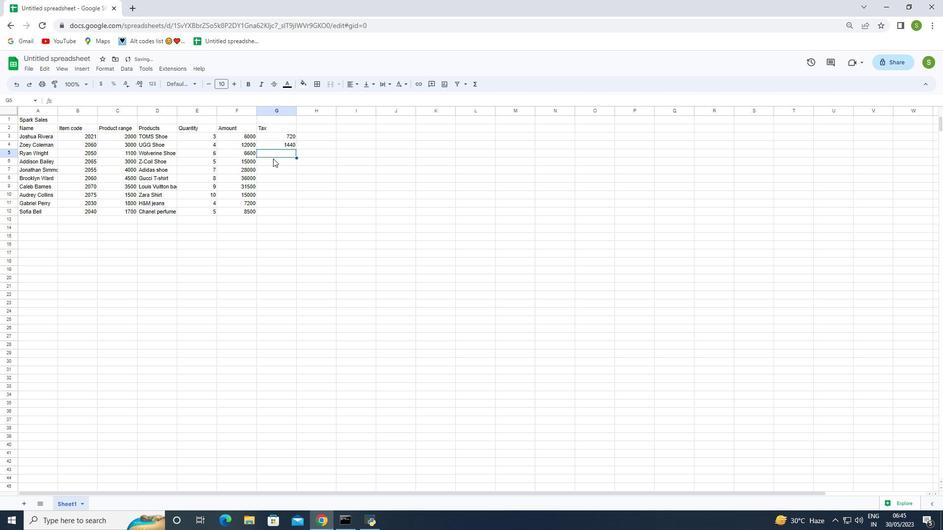 
Action: Mouse moved to (229, 151)
Screenshot: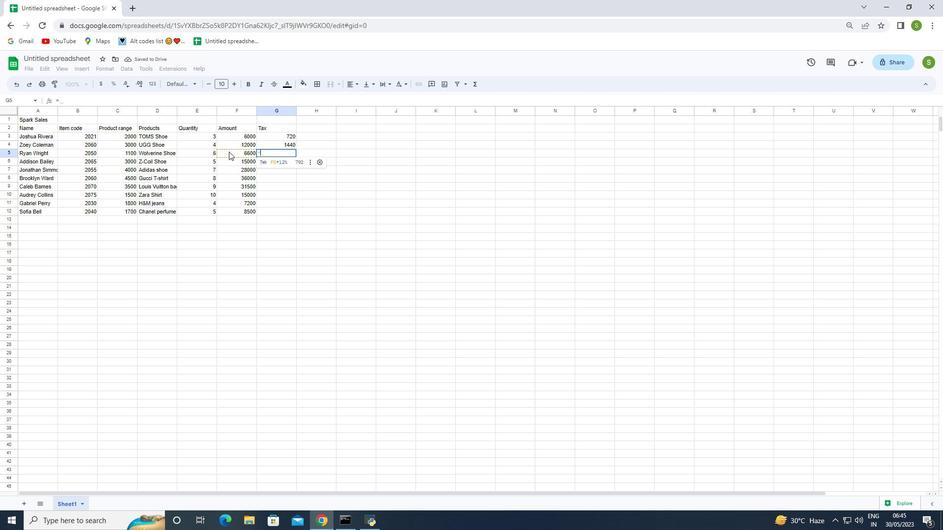 
Action: Mouse pressed left at (229, 151)
Screenshot: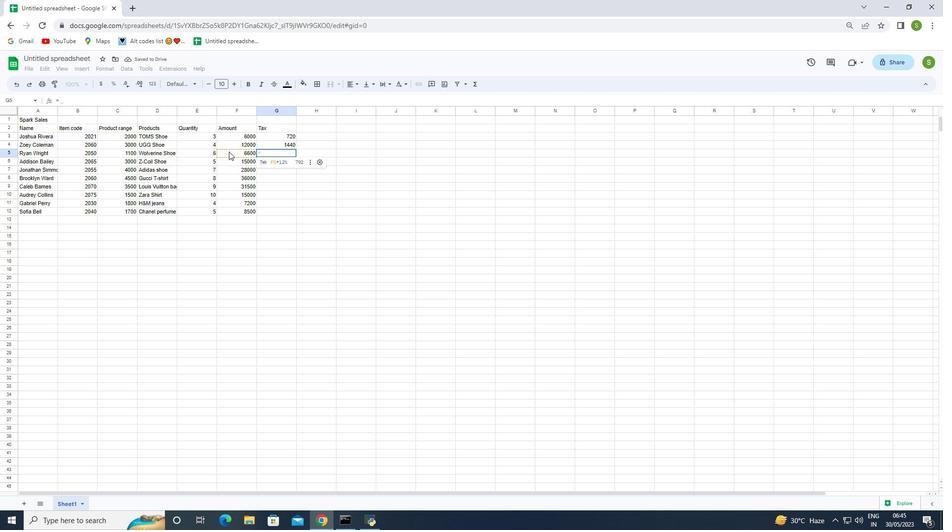 
Action: Key pressed *12<Key.shift>%<Key.enter>
Screenshot: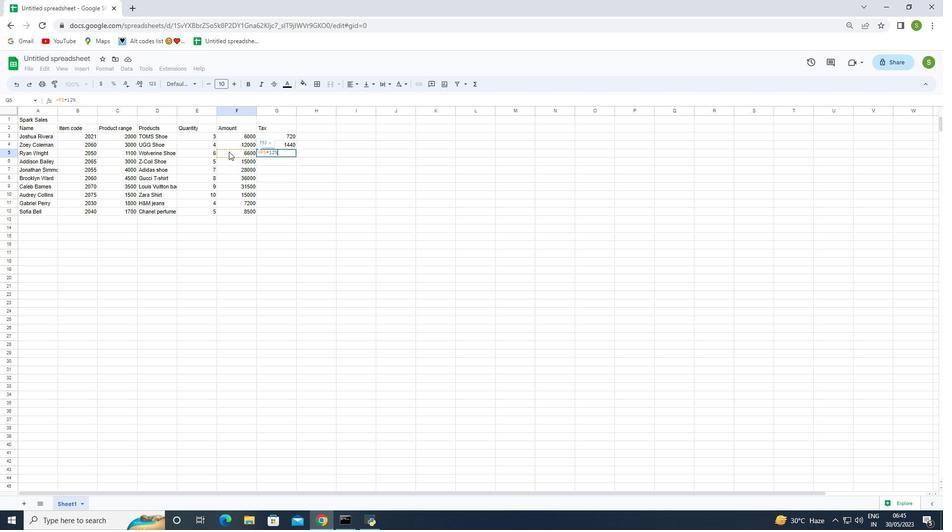 
Action: Mouse moved to (250, 171)
Screenshot: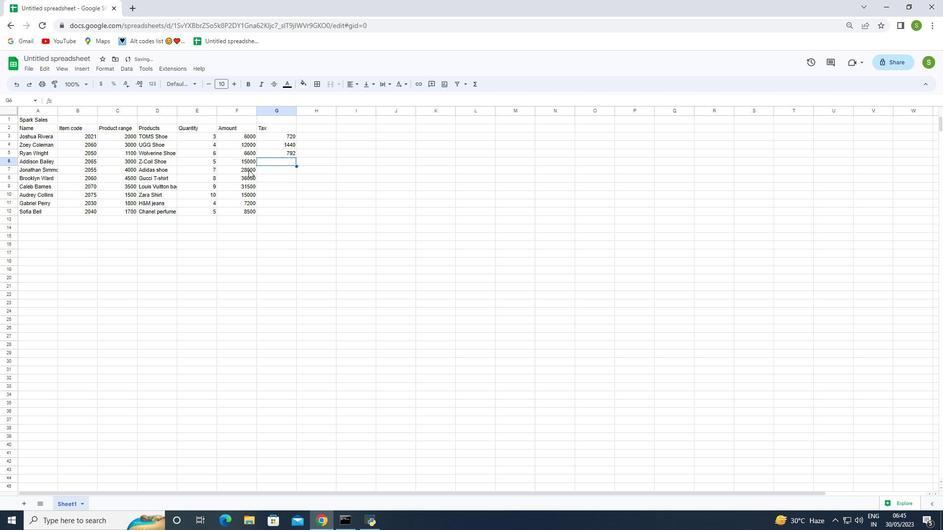 
Action: Key pressed =
Screenshot: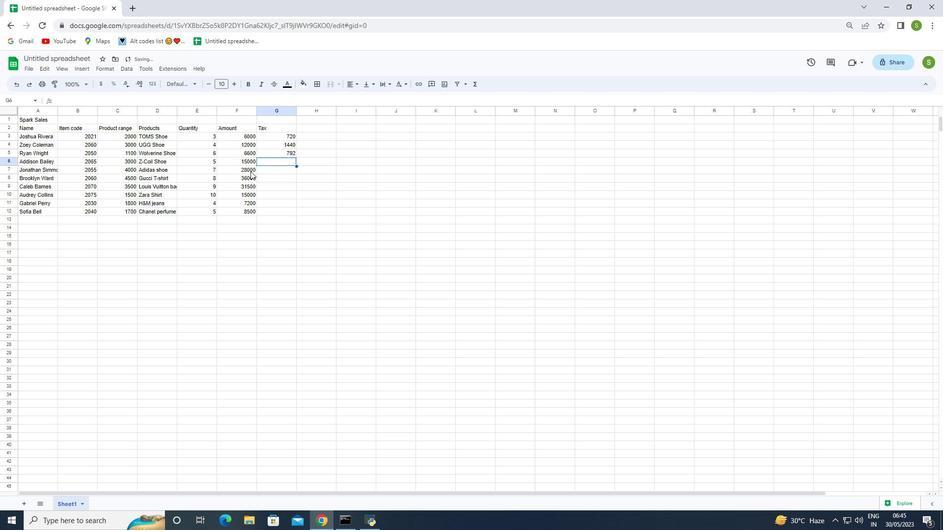 
Action: Mouse moved to (236, 161)
Screenshot: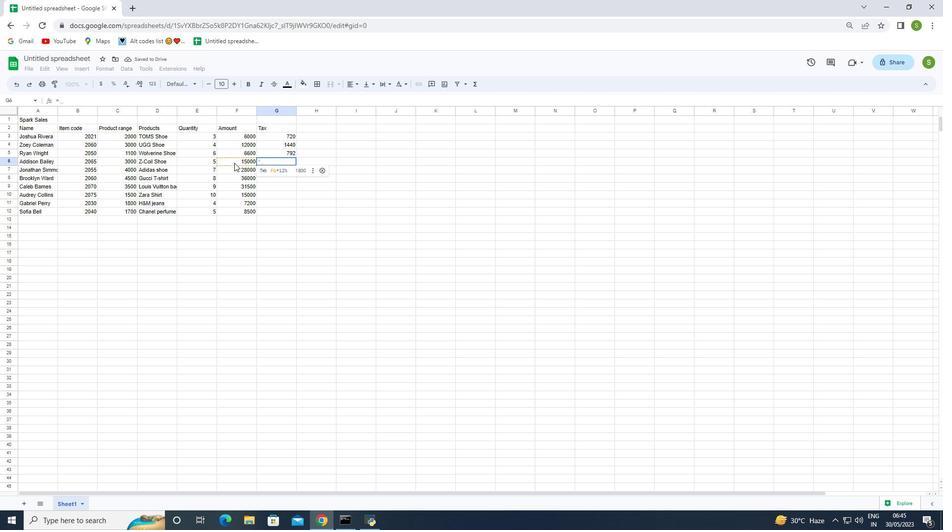
Action: Mouse pressed left at (236, 161)
Screenshot: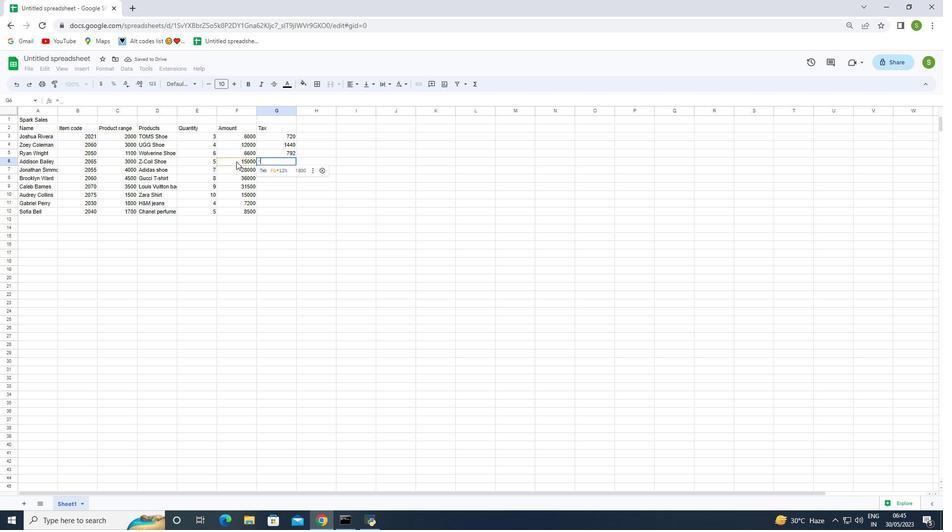 
Action: Key pressed *12<Key.shift><Key.shift><Key.shift><Key.shift><Key.shift>%<Key.enter>
Screenshot: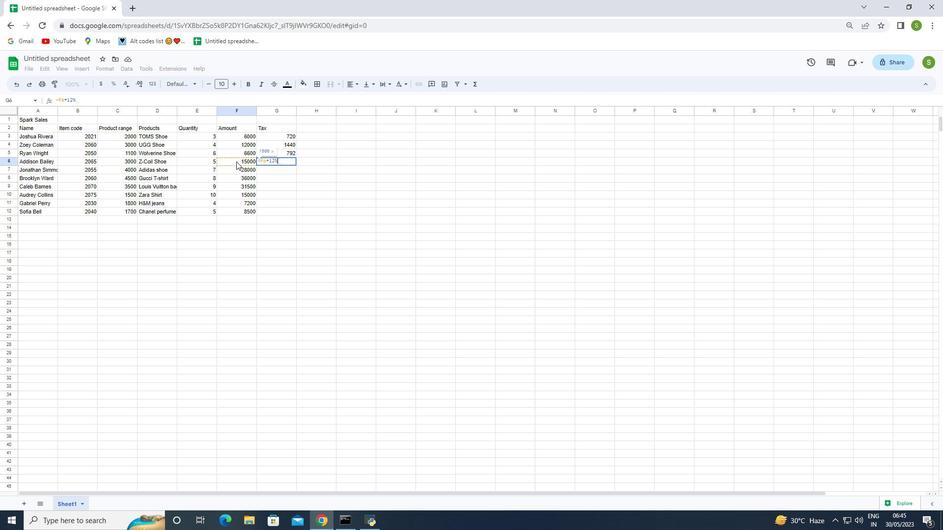 
Action: Mouse moved to (264, 176)
Screenshot: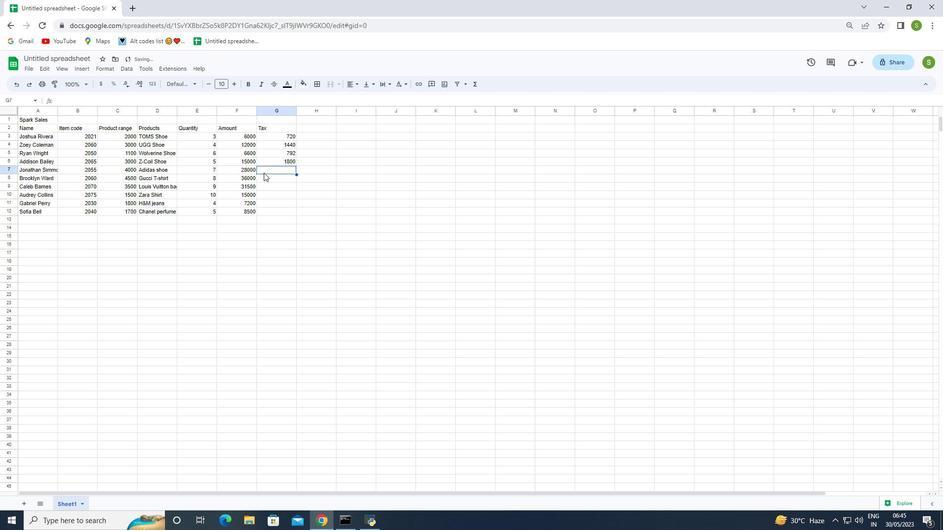 
Action: Key pressed =
Screenshot: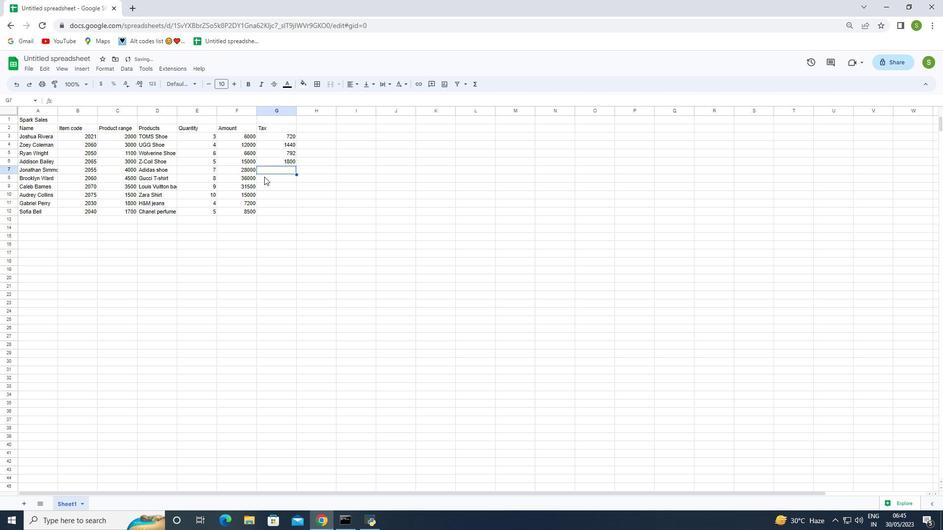 
Action: Mouse moved to (243, 171)
Screenshot: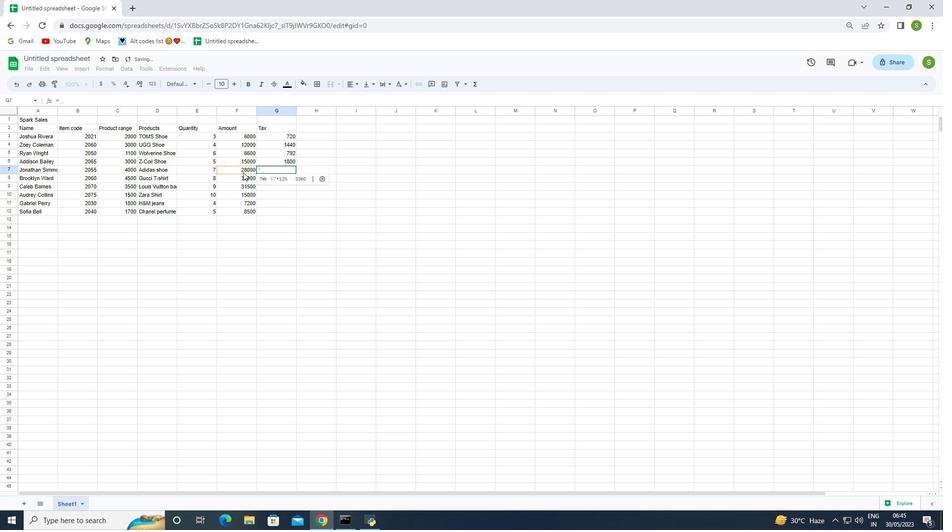 
Action: Mouse pressed left at (243, 171)
Screenshot: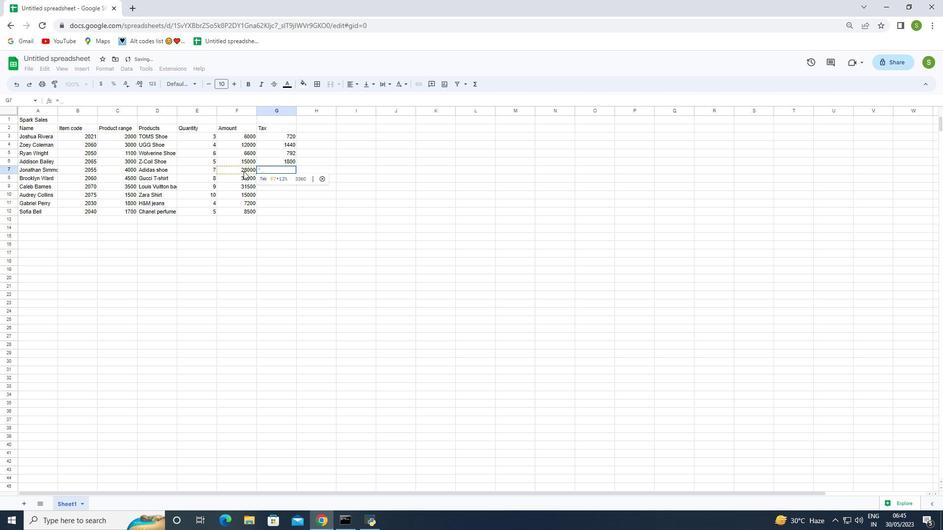 
Action: Key pressed *12<Key.shift><Key.shift><Key.shift><Key.shift><Key.shift><Key.shift><Key.shift><Key.shift><Key.shift><Key.shift>%<Key.enter>
Screenshot: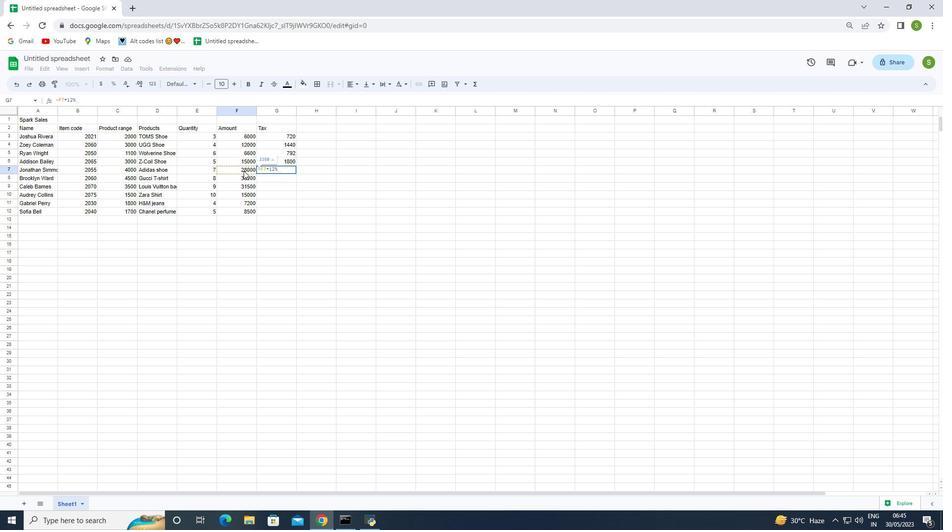 
Action: Mouse moved to (278, 197)
Screenshot: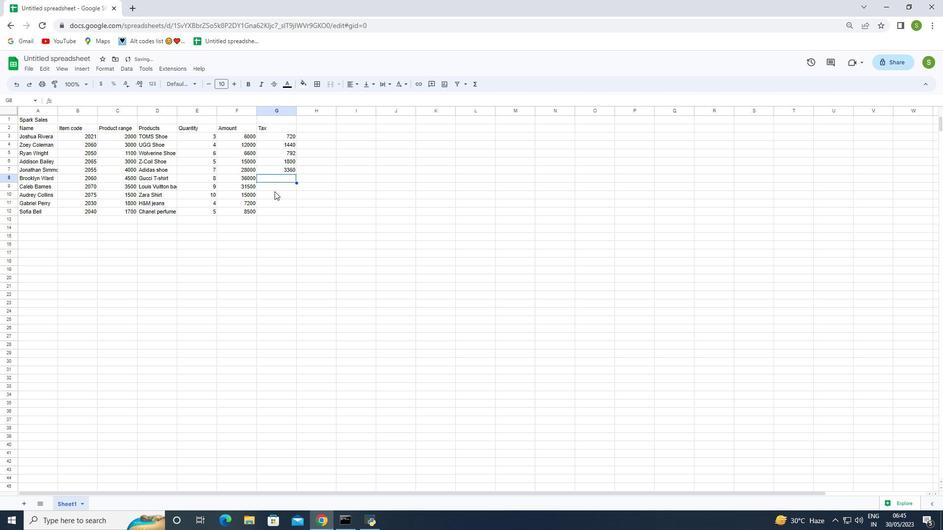 
Action: Key pressed =
Screenshot: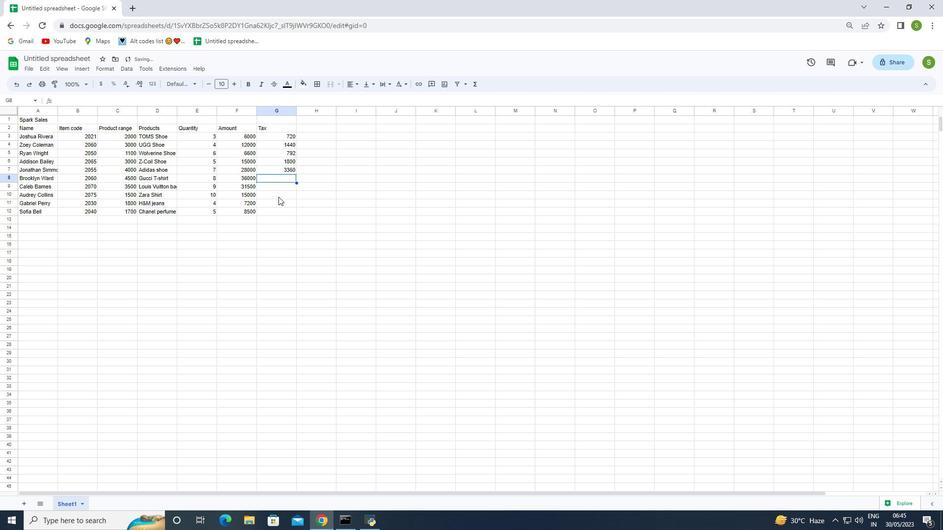 
Action: Mouse moved to (233, 179)
Screenshot: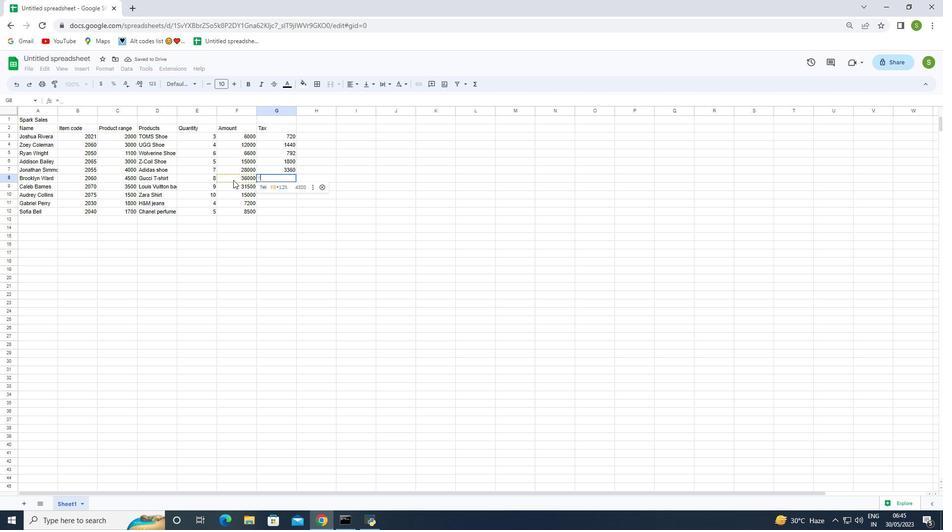 
Action: Mouse pressed left at (233, 179)
Screenshot: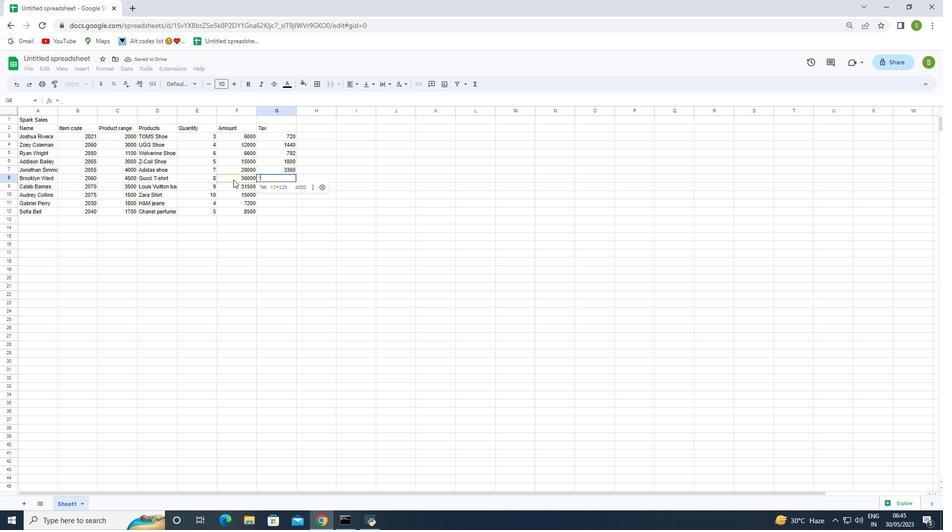 
Action: Key pressed *12<Key.shift><Key.shift><Key.shift>%<Key.enter>
Screenshot: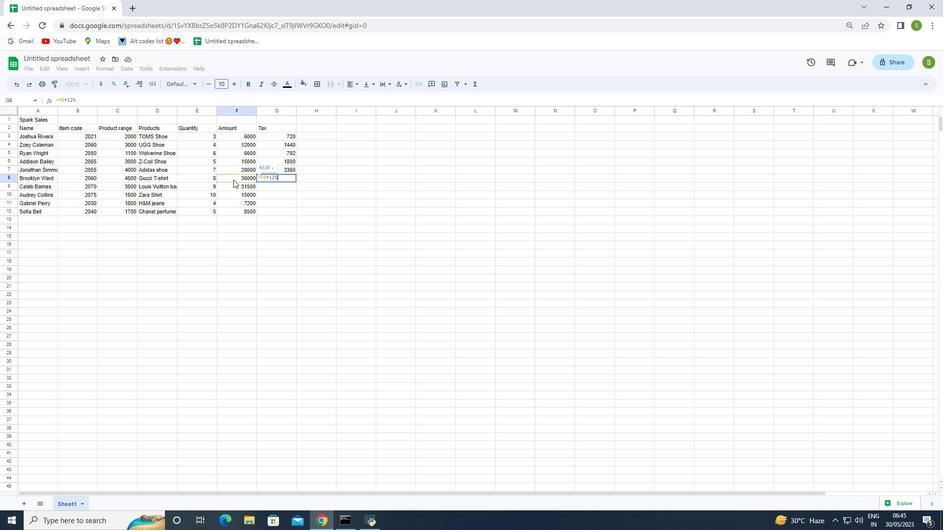 
Action: Mouse moved to (265, 203)
Screenshot: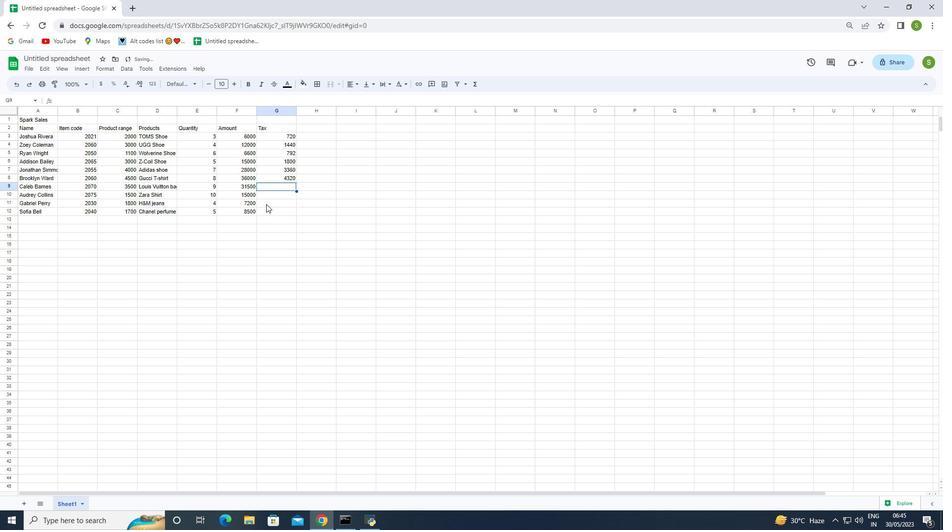 
Action: Key pressed =
Screenshot: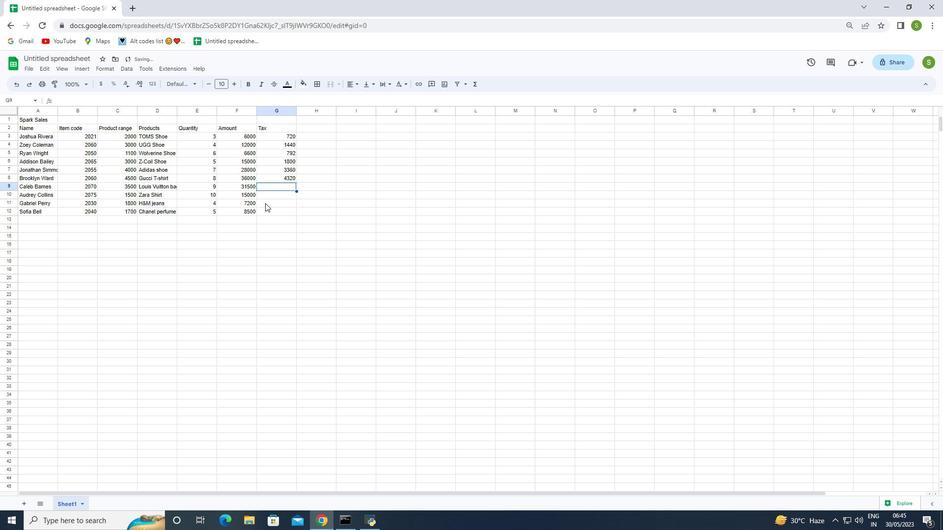 
Action: Mouse moved to (235, 187)
Screenshot: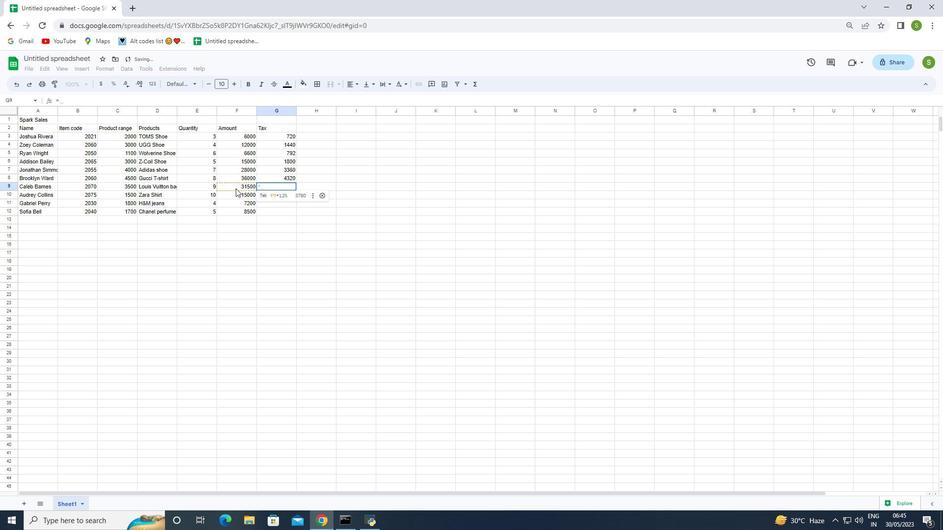 
Action: Mouse pressed left at (235, 187)
Screenshot: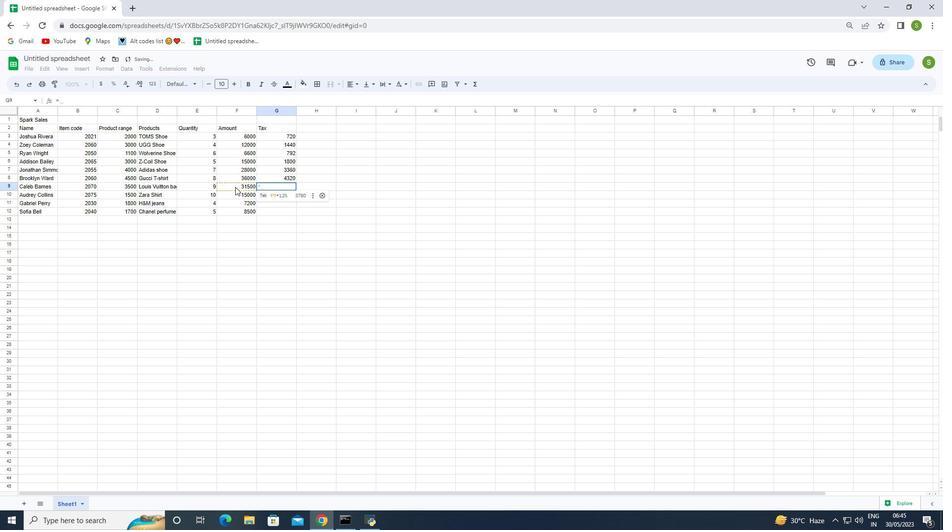 
Action: Key pressed *12<Key.shift>%<Key.enter>
Screenshot: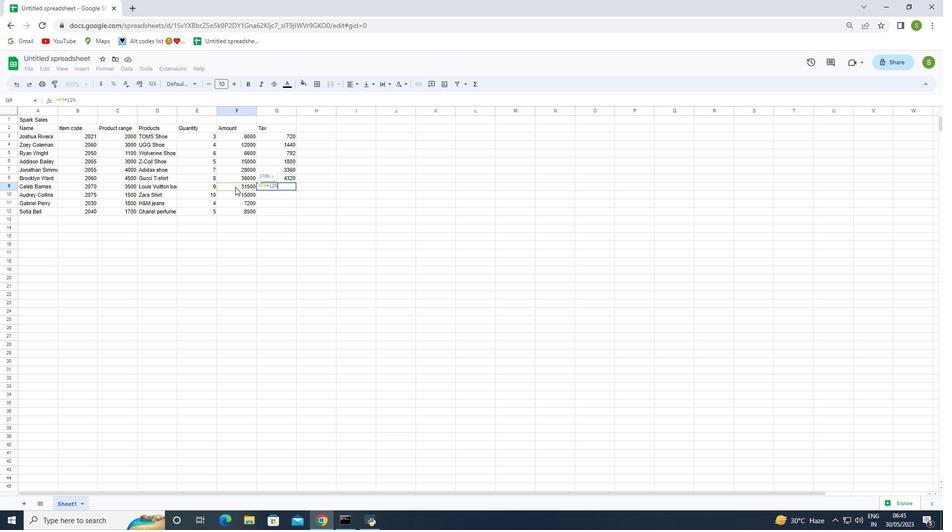 
Action: Mouse moved to (241, 208)
Screenshot: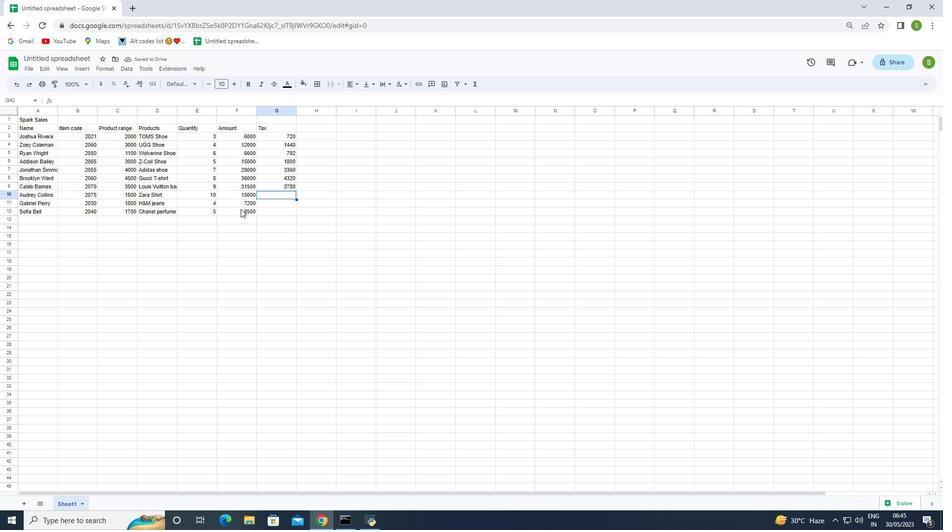 
Action: Key pressed =
Screenshot: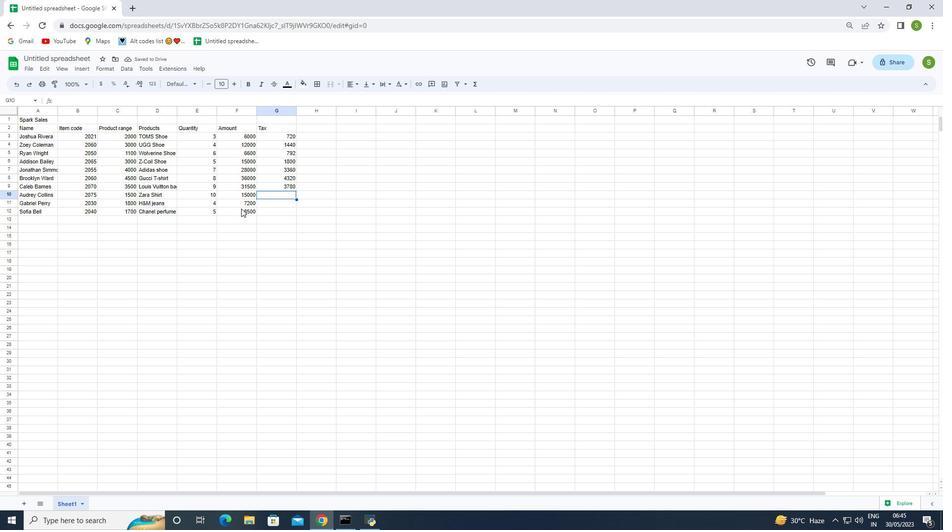
Action: Mouse moved to (231, 194)
Screenshot: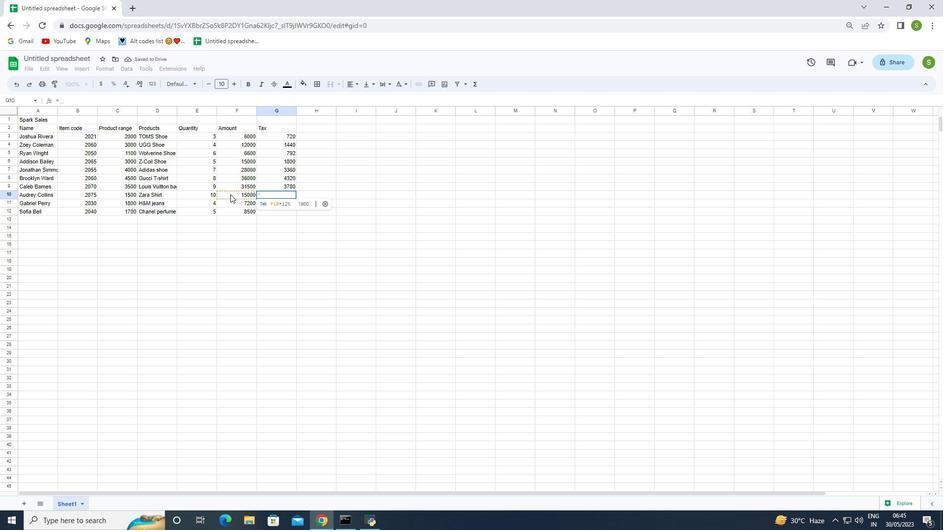 
Action: Mouse pressed left at (231, 194)
Screenshot: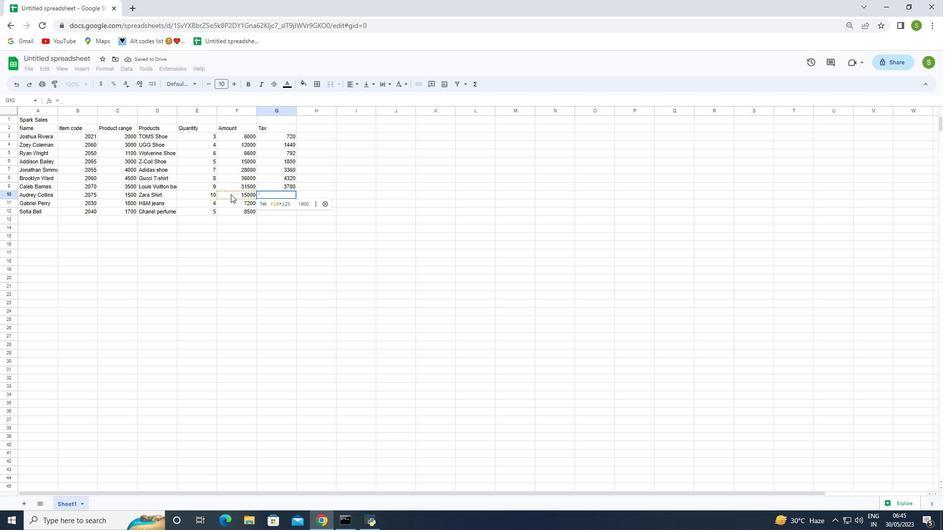 
Action: Key pressed *12<Key.shift>%<Key.enter>
Screenshot: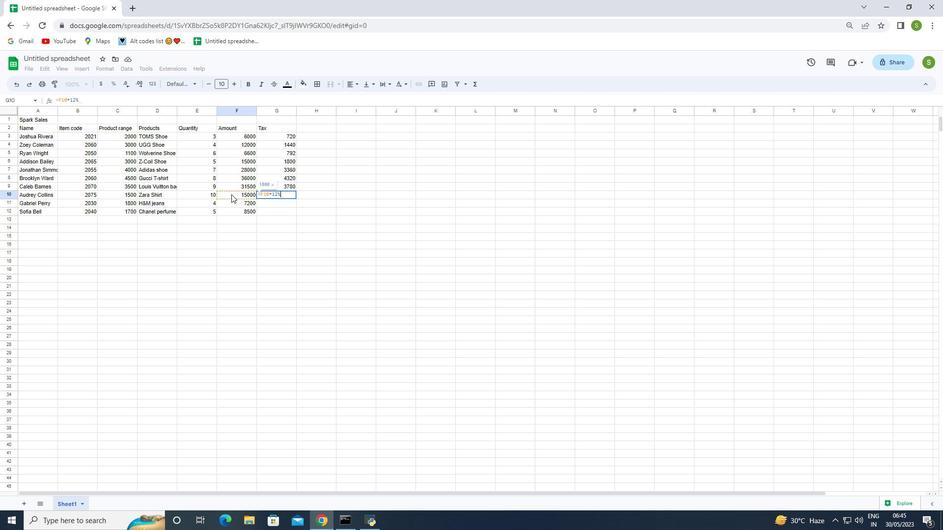 
Action: Mouse moved to (250, 215)
Screenshot: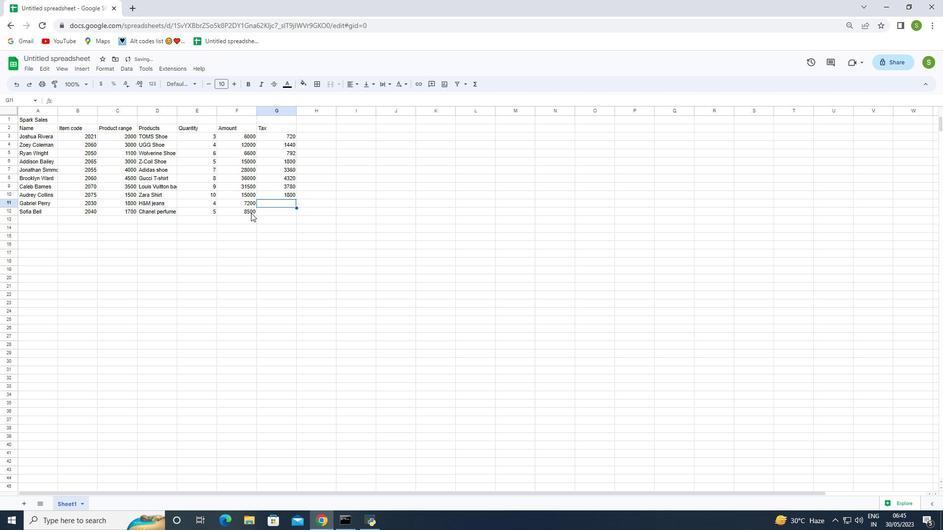 
Action: Key pressed =
Screenshot: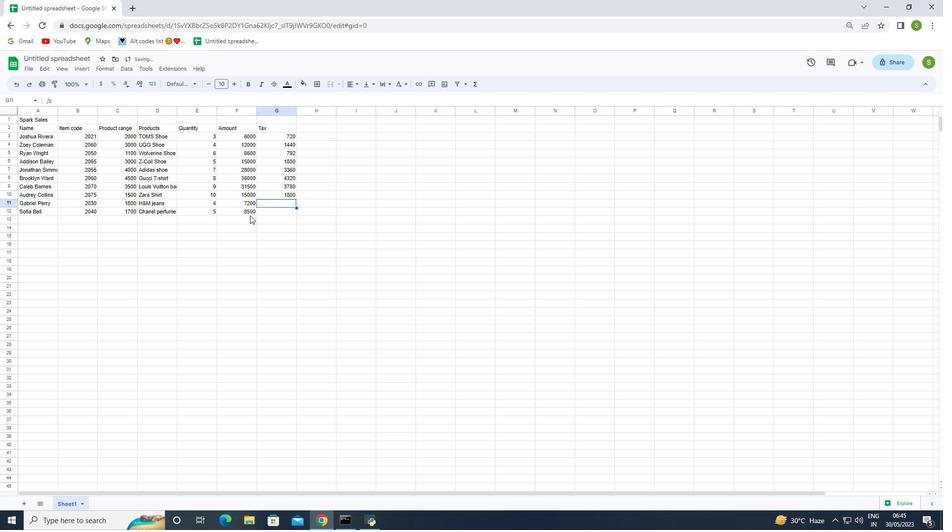
Action: Mouse moved to (228, 204)
Screenshot: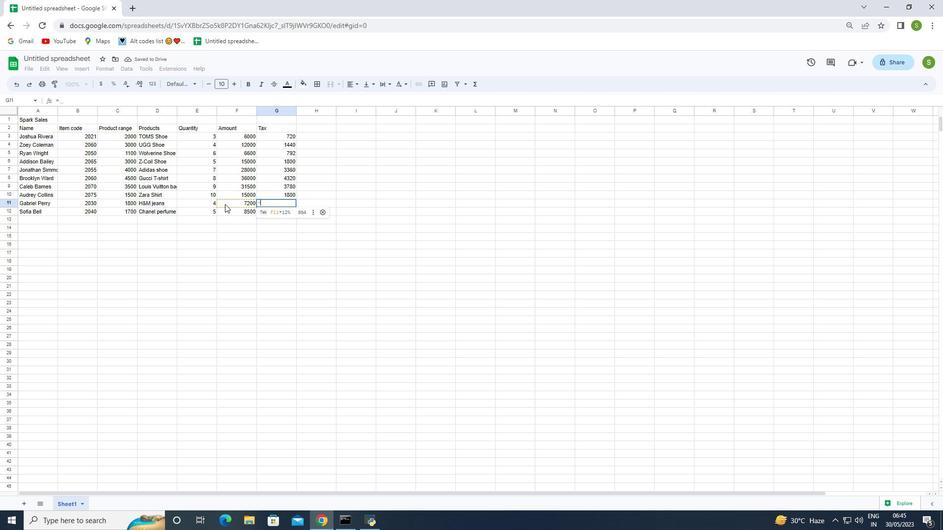 
Action: Mouse pressed left at (228, 204)
Screenshot: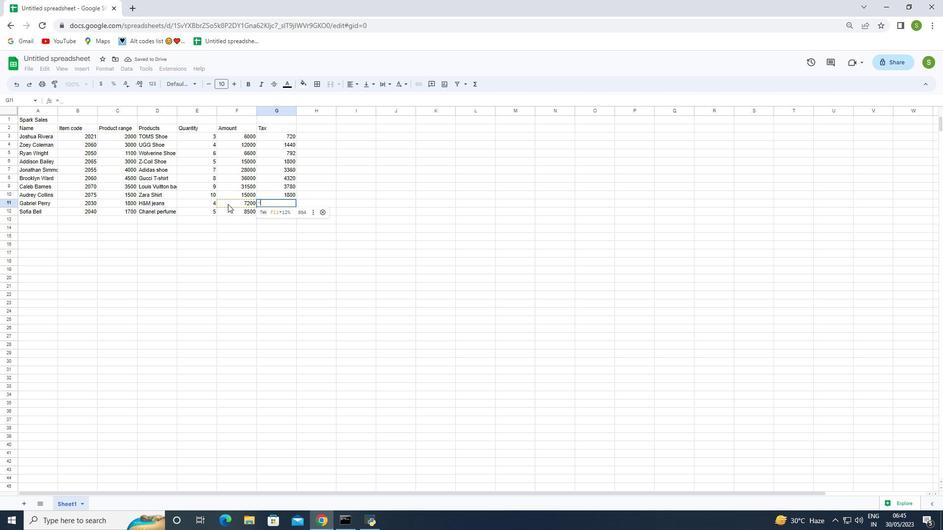 
Action: Key pressed *12<Key.shift><Key.shift><Key.shift>%
Screenshot: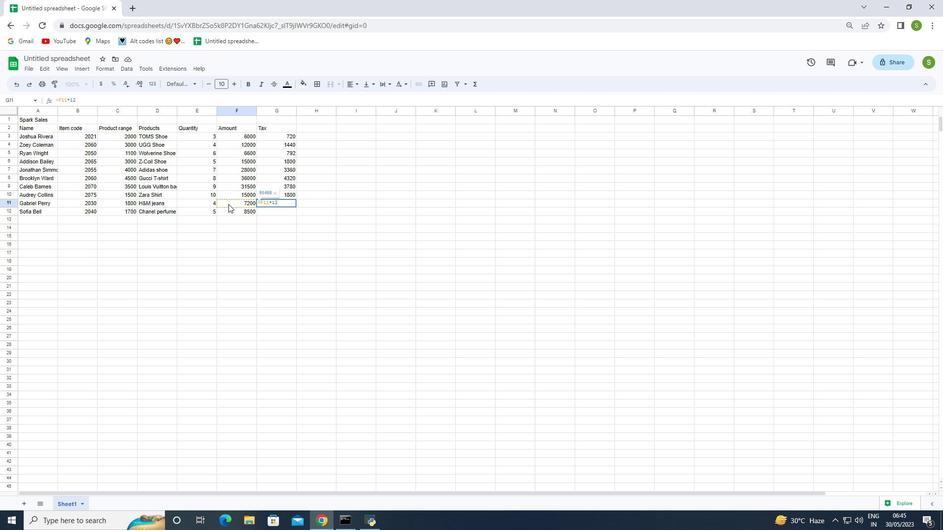 
Action: Mouse moved to (230, 204)
Screenshot: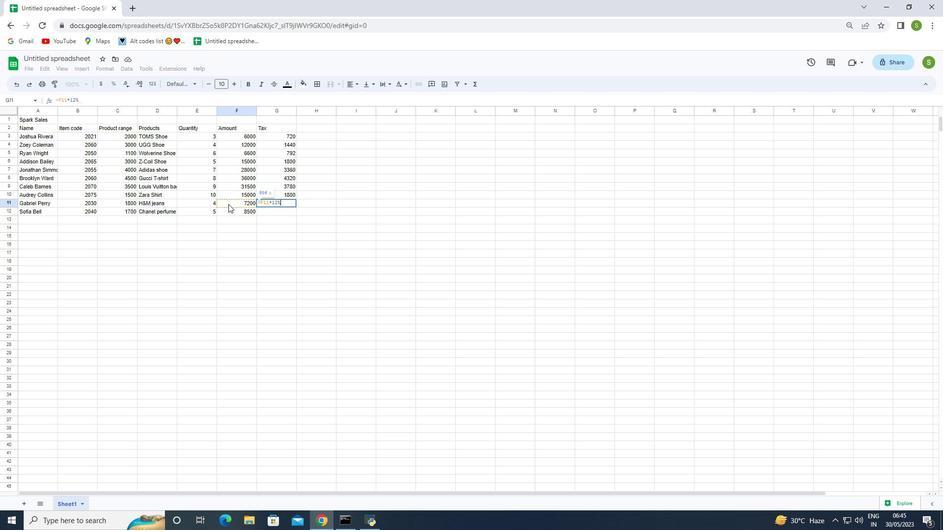
Action: Key pressed <Key.enter>
Screenshot: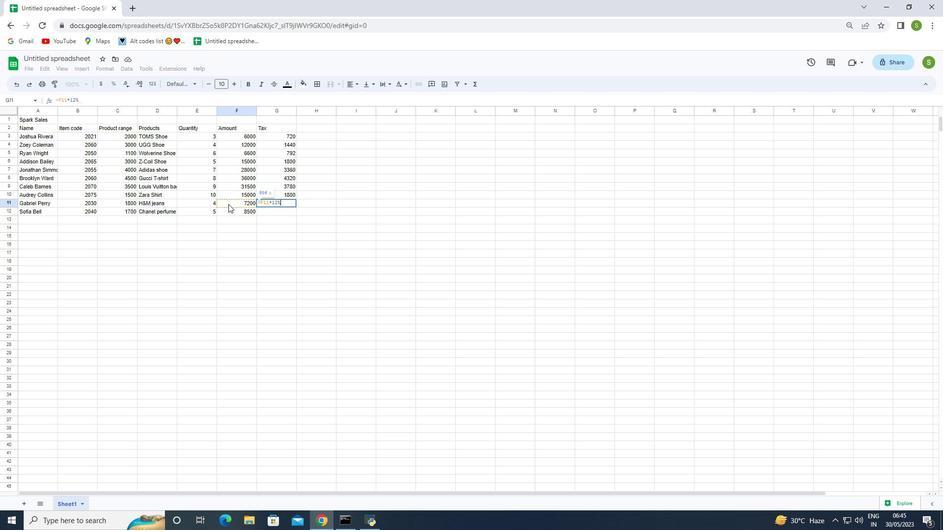 
Action: Mouse moved to (246, 219)
Screenshot: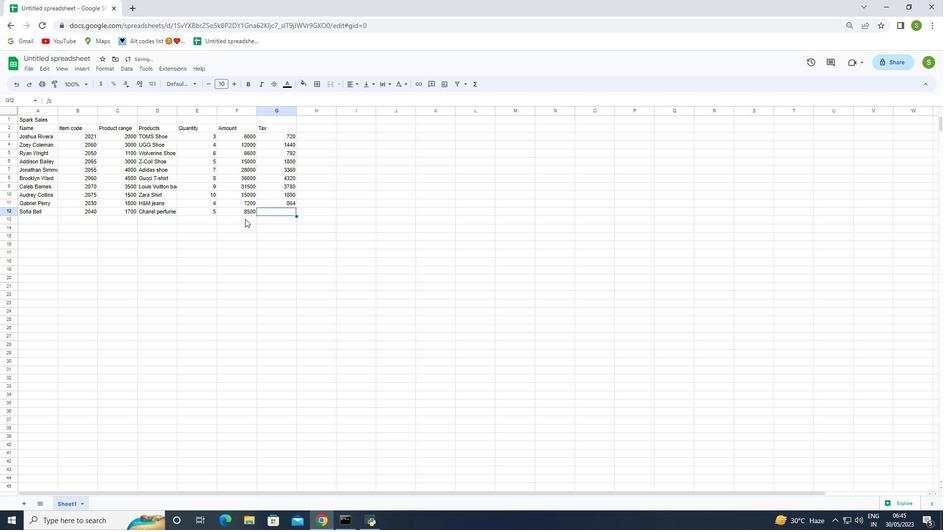 
Action: Key pressed =
Screenshot: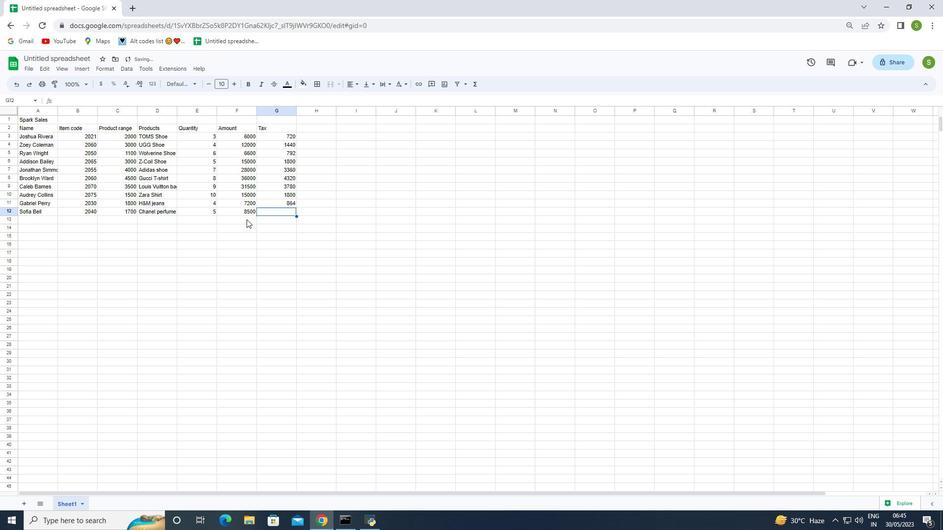 
Action: Mouse moved to (237, 211)
Screenshot: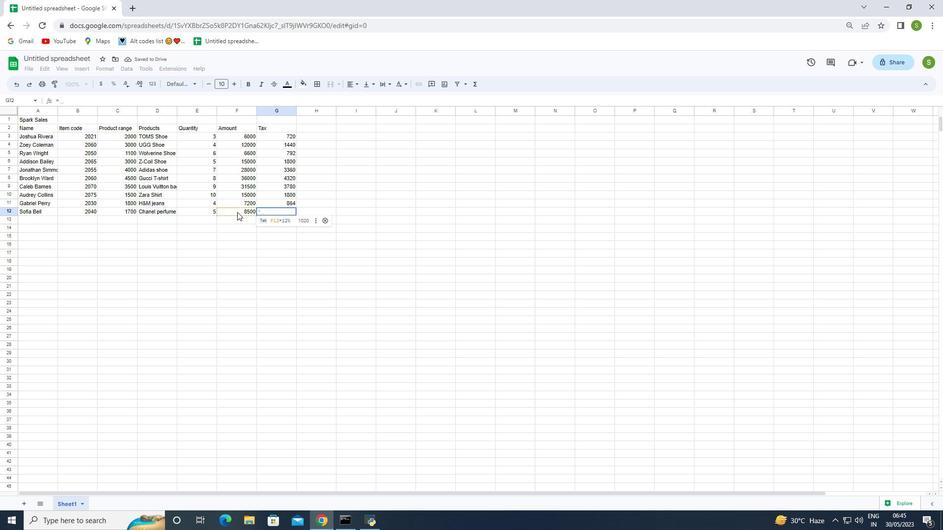 
Action: Mouse pressed left at (237, 211)
Screenshot: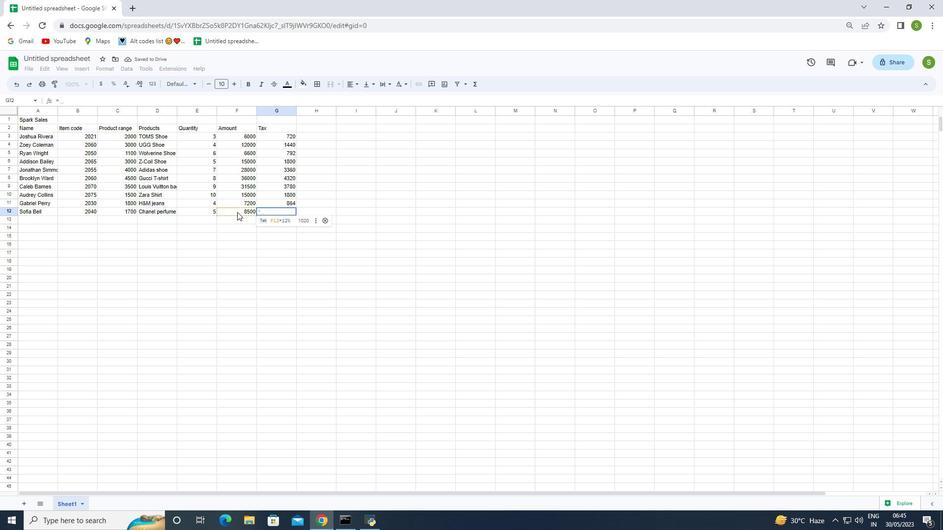 
Action: Key pressed *12<Key.shift>%<Key.enter>
Screenshot: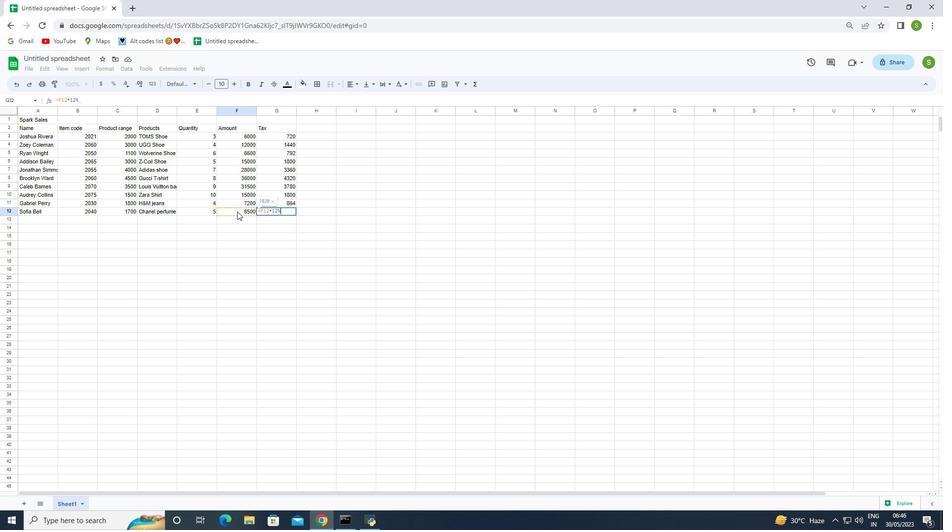 
Action: Mouse moved to (269, 254)
Screenshot: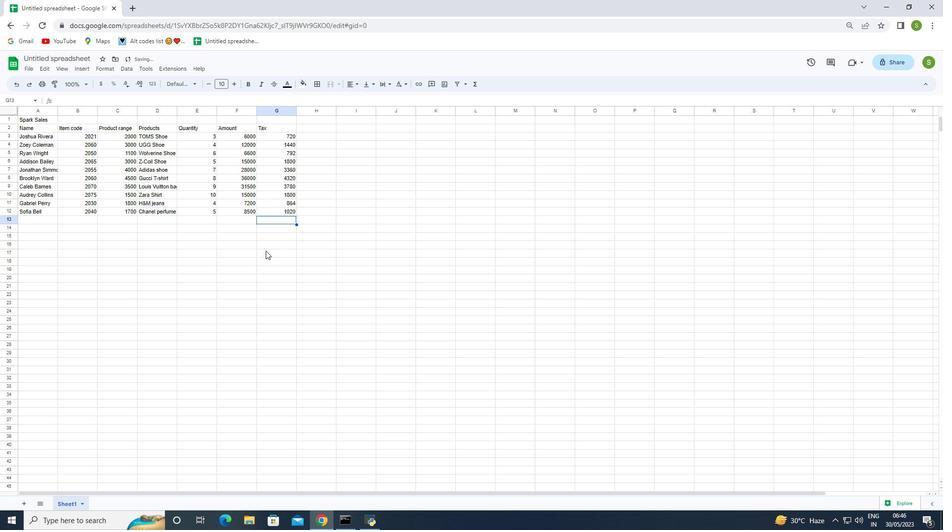 
Action: Mouse pressed left at (269, 254)
Screenshot: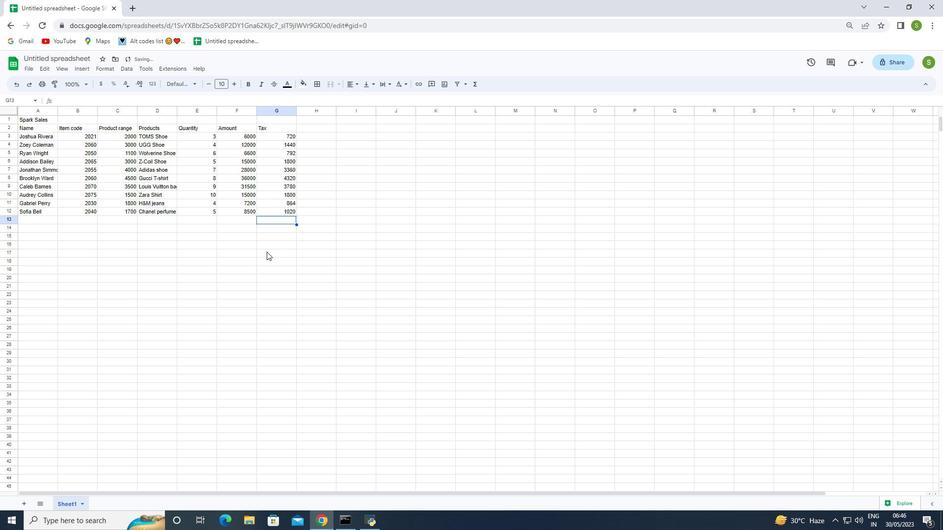 
Action: Mouse moved to (309, 126)
Screenshot: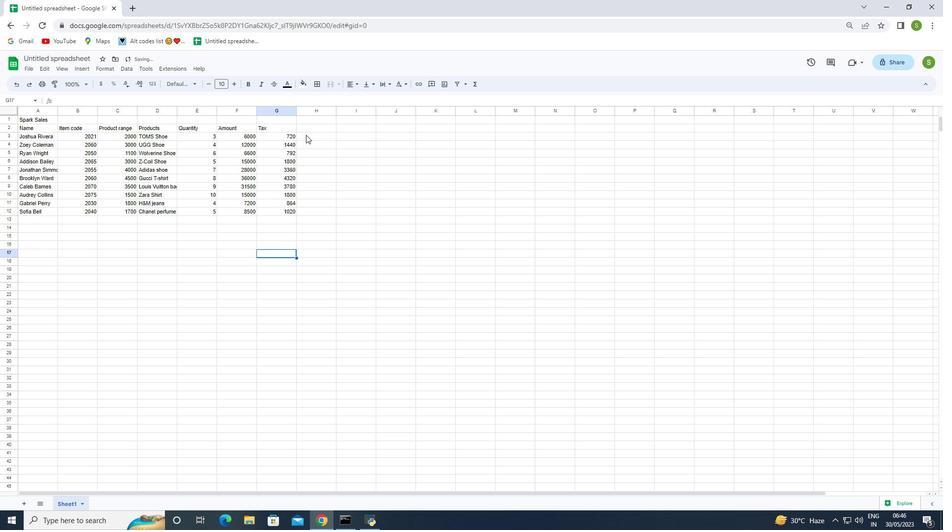 
Action: Mouse pressed left at (309, 126)
Screenshot: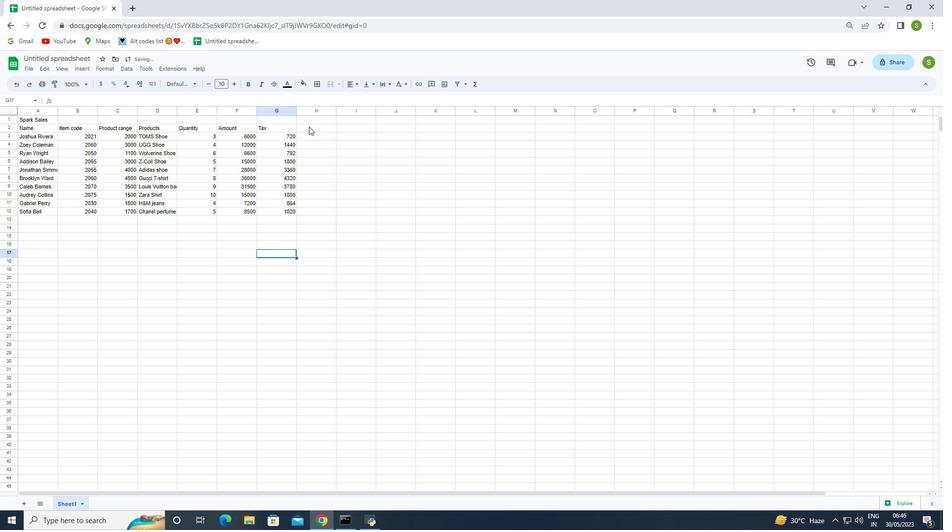 
Action: Key pressed <Key.shift>Commission
Screenshot: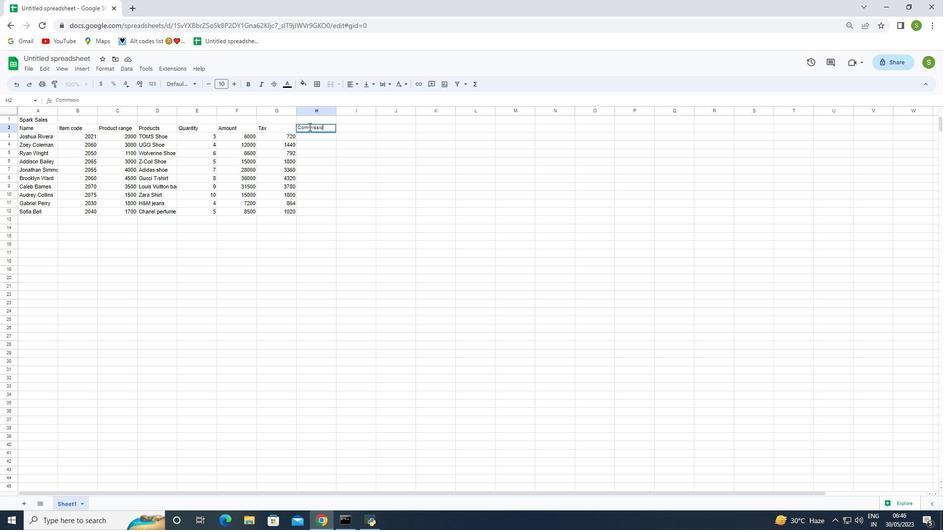 
Action: Mouse moved to (324, 161)
Screenshot: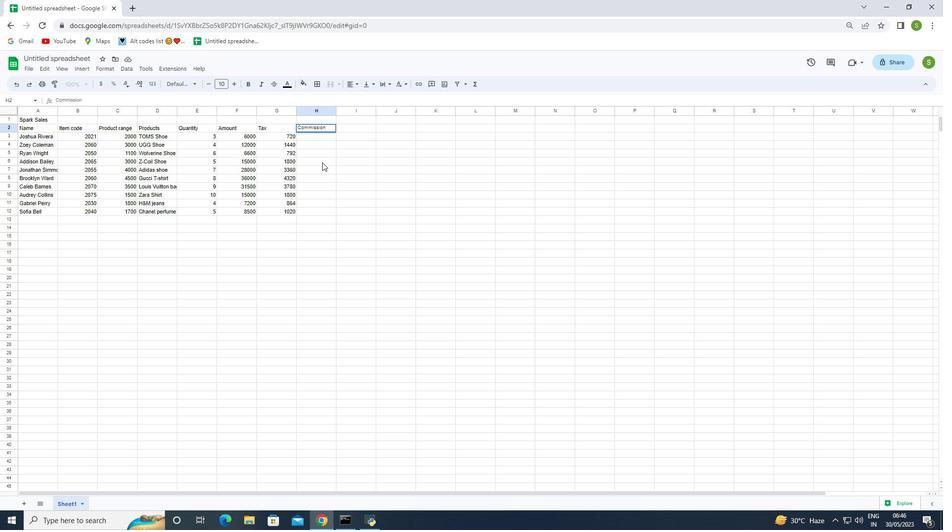
Action: Mouse pressed left at (324, 161)
Screenshot: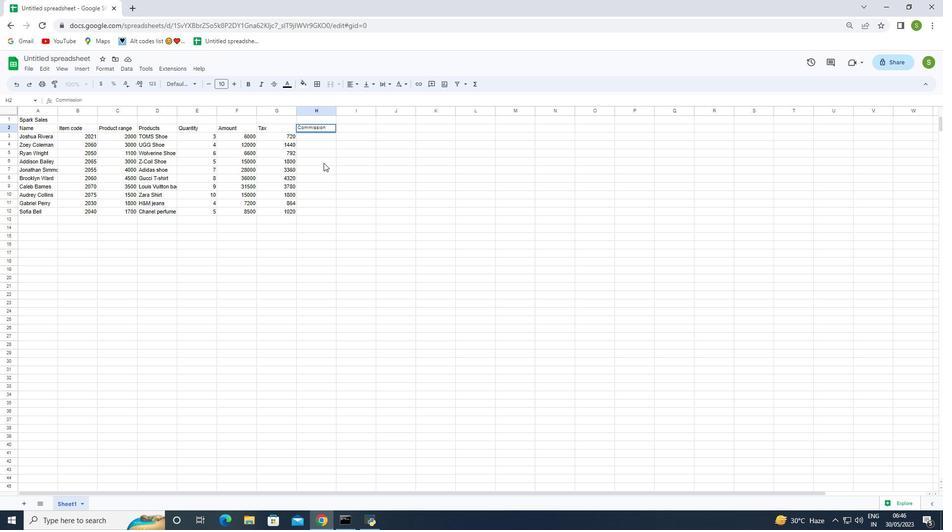 
Action: Mouse moved to (311, 135)
Screenshot: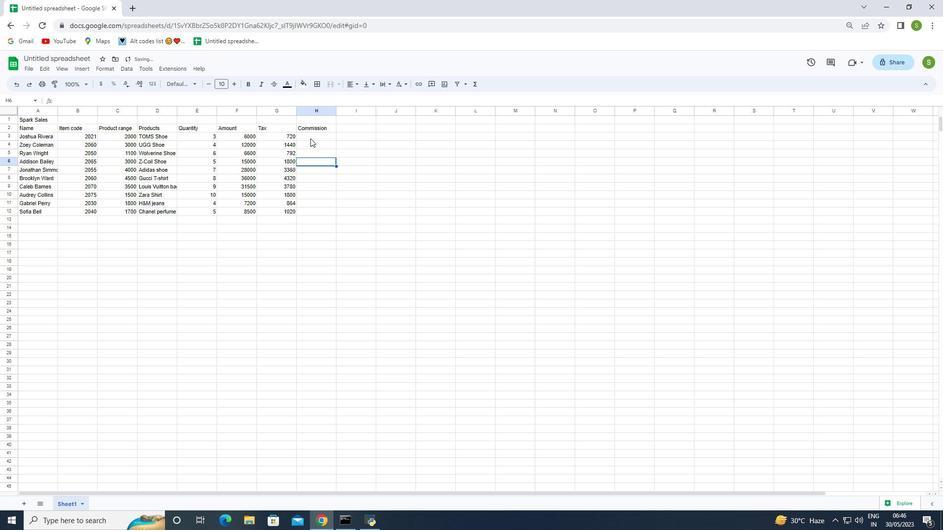 
Action: Mouse pressed left at (311, 135)
Screenshot: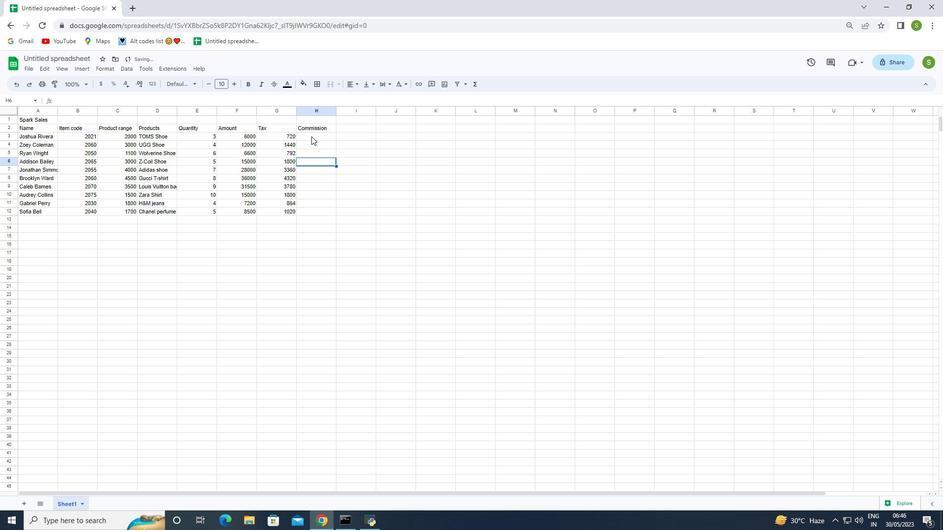 
Action: Key pressed =
Screenshot: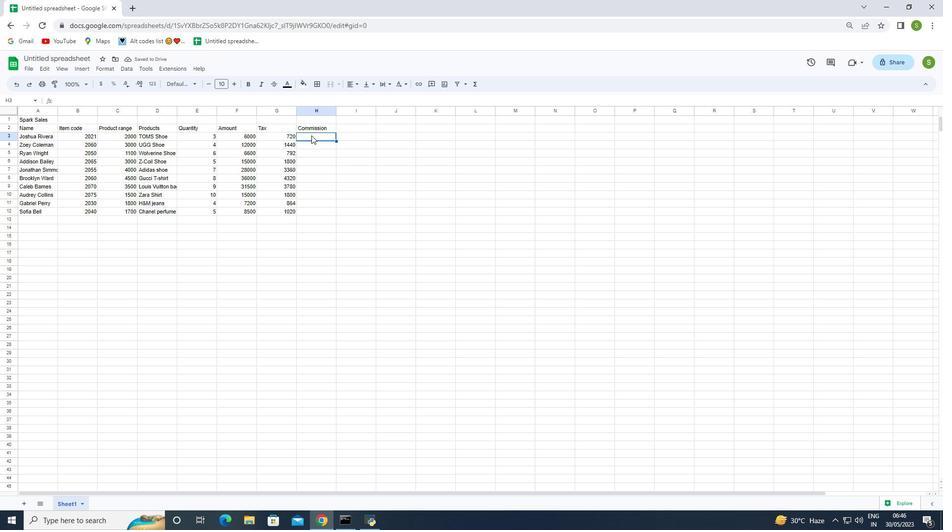 
Action: Mouse moved to (247, 136)
Screenshot: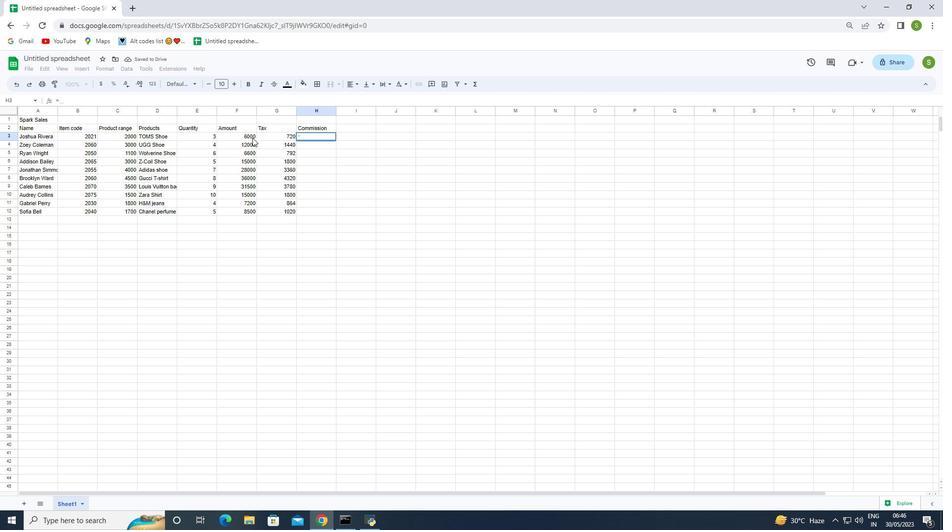 
Action: Mouse pressed left at (247, 136)
Screenshot: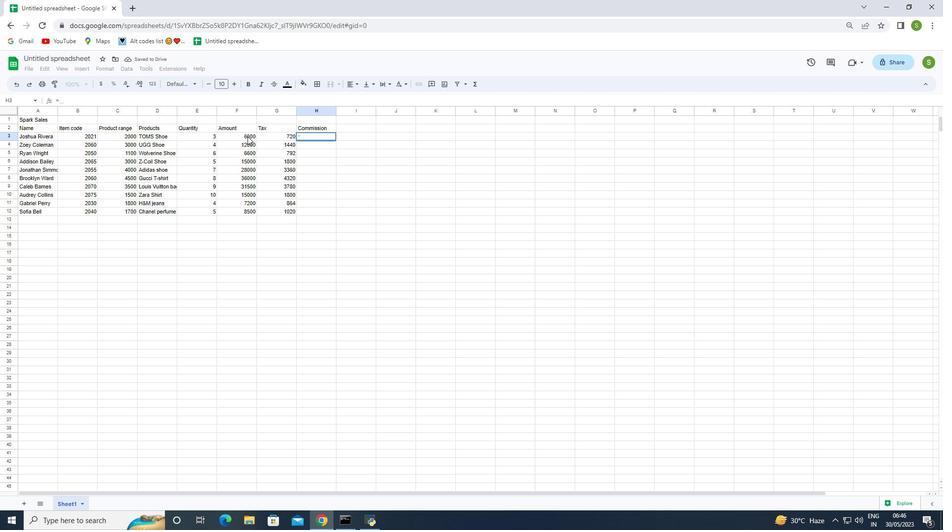 
Action: Key pressed *
Screenshot: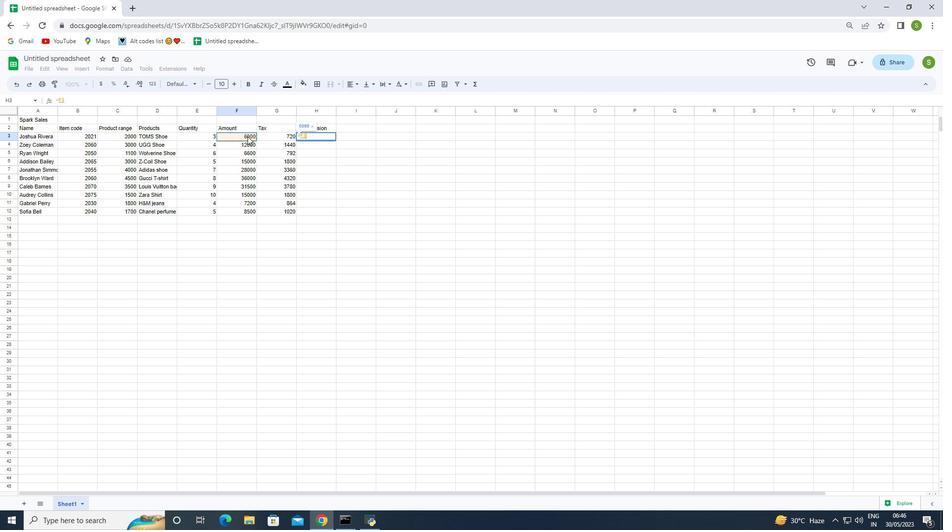 
Action: Mouse moved to (290, 139)
Screenshot: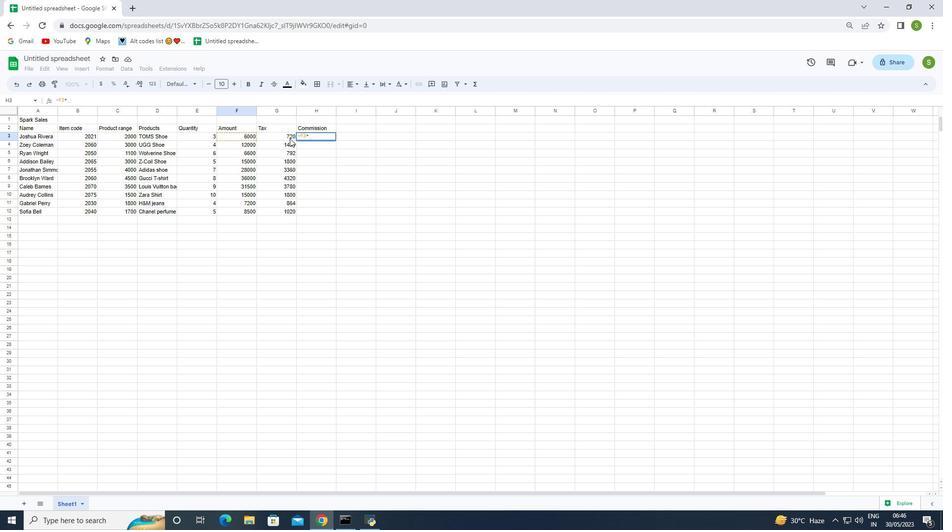 
Action: Key pressed 2<Key.shift>%<Key.enter>
Screenshot: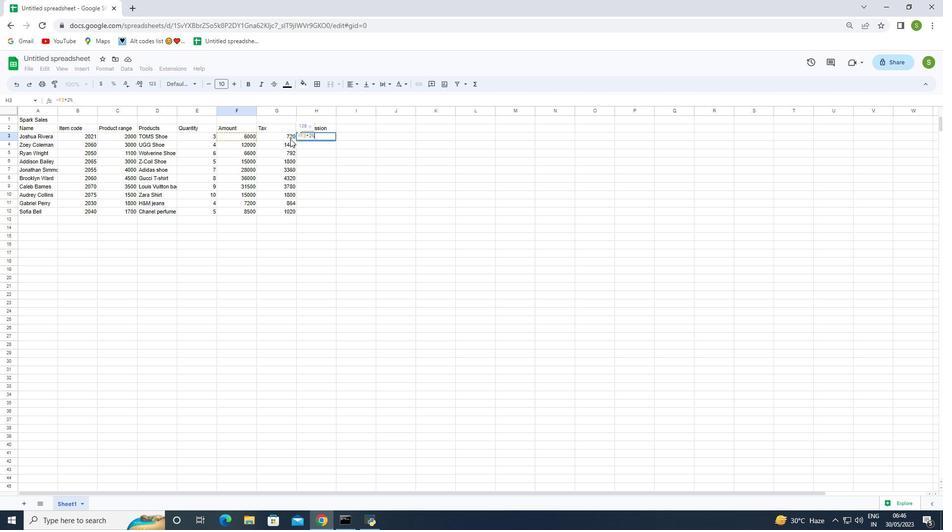 
Action: Mouse moved to (401, 228)
Screenshot: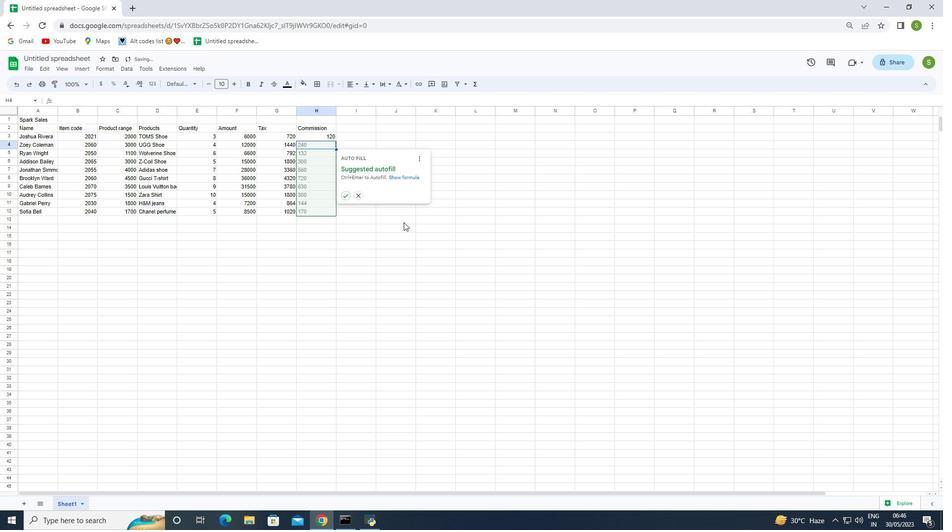 
Action: Mouse pressed left at (401, 228)
Screenshot: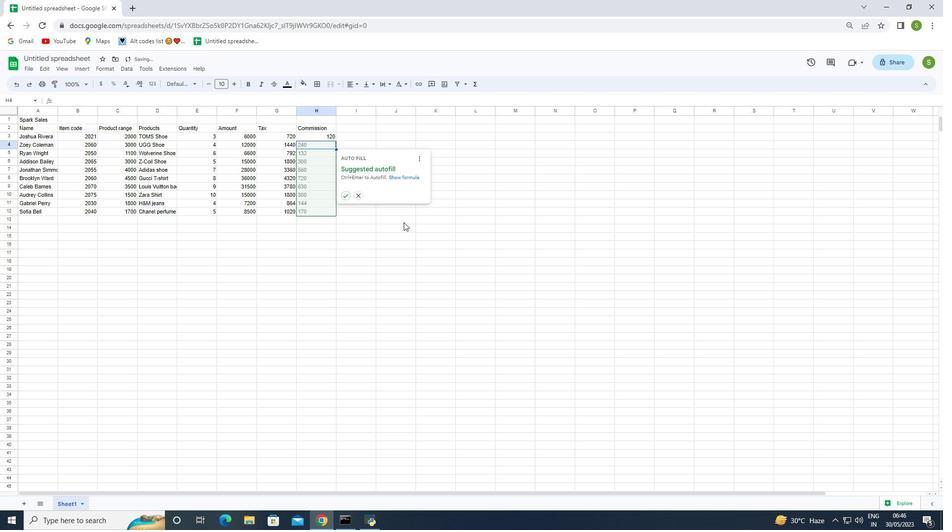 
Action: Mouse moved to (329, 145)
Screenshot: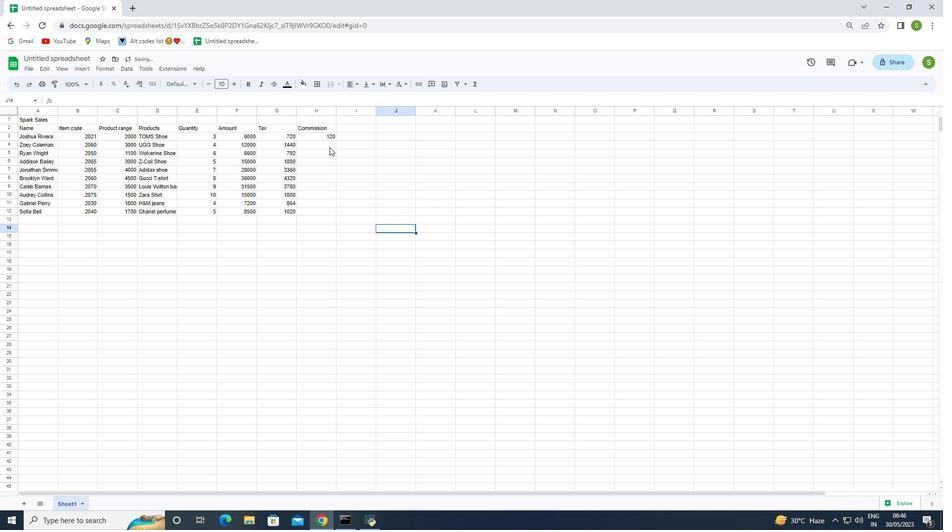 
Action: Mouse pressed left at (329, 145)
Screenshot: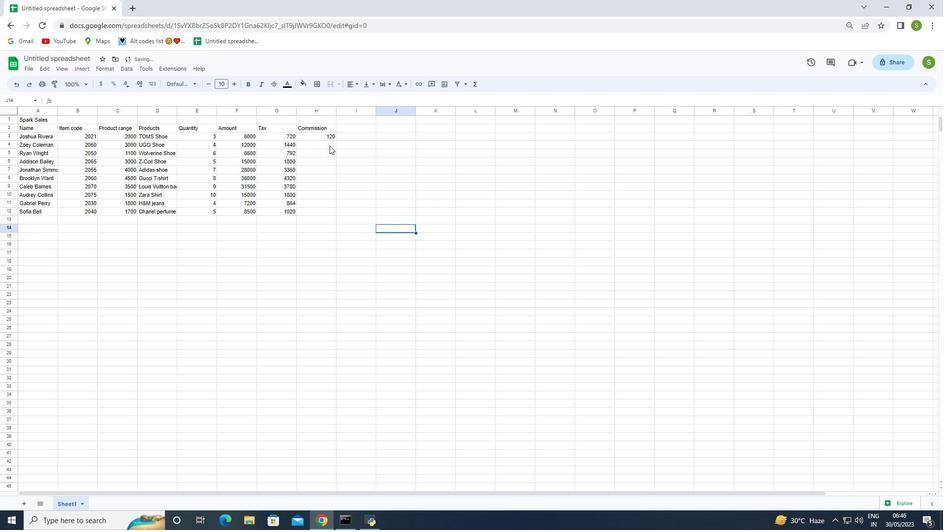 
Action: Key pressed =
Screenshot: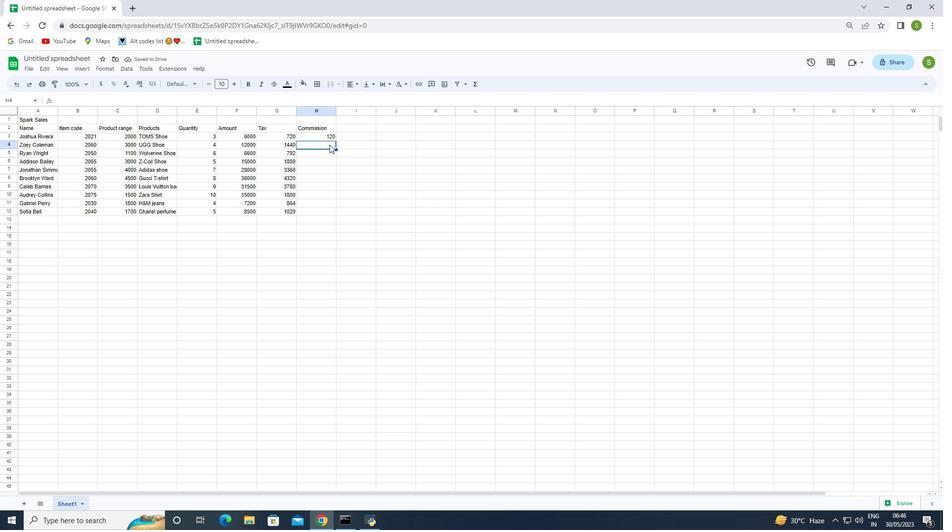 
Action: Mouse moved to (239, 144)
Screenshot: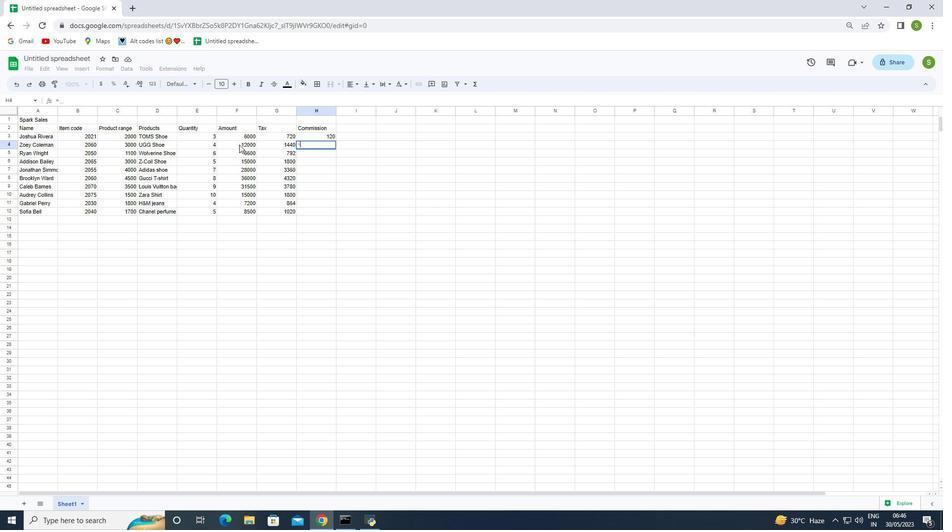 
Action: Mouse pressed left at (239, 144)
Screenshot: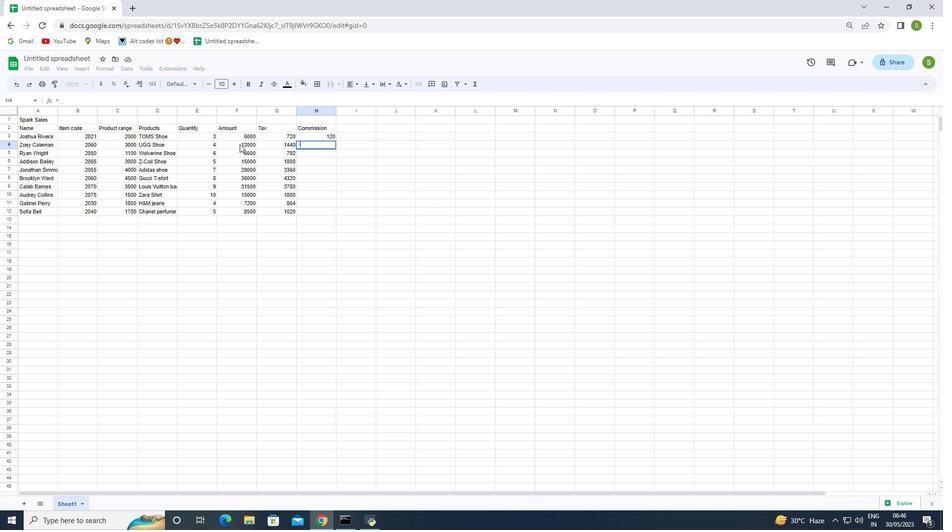 
Action: Key pressed *2<Key.shift><Key.shift><Key.shift>%<Key.enter>
Screenshot: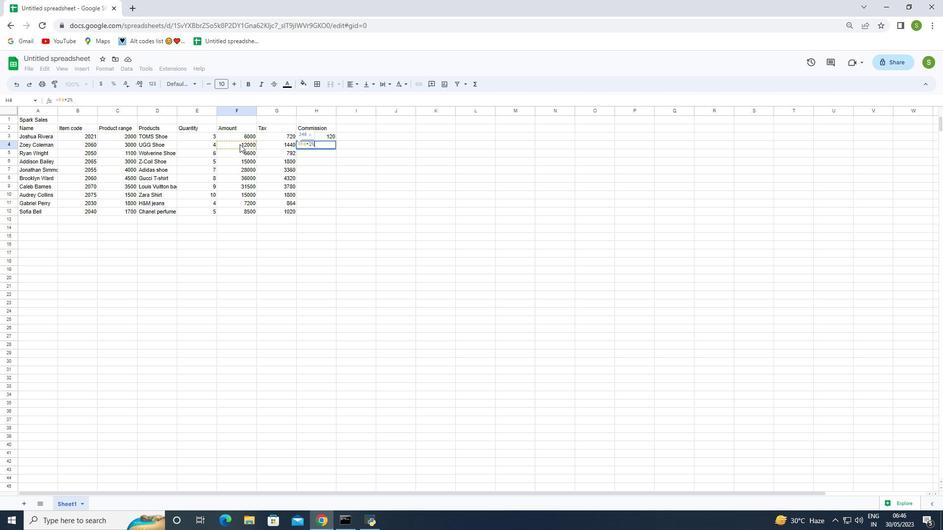 
Action: Mouse moved to (254, 160)
Screenshot: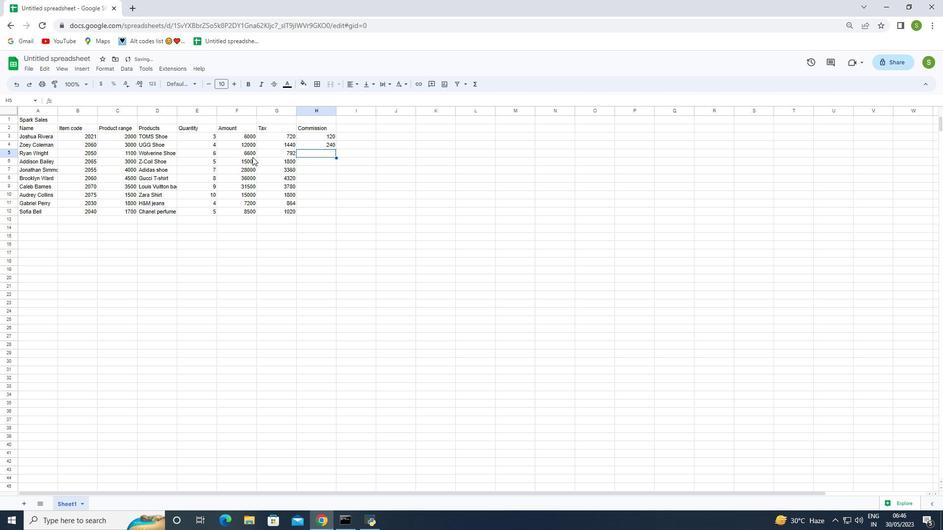 
Action: Key pressed =
Screenshot: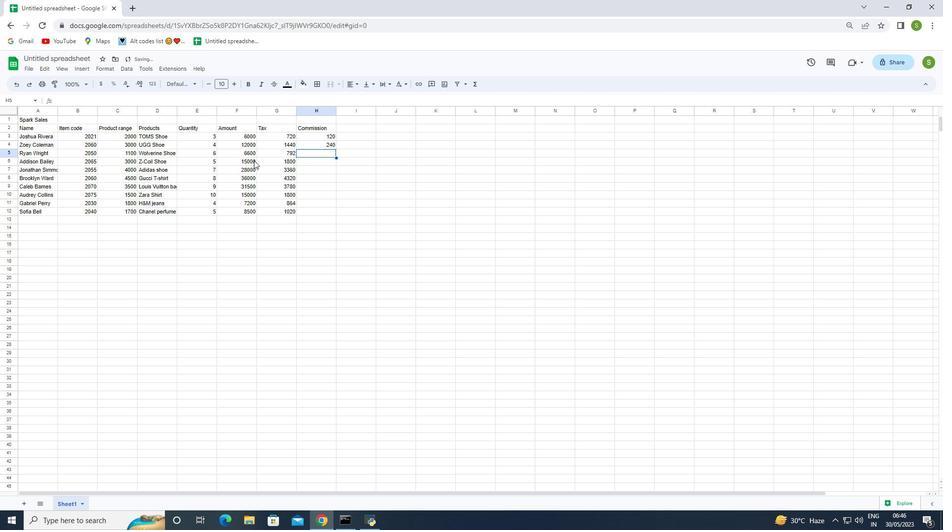 
Action: Mouse moved to (240, 154)
Screenshot: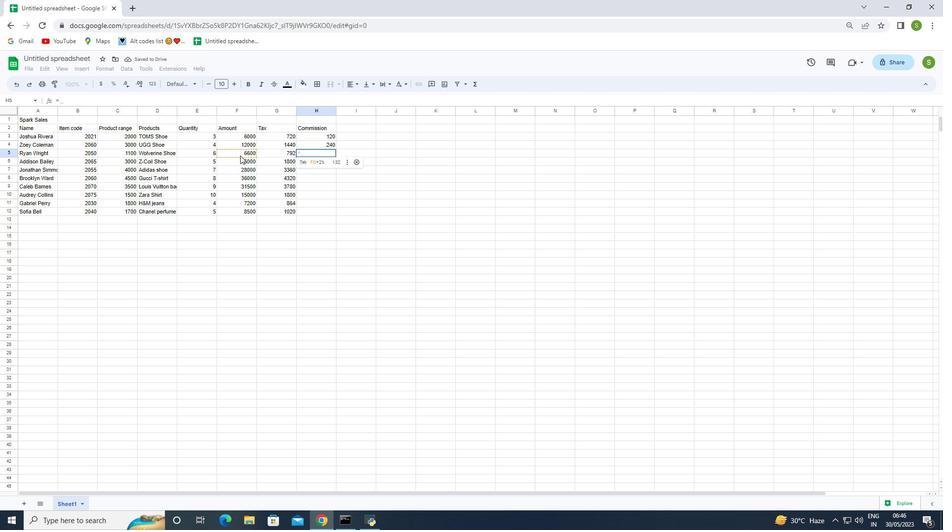 
Action: Mouse pressed left at (240, 154)
Screenshot: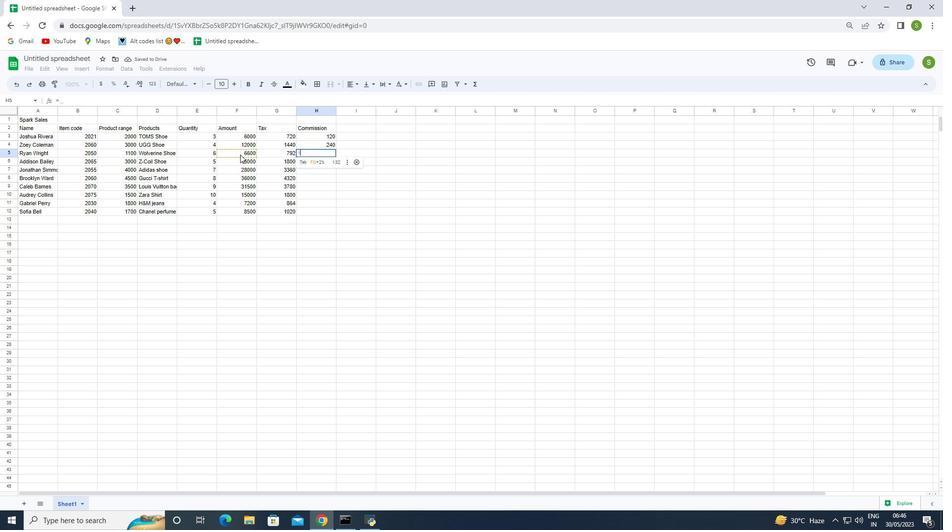 
Action: Key pressed *2<Key.shift>%<Key.enter>
Screenshot: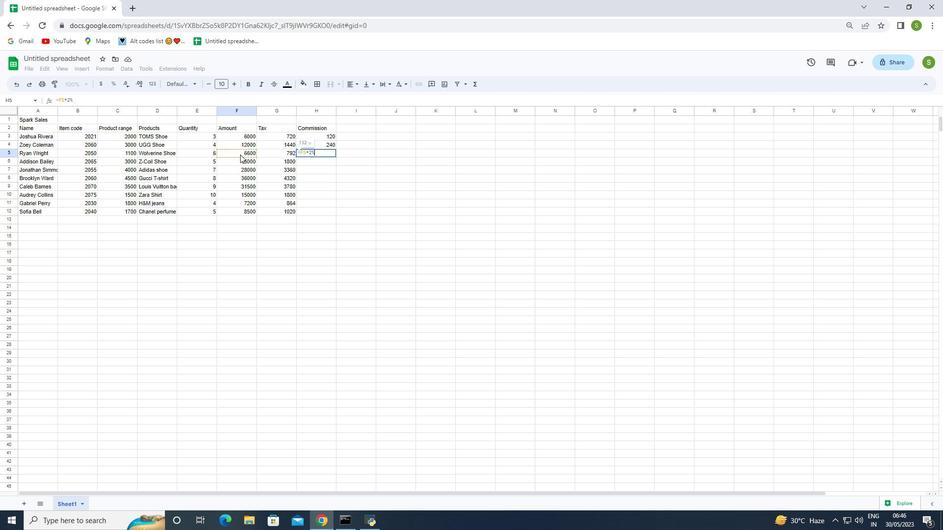 
Action: Mouse moved to (291, 167)
Screenshot: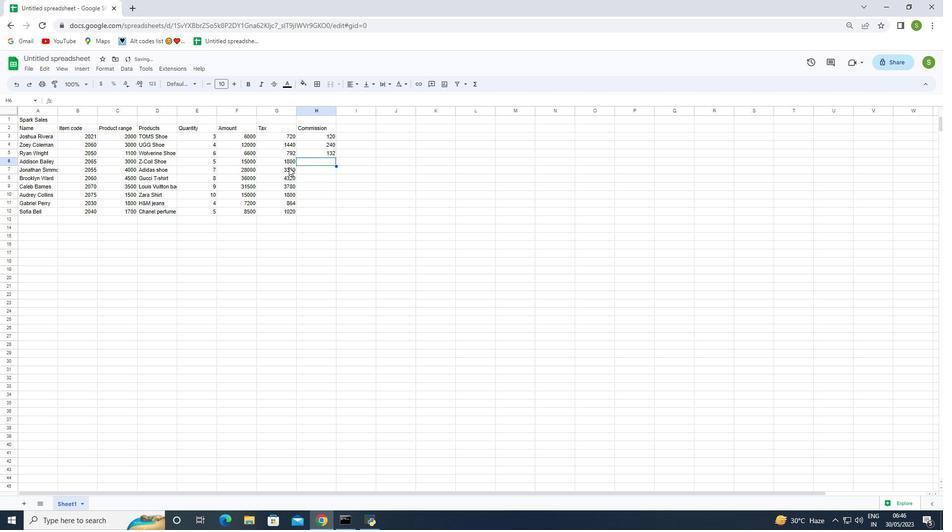 
Action: Key pressed =
Screenshot: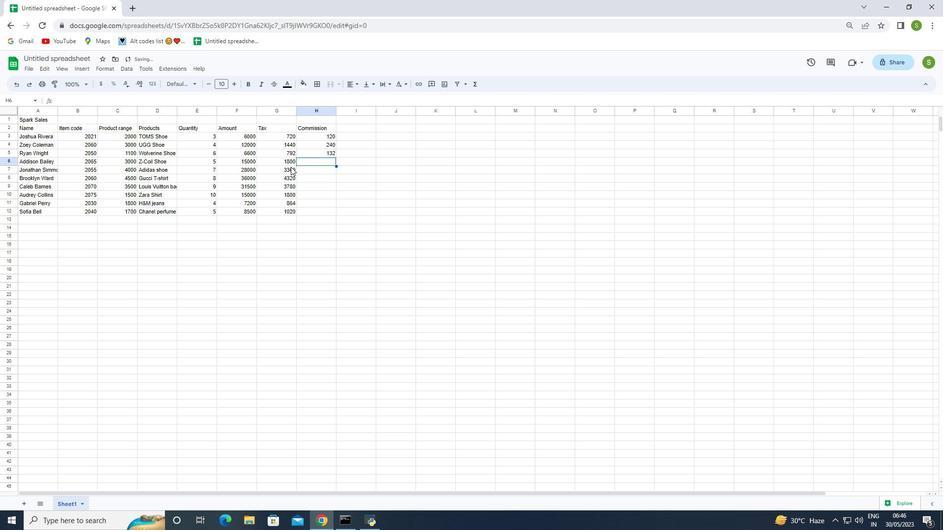 
Action: Mouse moved to (239, 161)
Screenshot: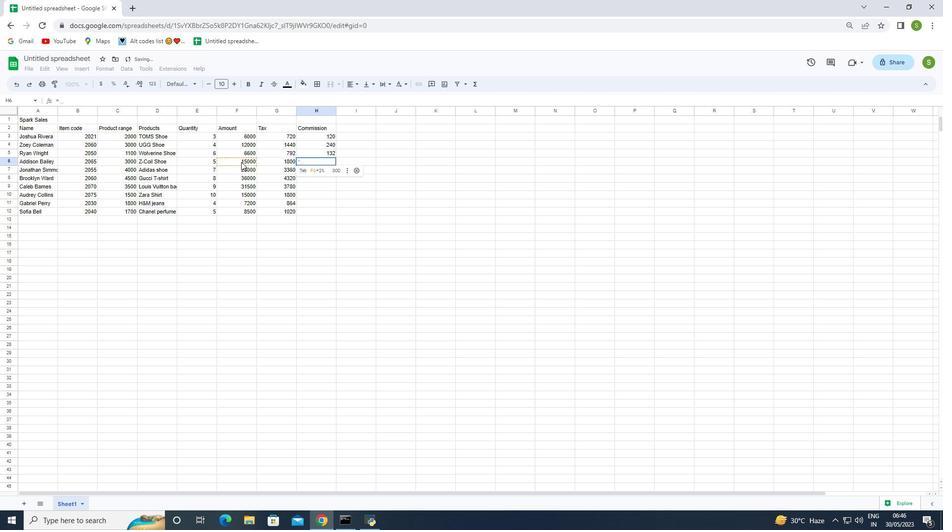 
Action: Mouse pressed left at (239, 161)
Screenshot: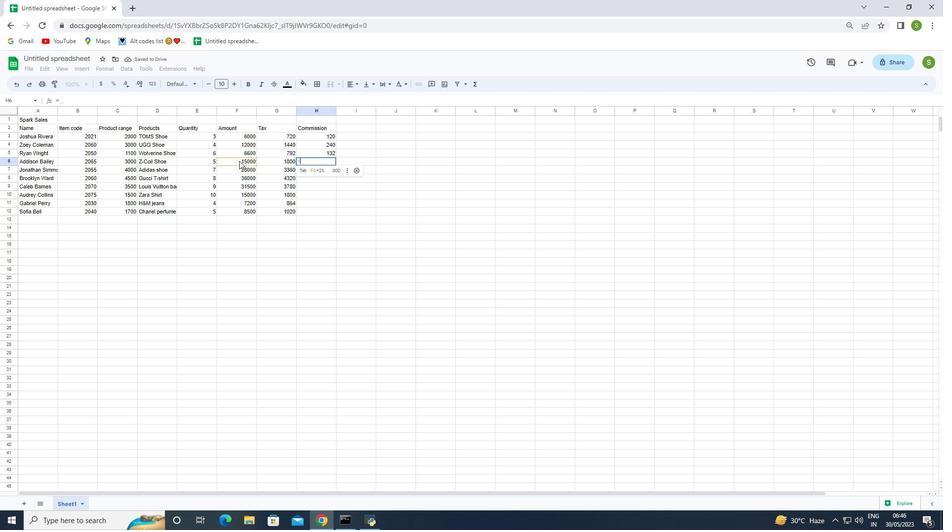 
Action: Key pressed *2<Key.shift>%<Key.enter>
Screenshot: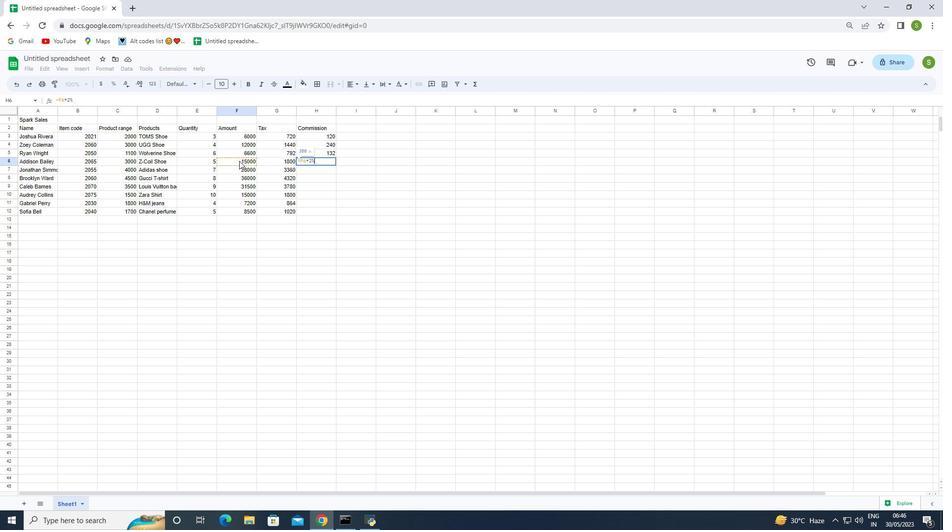 
Action: Mouse moved to (316, 180)
Screenshot: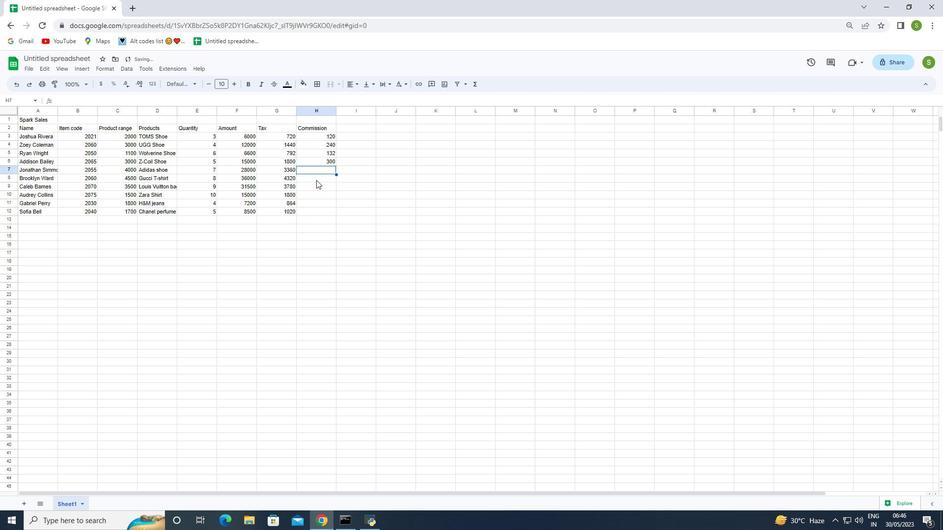 
Action: Key pressed =
Screenshot: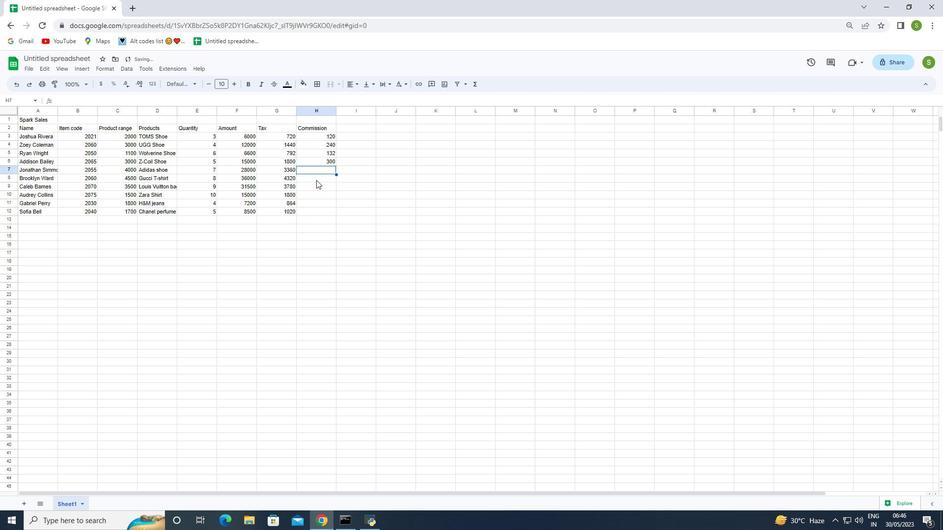 
Action: Mouse moved to (247, 169)
Screenshot: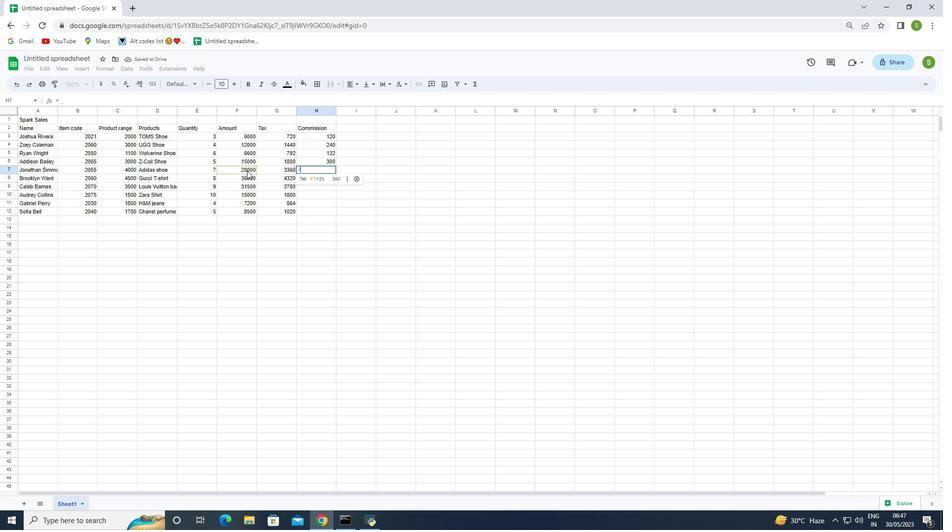 
Action: Mouse pressed left at (247, 169)
Screenshot: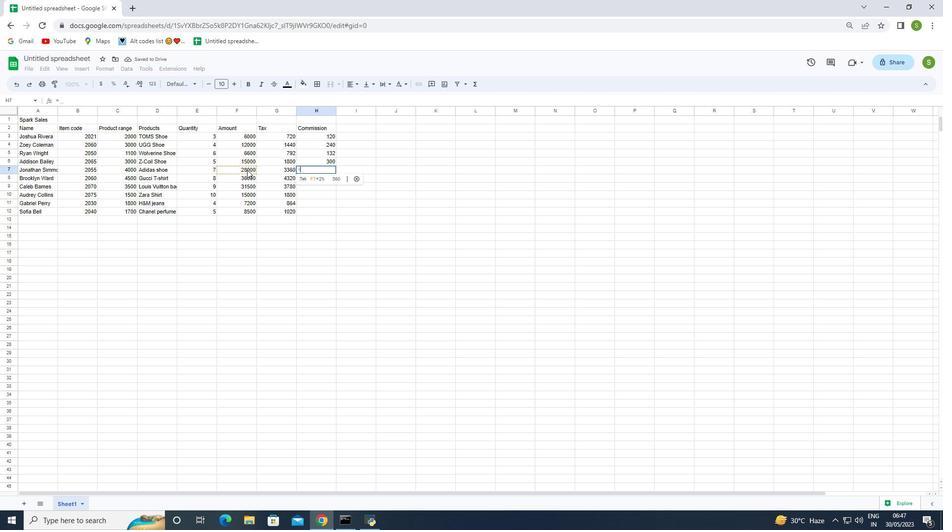 
Action: Key pressed *2<Key.shift>%<Key.enter>
Screenshot: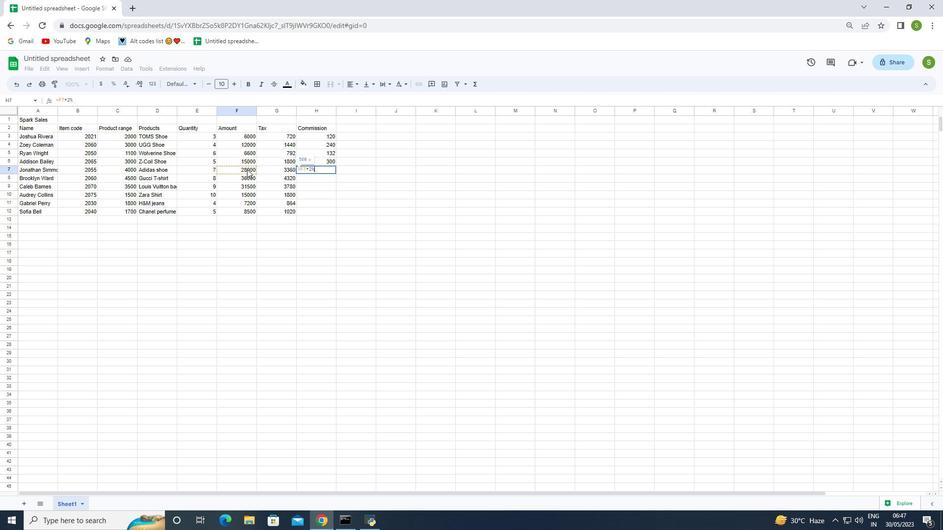 
Action: Mouse moved to (284, 190)
Screenshot: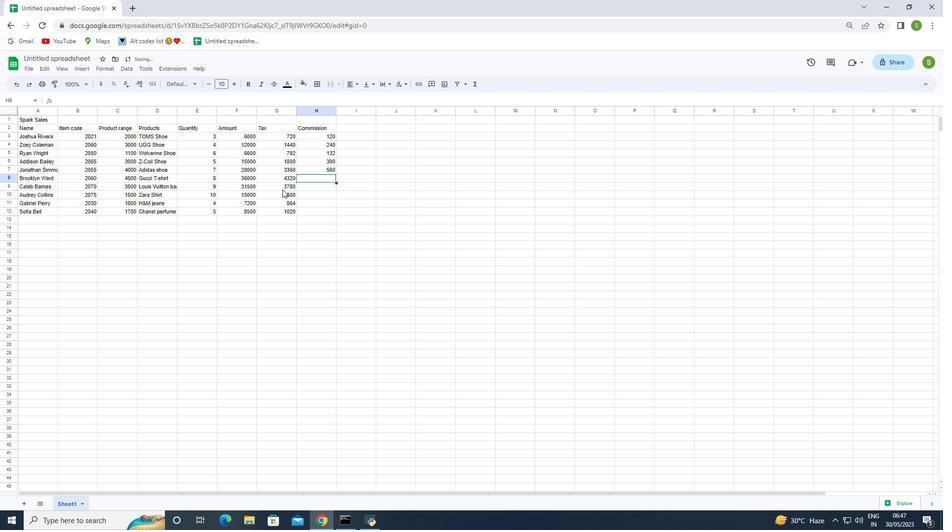 
Action: Key pressed =
Screenshot: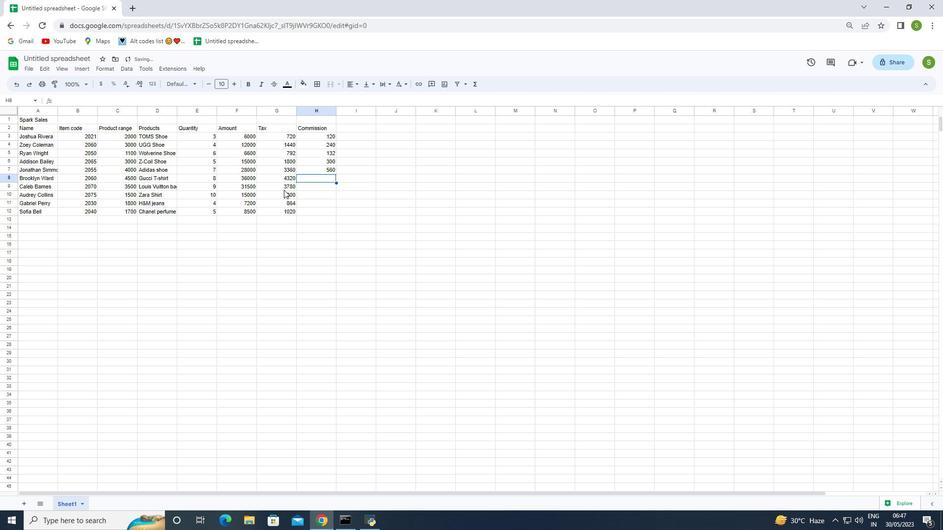 
Action: Mouse moved to (239, 178)
Screenshot: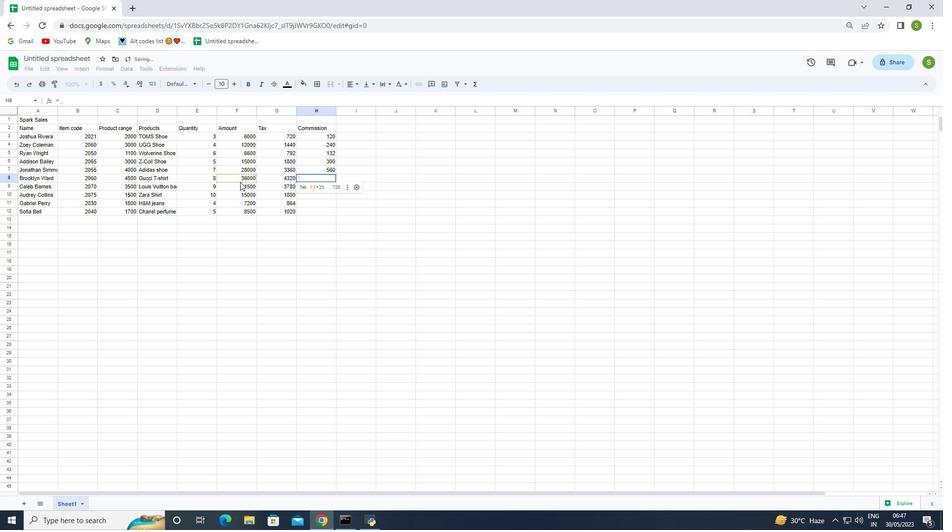 
Action: Mouse pressed left at (239, 178)
Screenshot: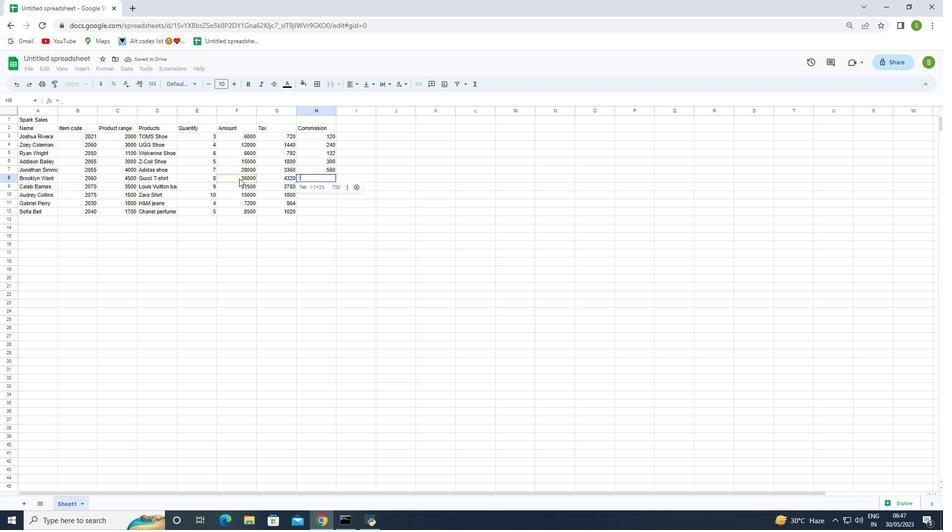 
Action: Key pressed *2<Key.shift>%<Key.enter>
Screenshot: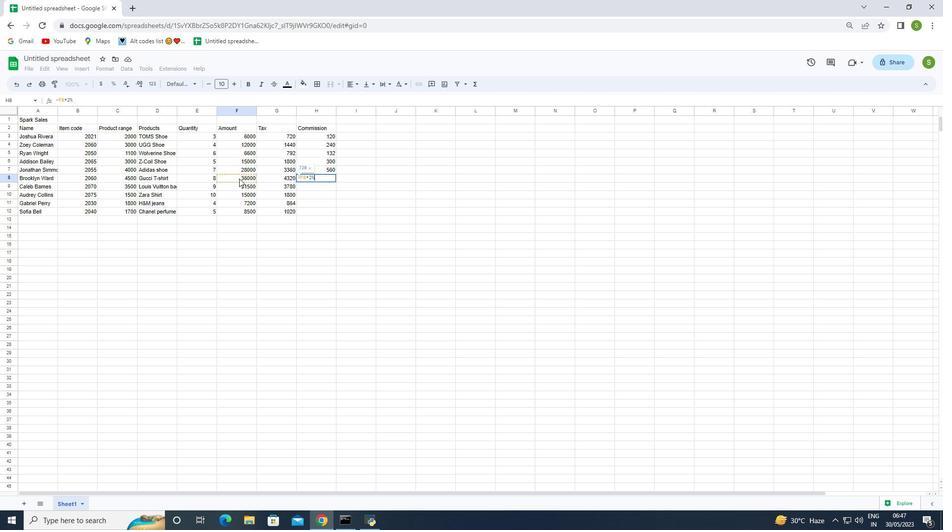 
Action: Mouse moved to (291, 194)
Screenshot: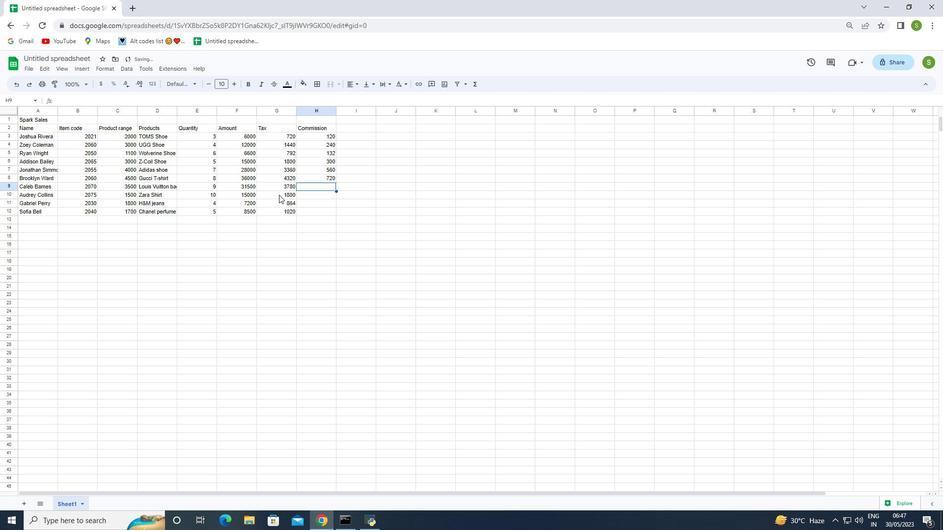 
Action: Key pressed =
Screenshot: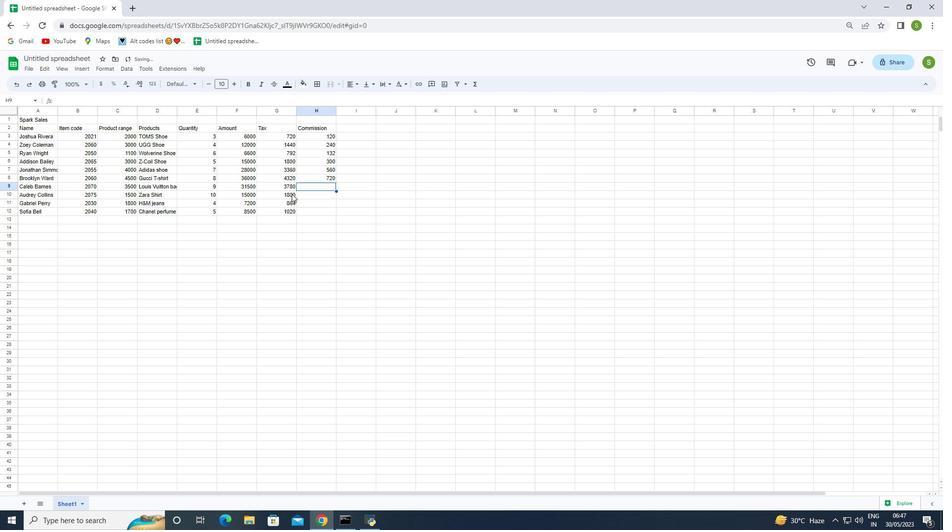 
Action: Mouse moved to (247, 188)
Screenshot: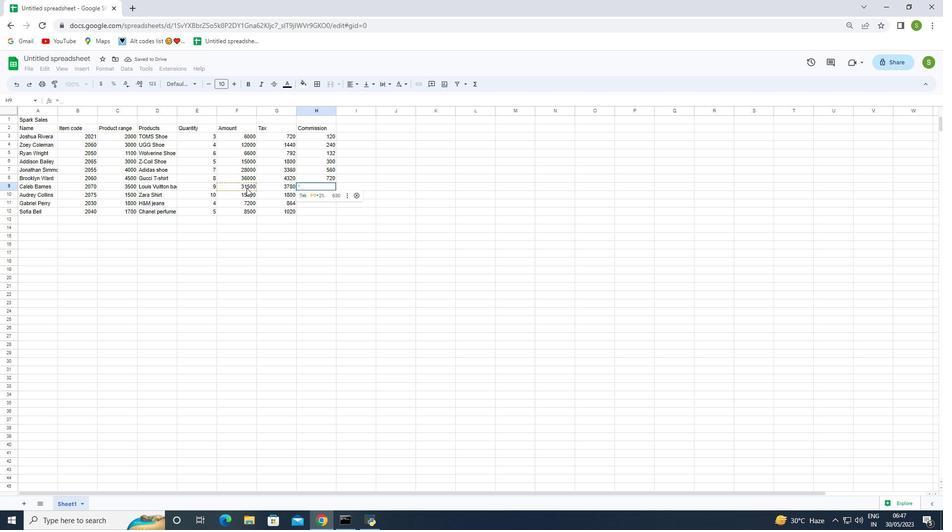 
Action: Mouse pressed left at (247, 188)
Screenshot: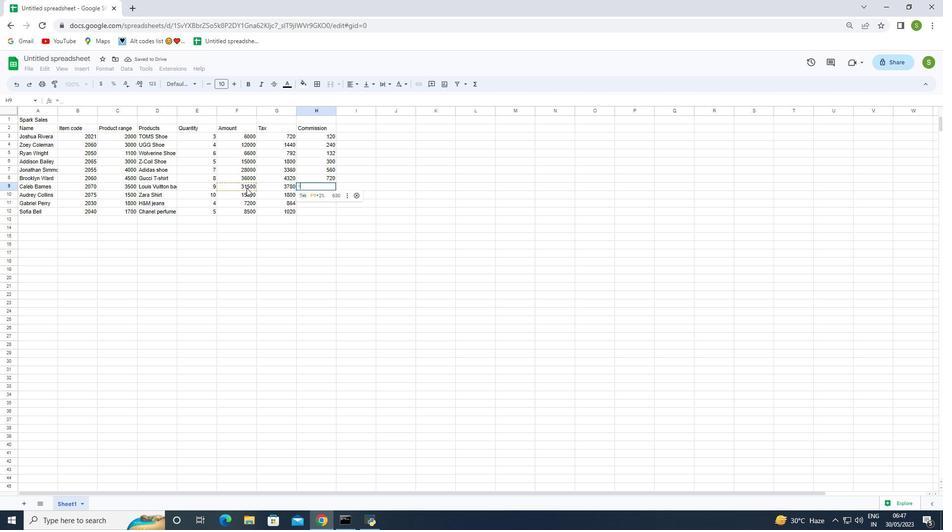 
Action: Key pressed *
Screenshot: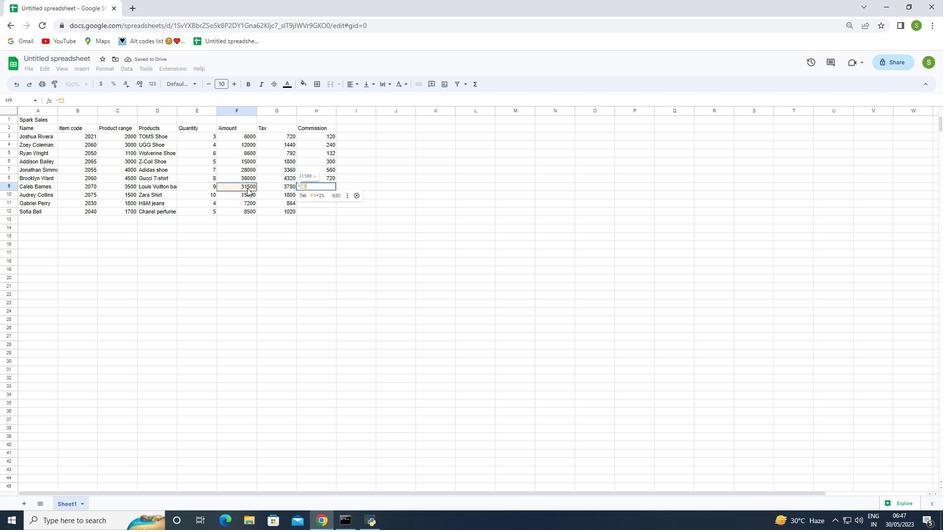 
Action: Mouse moved to (279, 194)
Screenshot: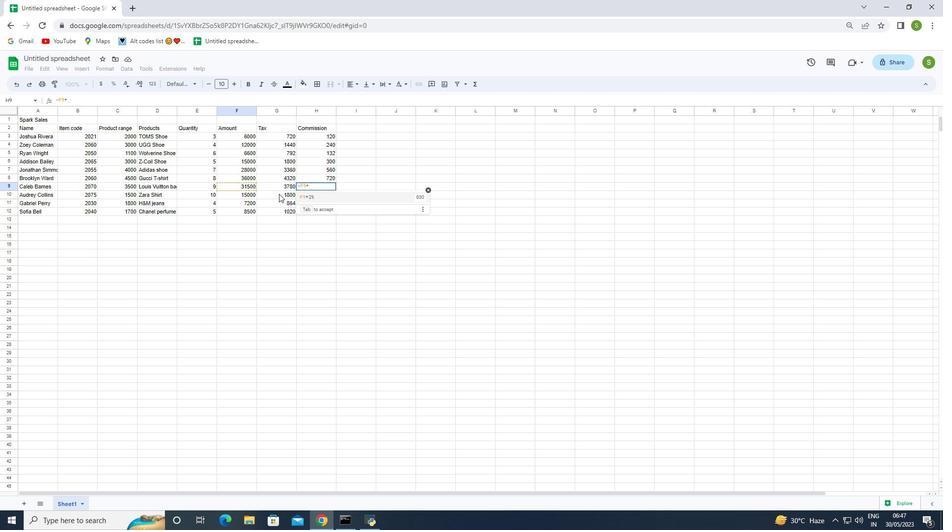 
Action: Key pressed 2<Key.shift>%<Key.enter>=
Screenshot: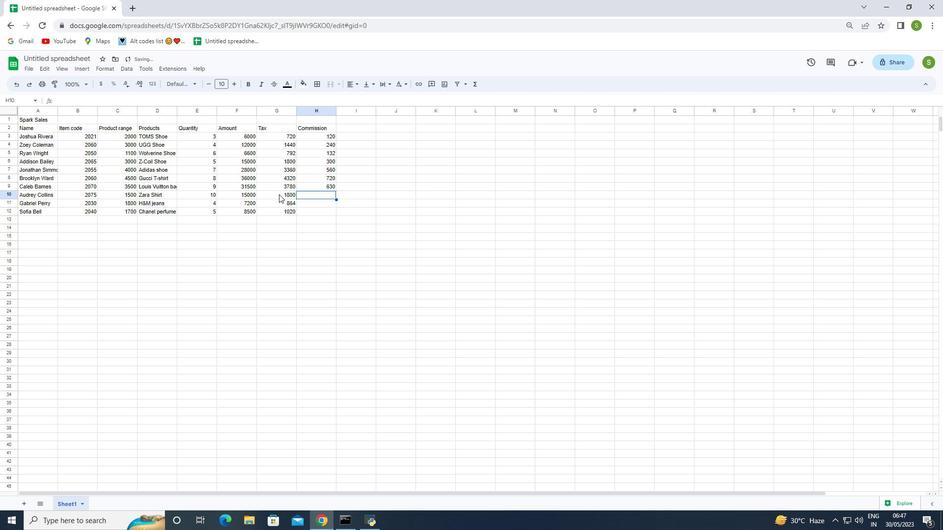 
Action: Mouse moved to (243, 197)
Screenshot: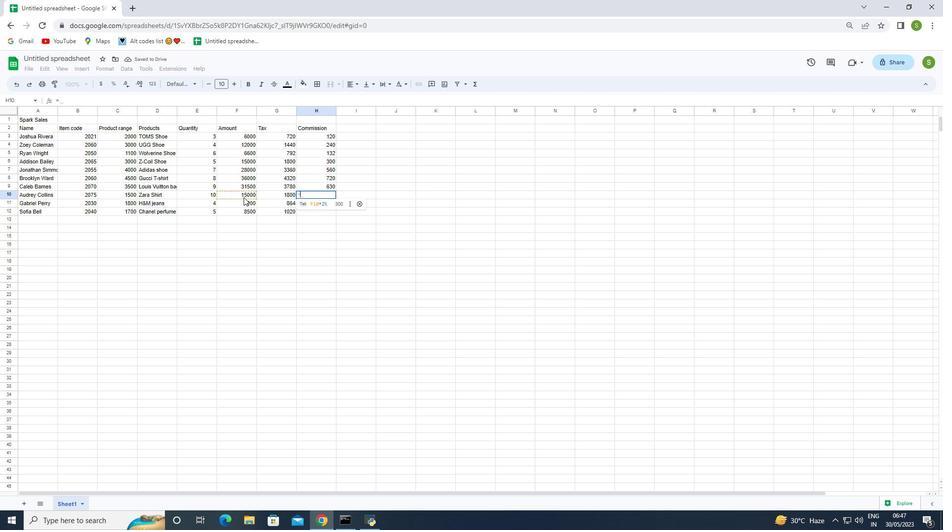 
Action: Mouse pressed left at (243, 197)
Screenshot: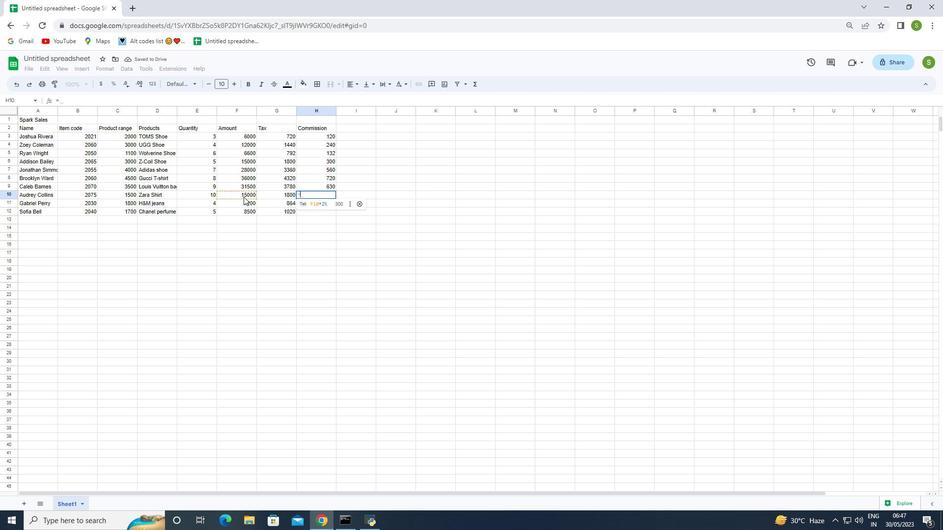 
Action: Key pressed *2<Key.shift><Key.shift>%<Key.enter>
Screenshot: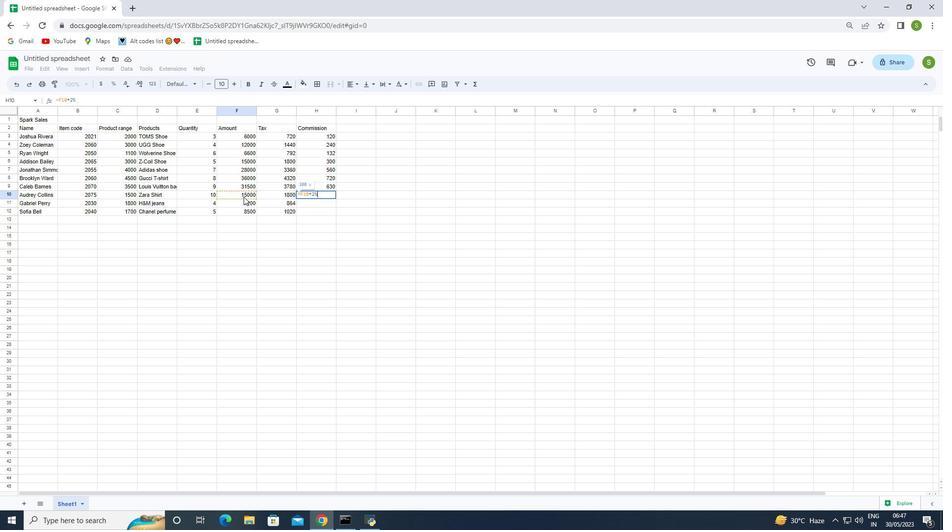 
Action: Mouse moved to (261, 206)
Screenshot: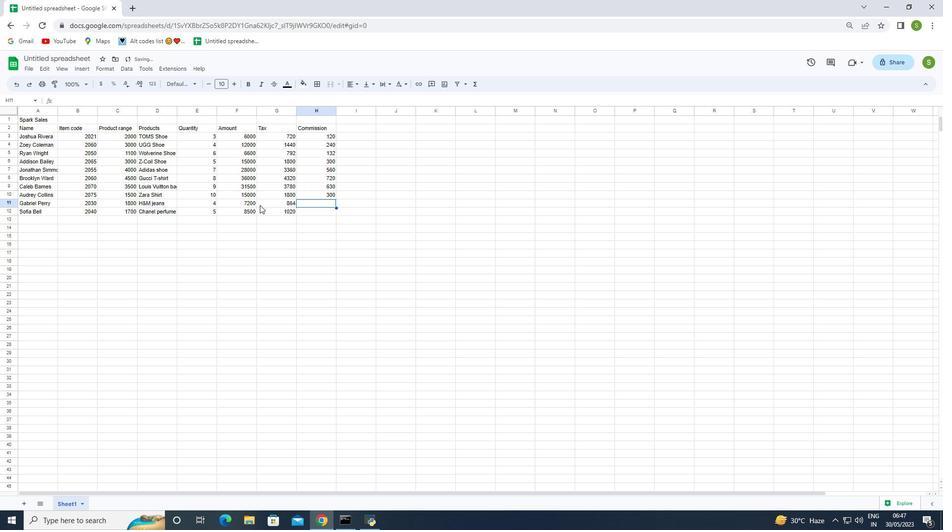 
Action: Key pressed =
Screenshot: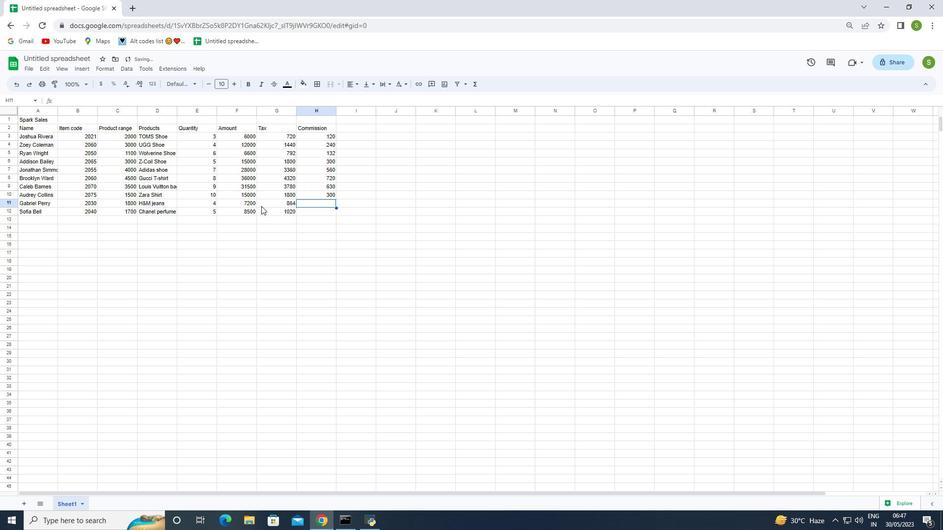 
Action: Mouse moved to (244, 202)
Screenshot: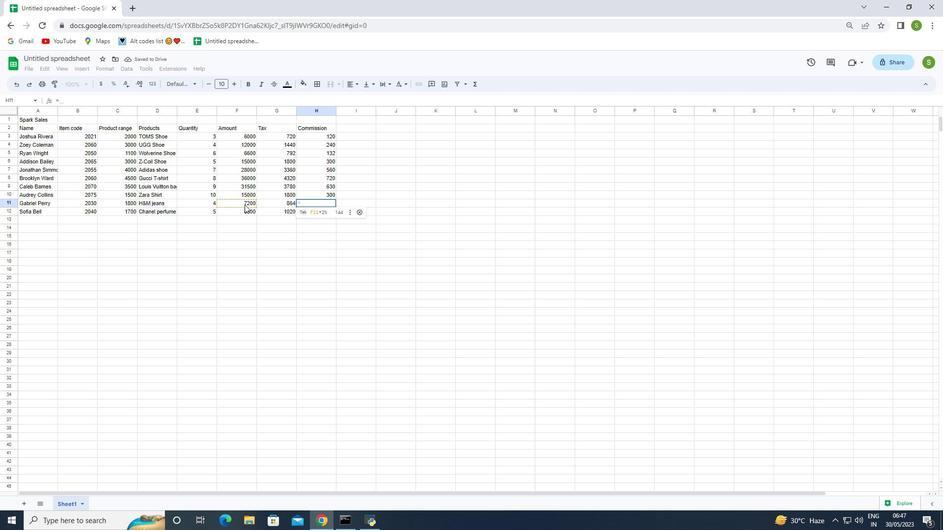 
Action: Mouse pressed left at (244, 202)
Screenshot: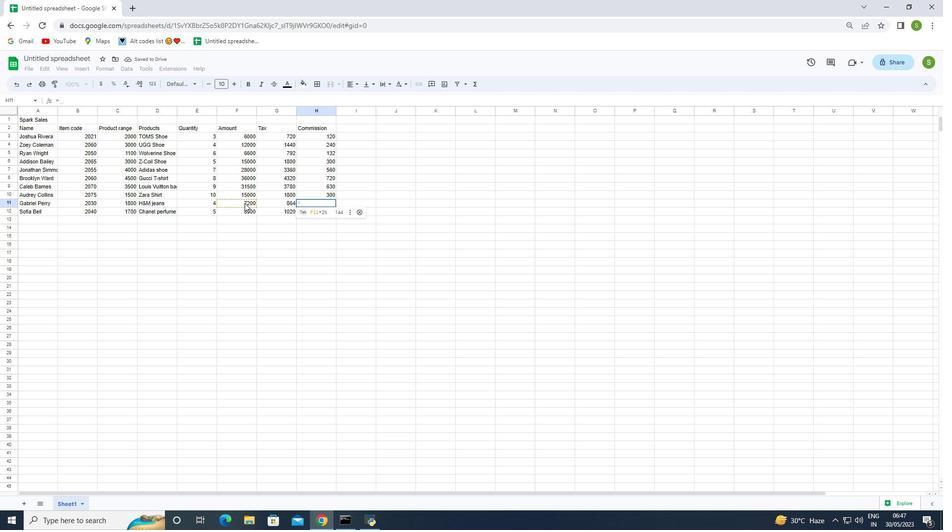 
Action: Key pressed *2<Key.shift>%<Key.enter>
Screenshot: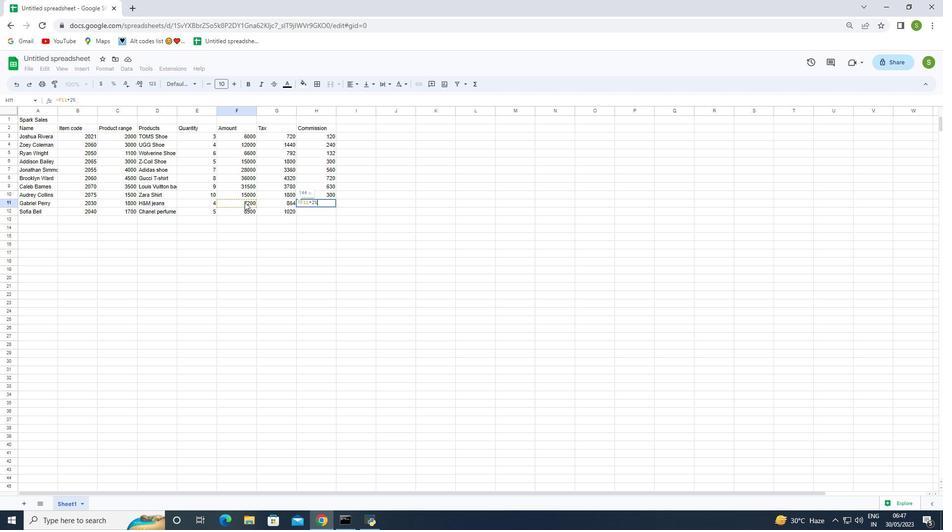 
Action: Mouse moved to (267, 212)
Screenshot: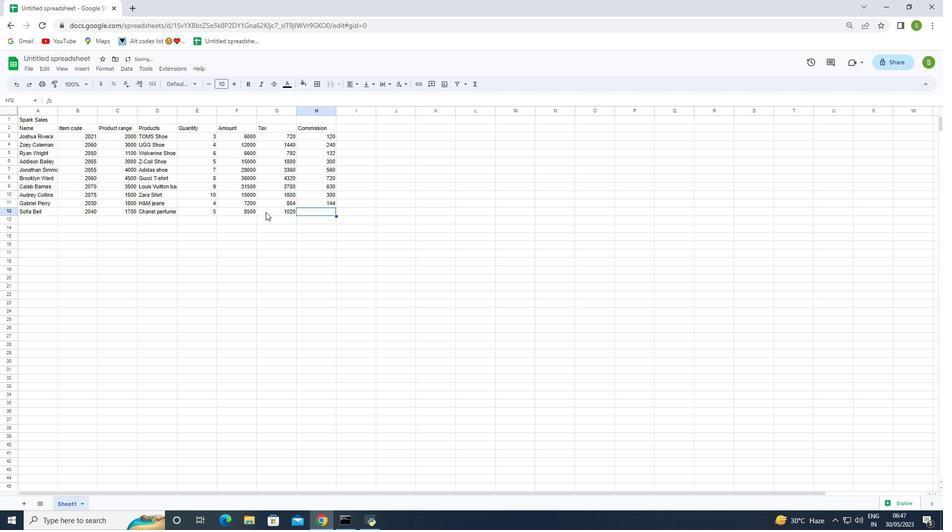 
Action: Key pressed =
Screenshot: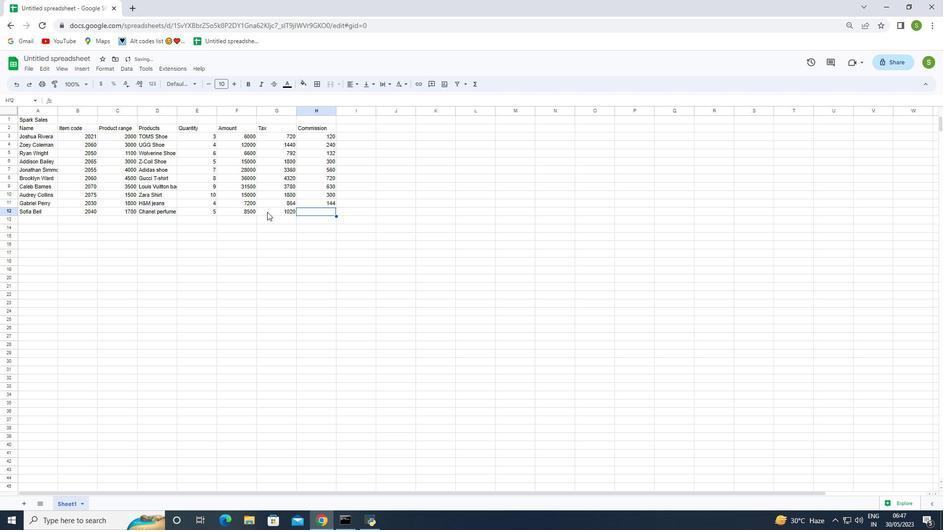 
Action: Mouse moved to (249, 211)
Screenshot: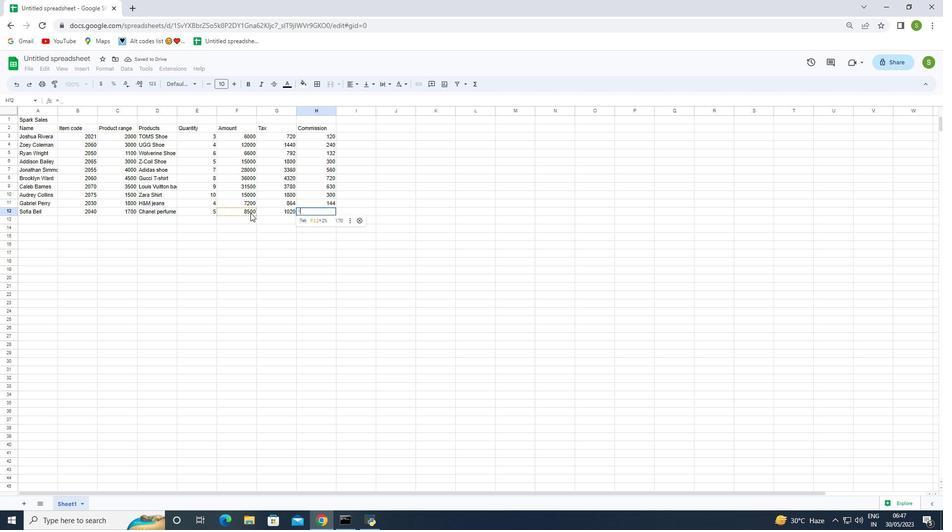
Action: Mouse pressed left at (249, 211)
Screenshot: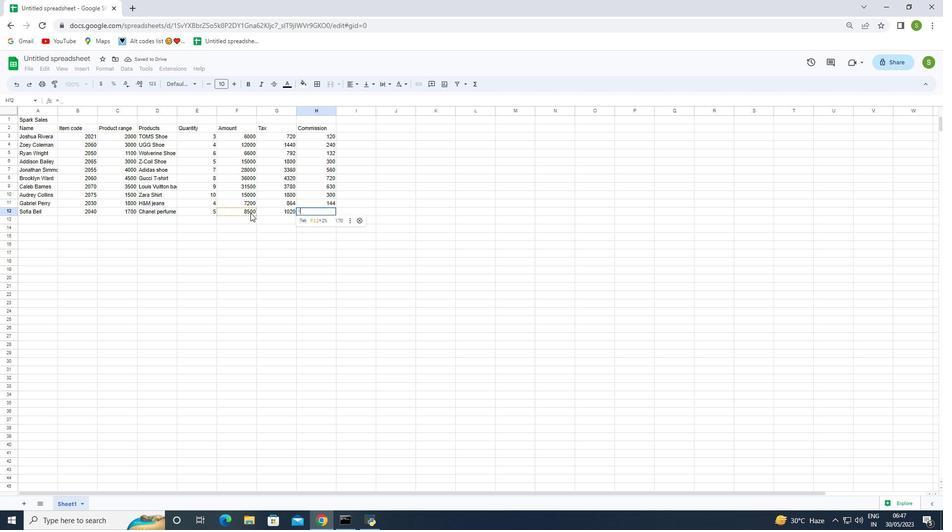 
Action: Key pressed *2<Key.shift>%<Key.enter>
Screenshot: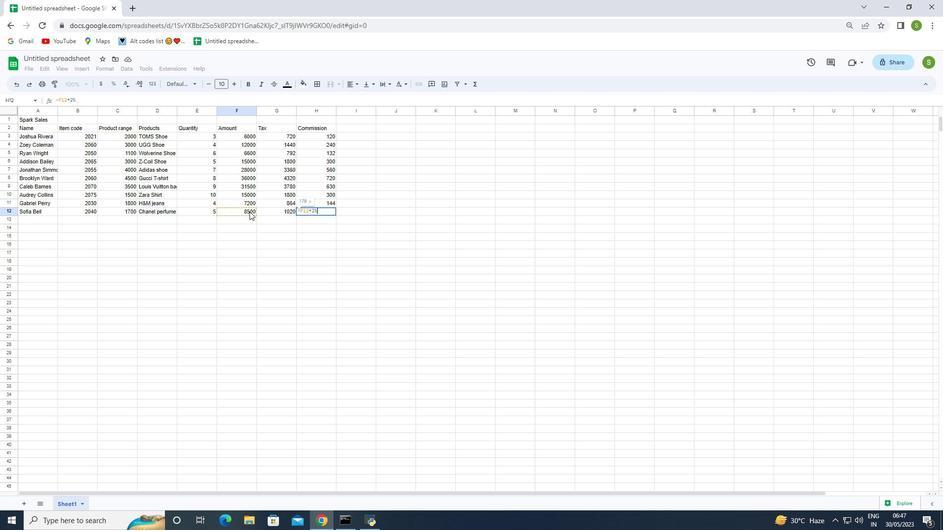 
Action: Mouse moved to (281, 242)
Screenshot: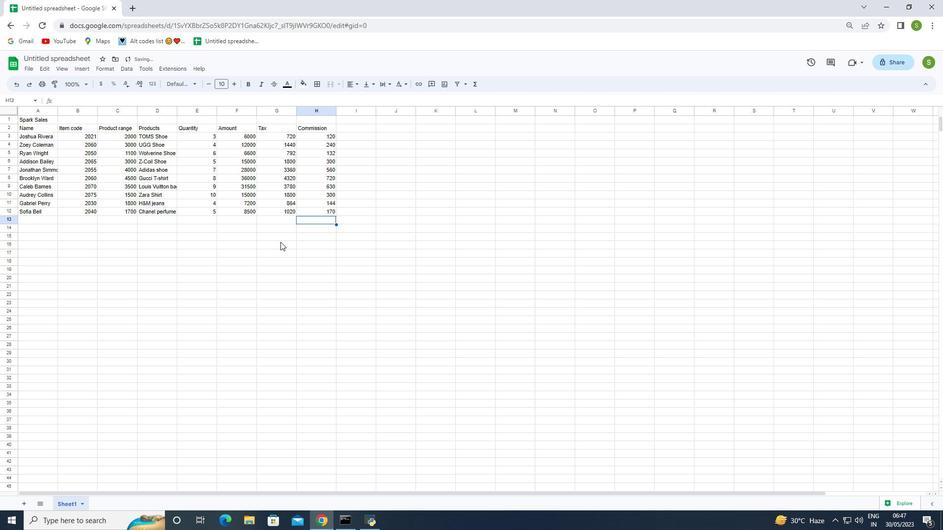 
Action: Mouse pressed left at (281, 242)
Screenshot: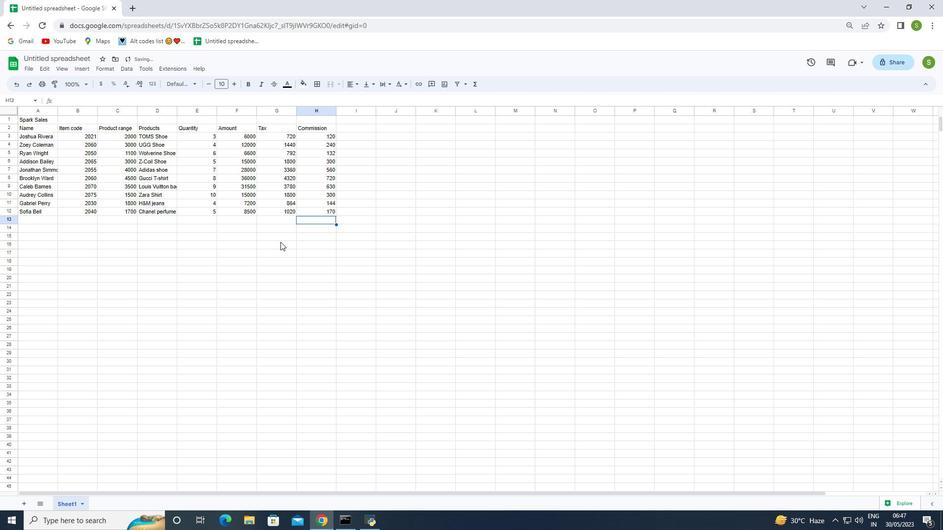 
Action: Mouse moved to (352, 128)
Screenshot: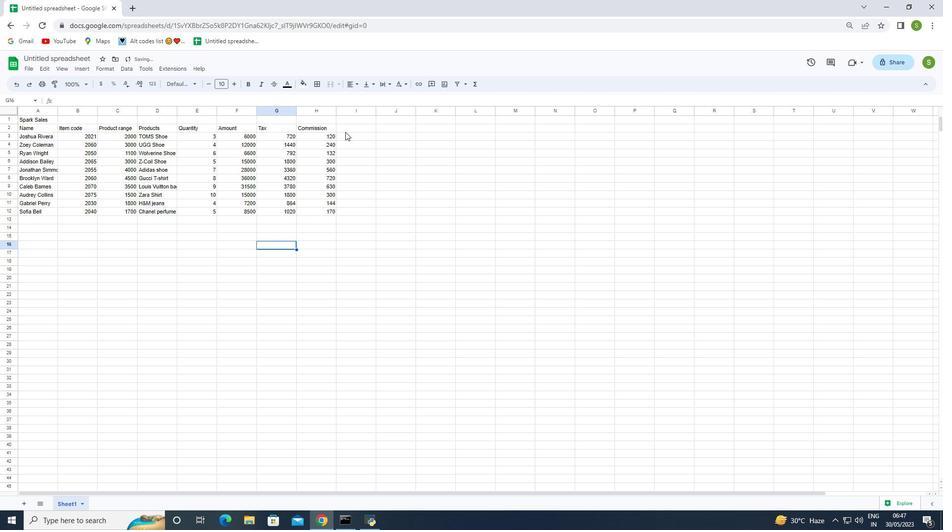 
Action: Mouse pressed left at (352, 128)
Screenshot: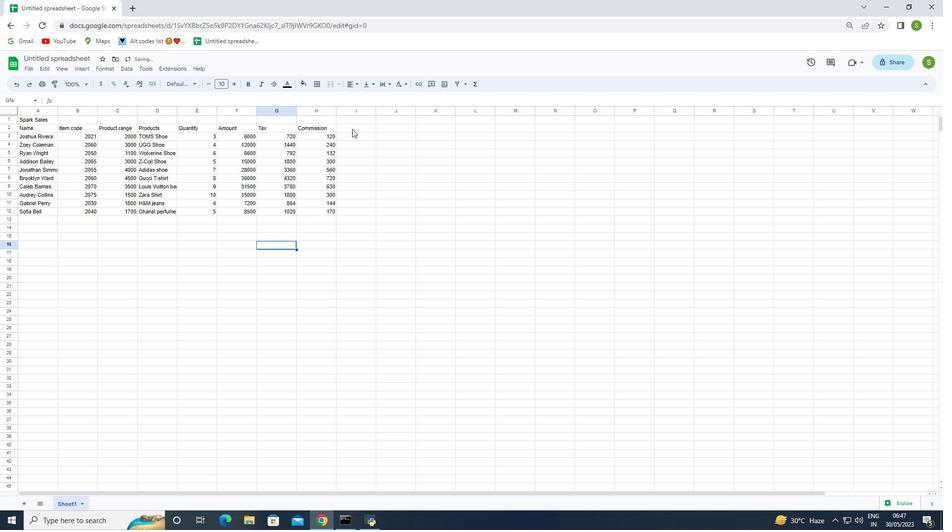 
Action: Key pressed <Key.shift>Total
Screenshot: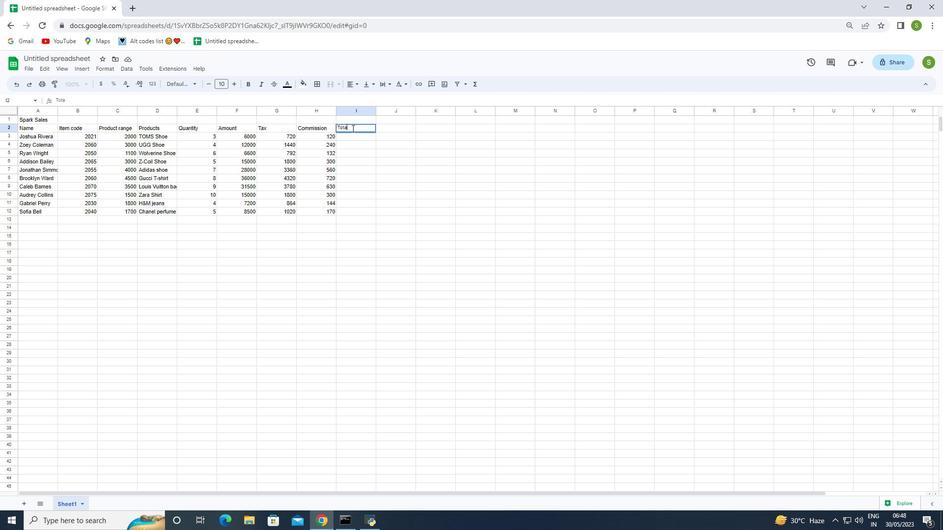 
Action: Mouse moved to (355, 137)
Screenshot: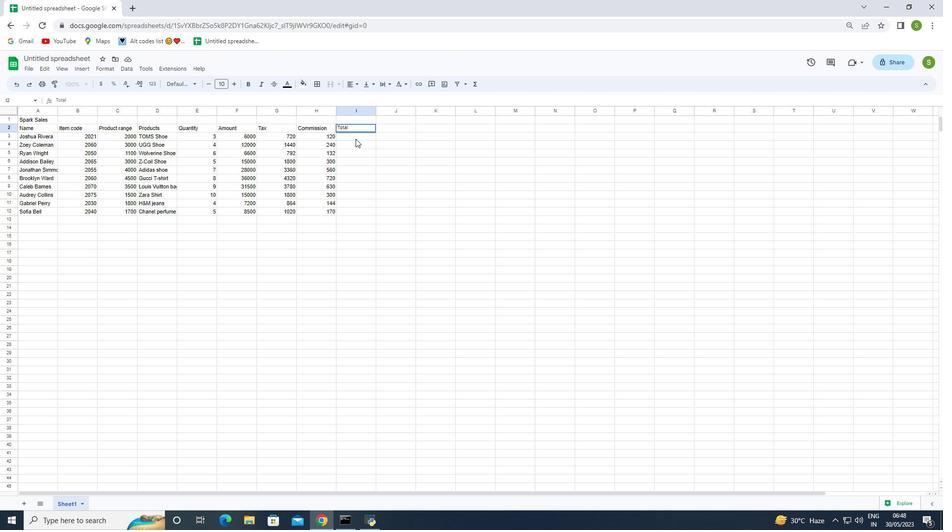 
Action: Mouse pressed left at (355, 137)
Screenshot: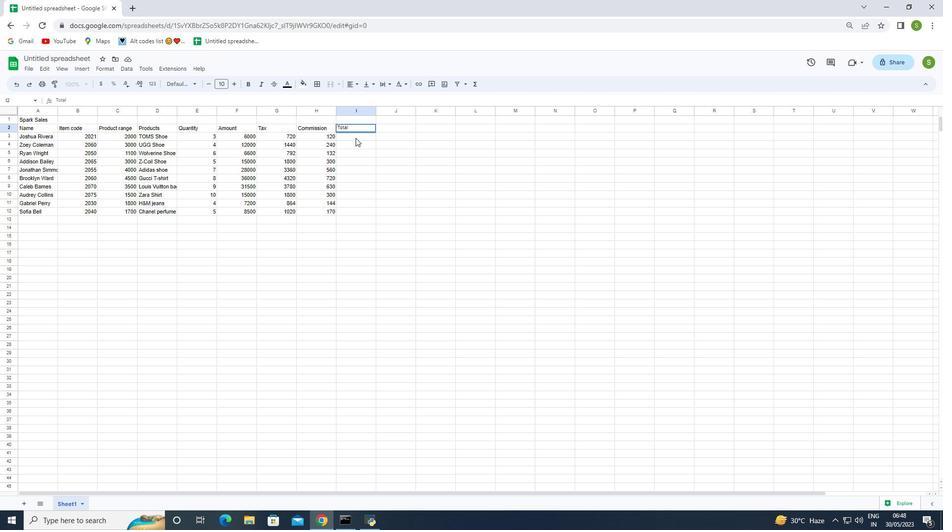 
Action: Key pressed =
Screenshot: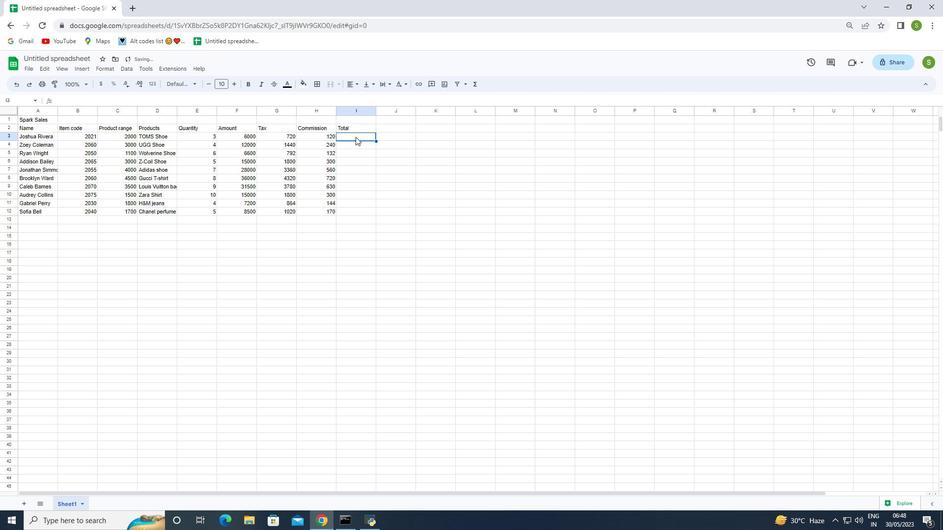 
Action: Mouse moved to (246, 136)
Screenshot: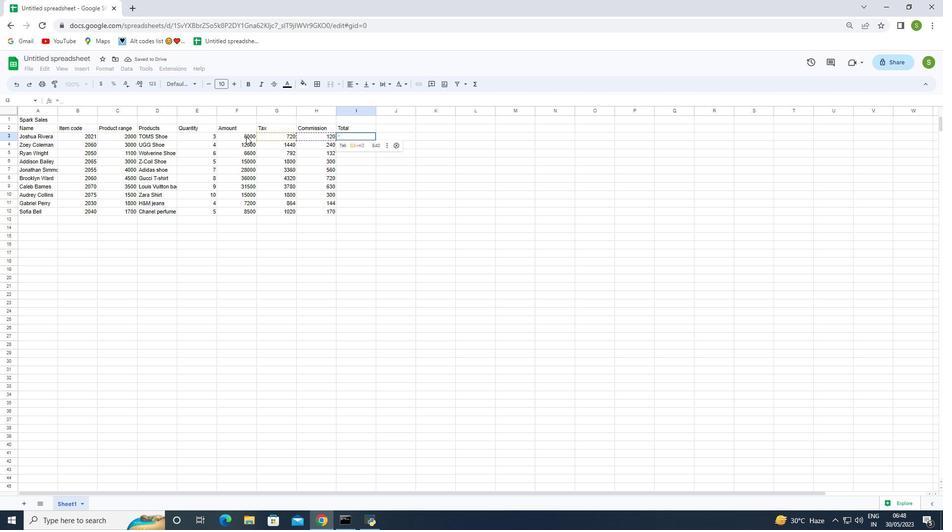 
Action: Mouse pressed left at (246, 136)
Screenshot: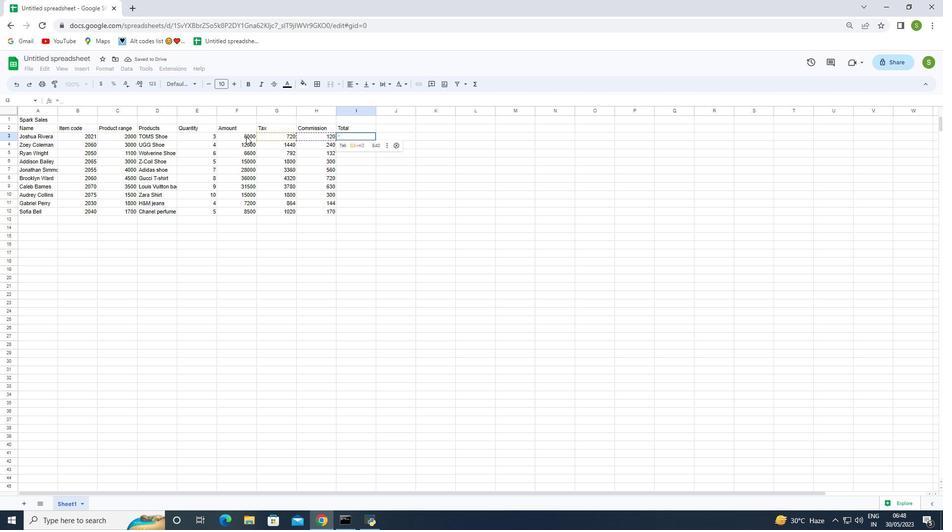 
Action: Key pressed +
Screenshot: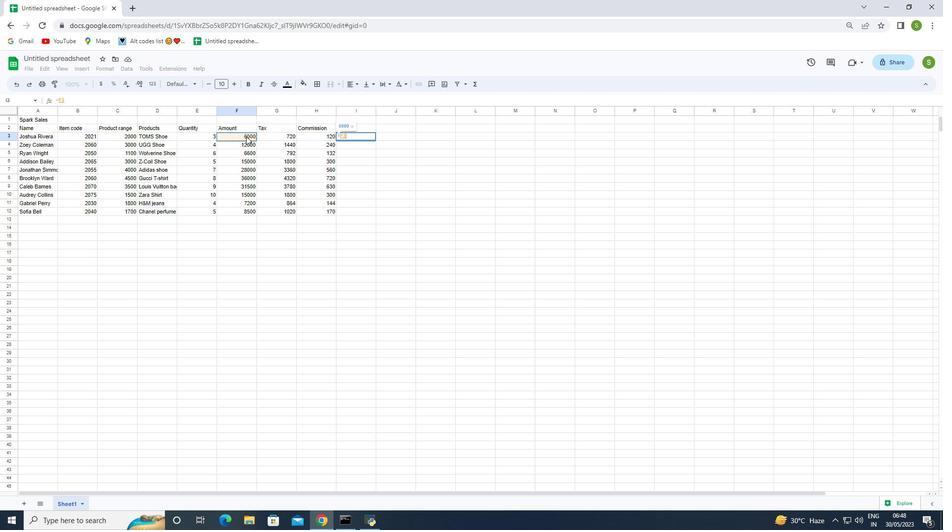 
Action: Mouse moved to (275, 135)
Screenshot: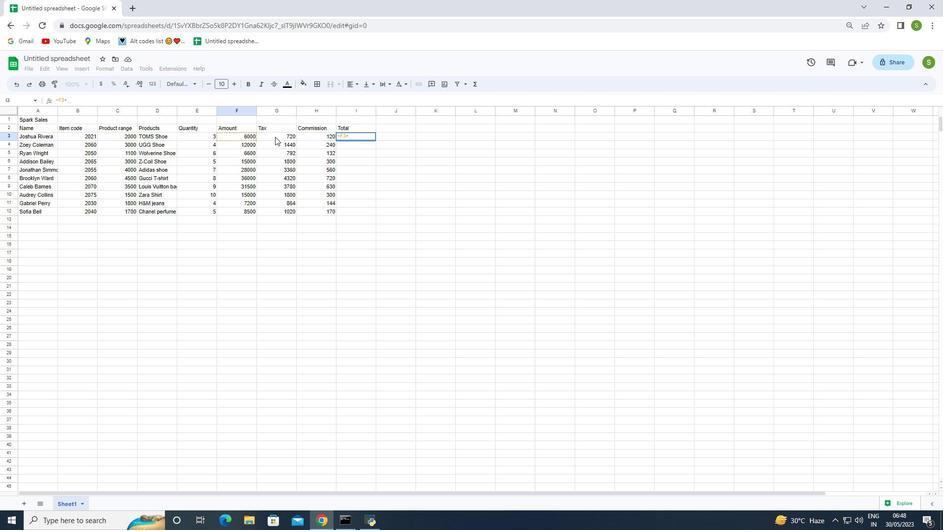 
Action: Mouse pressed left at (275, 135)
Screenshot: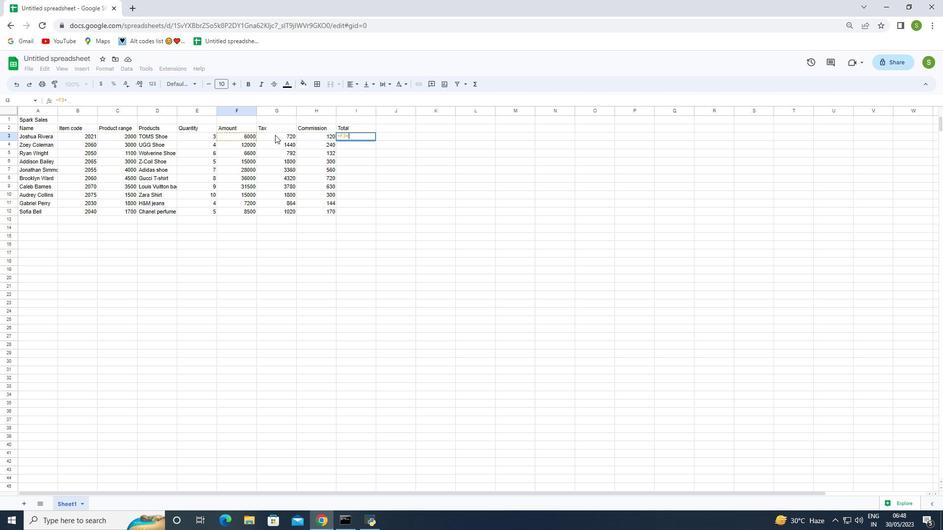 
Action: Key pressed +
Screenshot: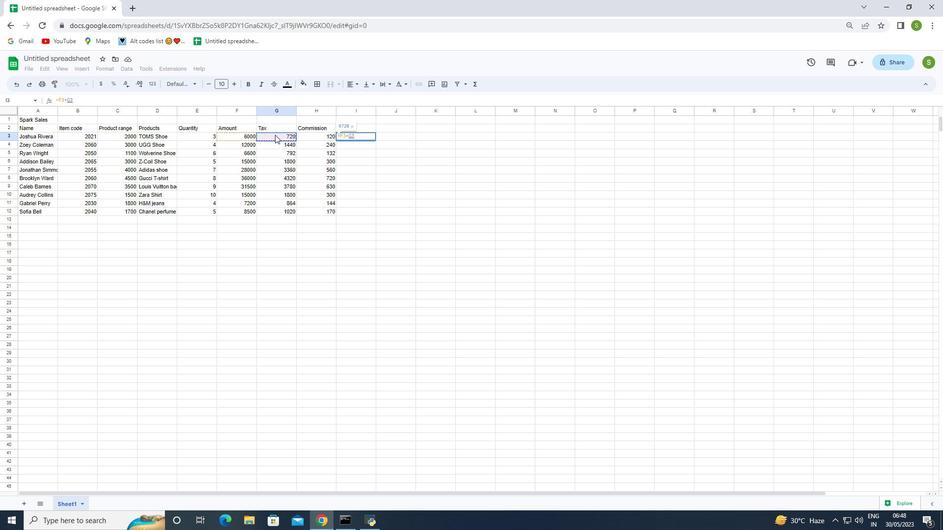 
Action: Mouse moved to (317, 137)
Screenshot: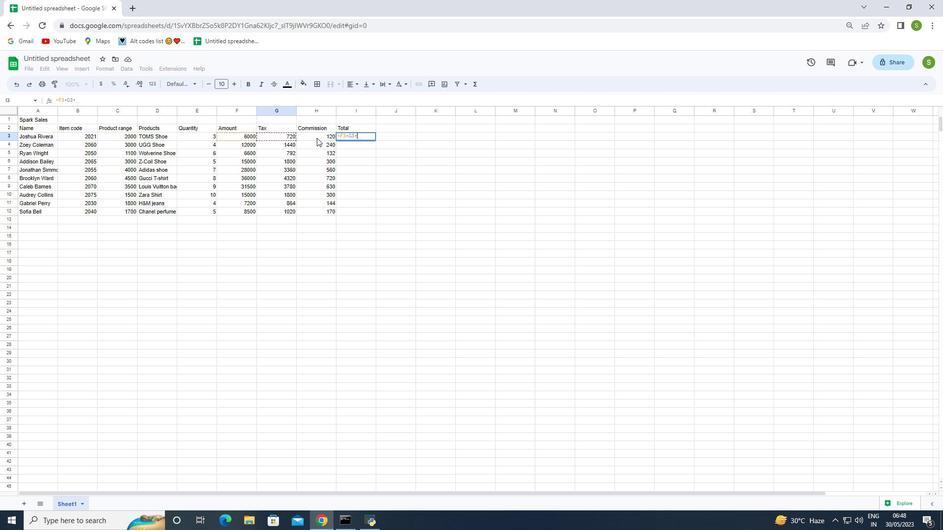 
Action: Mouse pressed left at (317, 137)
